 Task: Find connections with filter location Shiyan with filter topic #Recruitingwith filter profile language Potuguese with filter current company The Indian Express with filter school North Maharashtra University with filter industry Sugar and Confectionery Product Manufacturing with filter service category Digital Marketing with filter keywords title IT Professional
Action: Mouse moved to (174, 230)
Screenshot: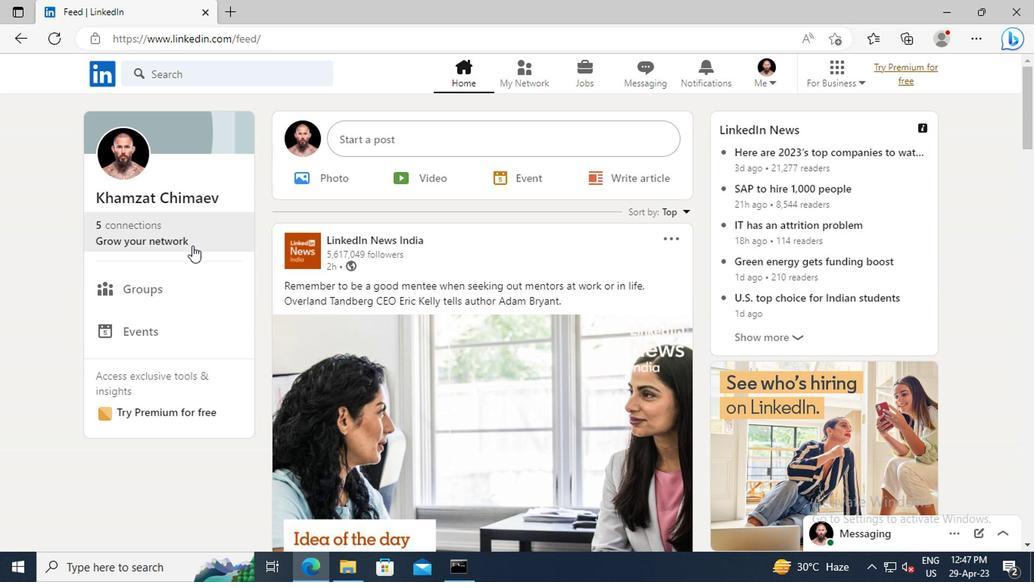 
Action: Mouse pressed left at (174, 230)
Screenshot: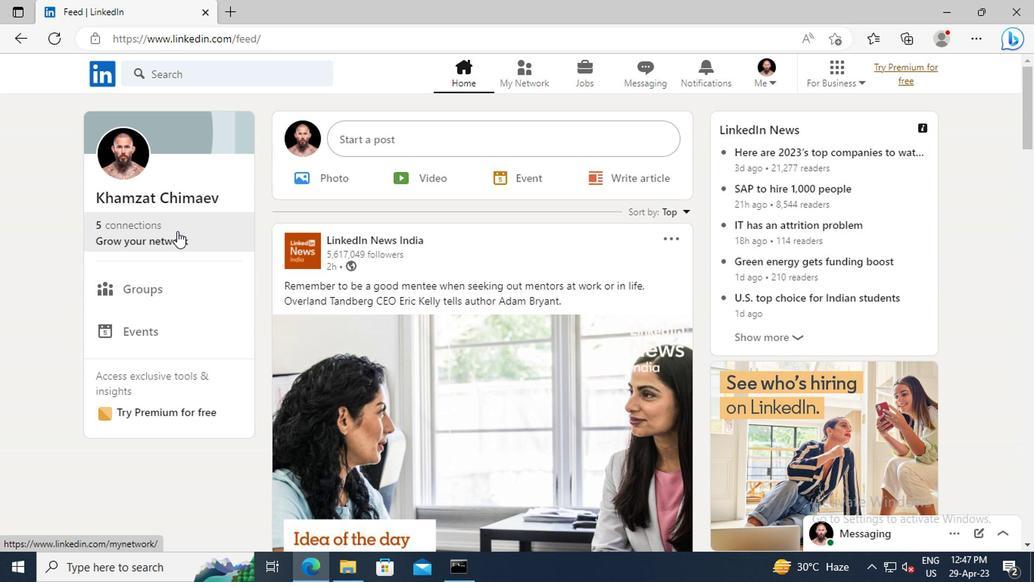 
Action: Mouse moved to (172, 161)
Screenshot: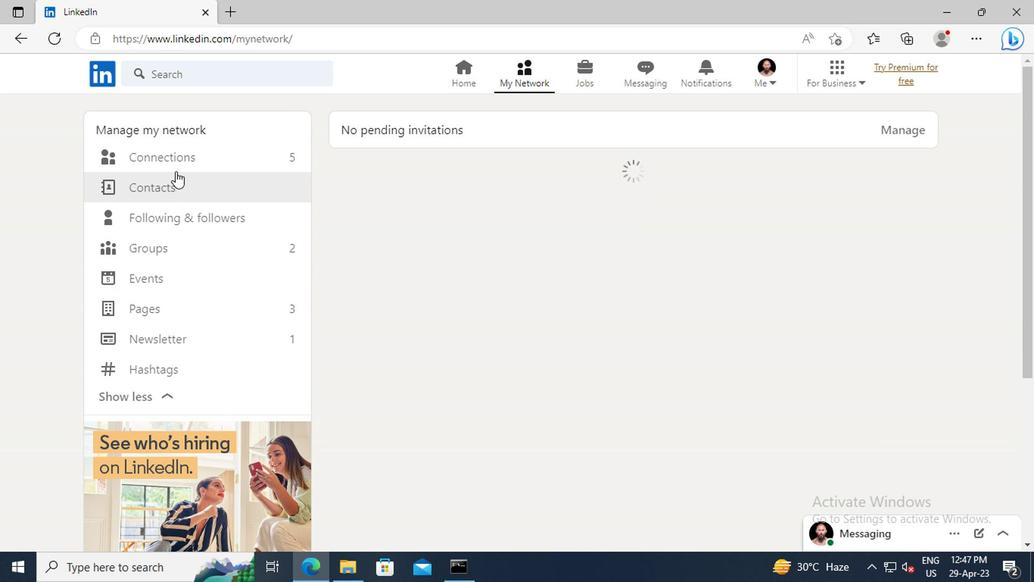 
Action: Mouse pressed left at (172, 161)
Screenshot: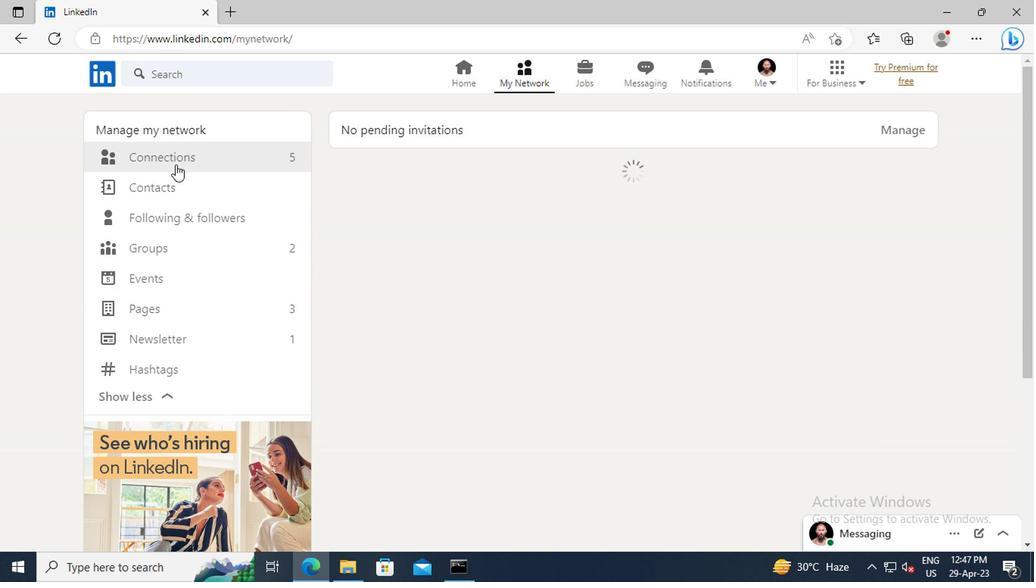 
Action: Mouse moved to (616, 161)
Screenshot: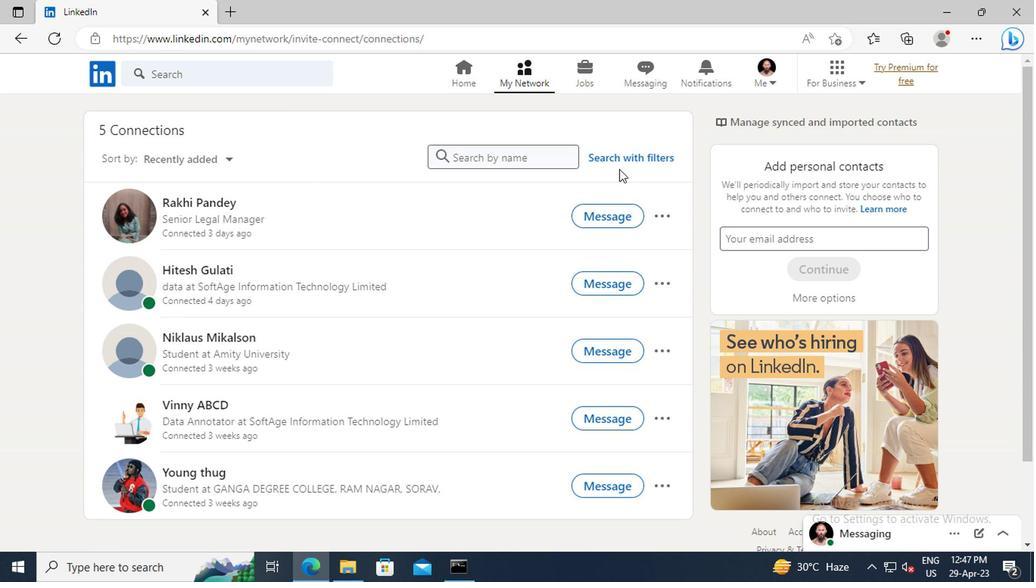 
Action: Mouse pressed left at (616, 161)
Screenshot: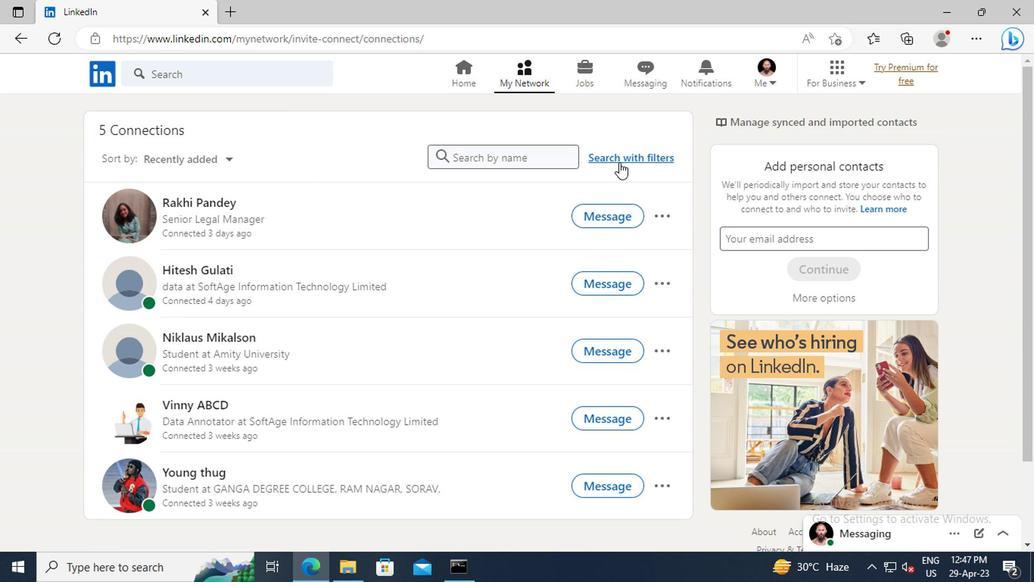 
Action: Mouse moved to (573, 117)
Screenshot: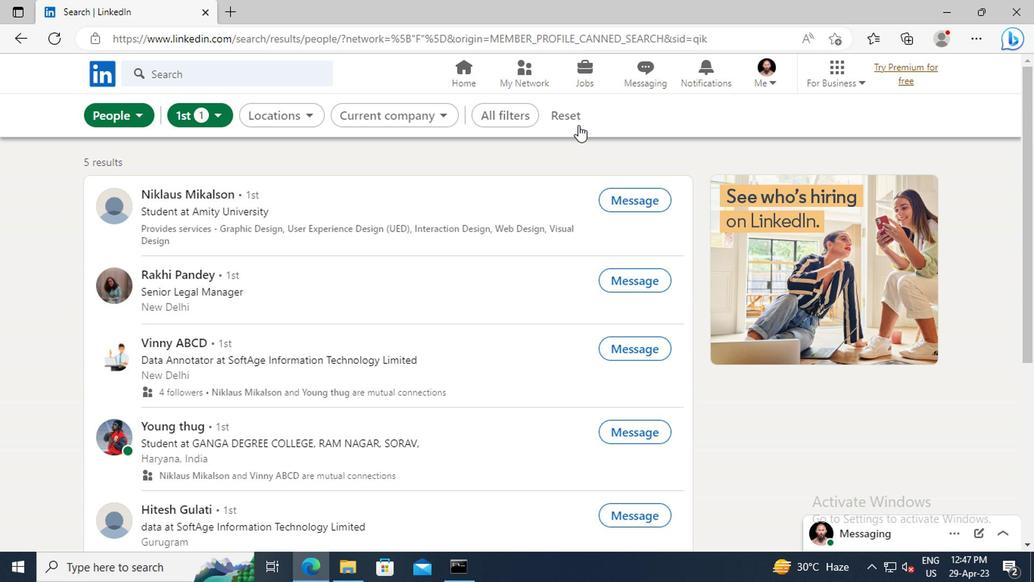 
Action: Mouse pressed left at (573, 117)
Screenshot: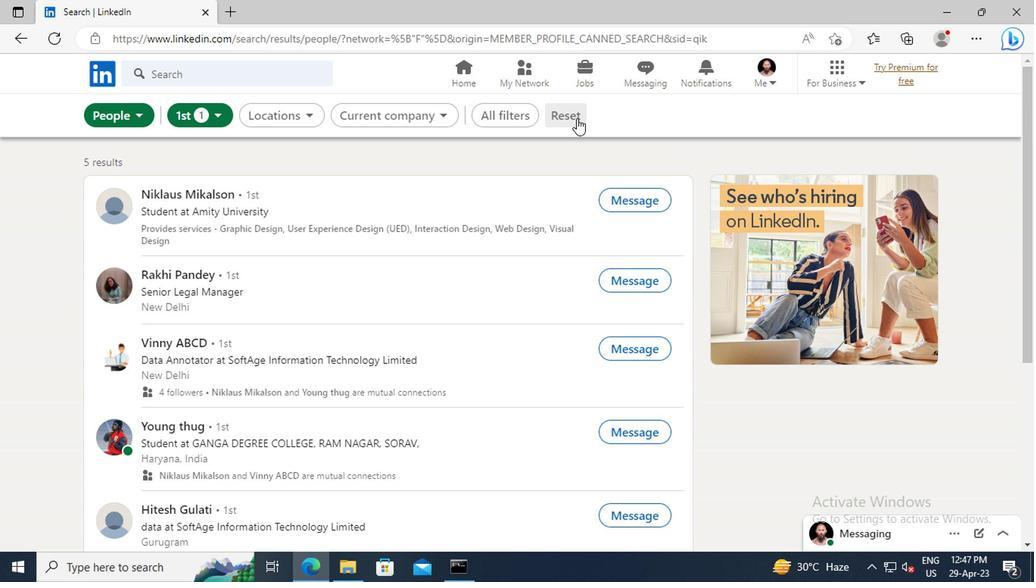 
Action: Mouse moved to (550, 116)
Screenshot: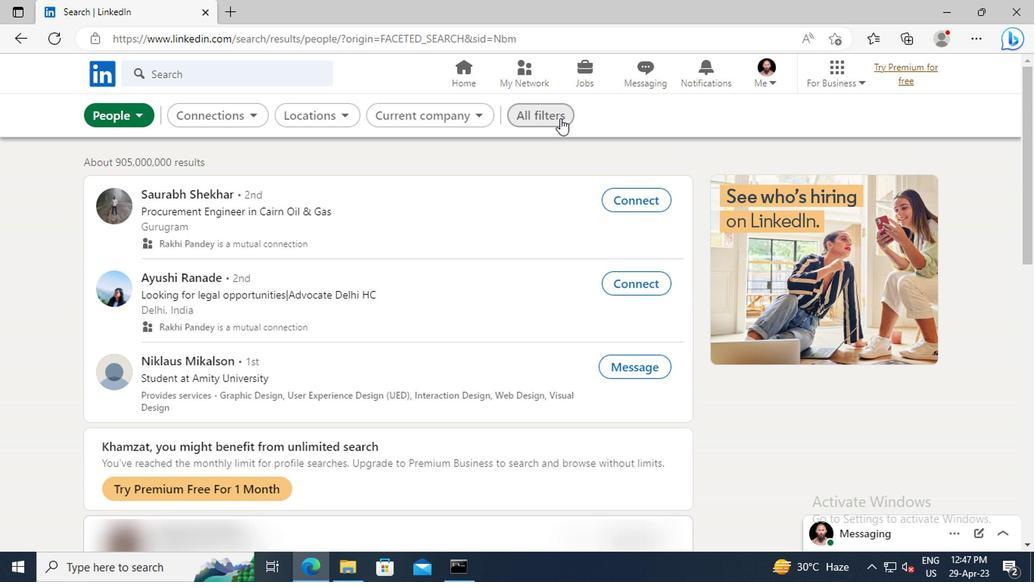 
Action: Mouse pressed left at (550, 116)
Screenshot: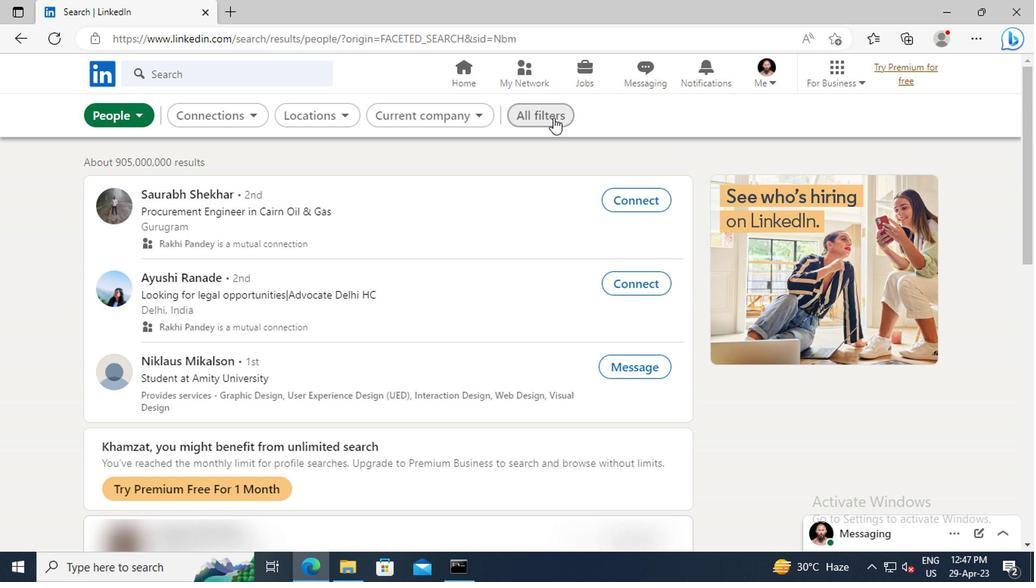 
Action: Mouse moved to (887, 255)
Screenshot: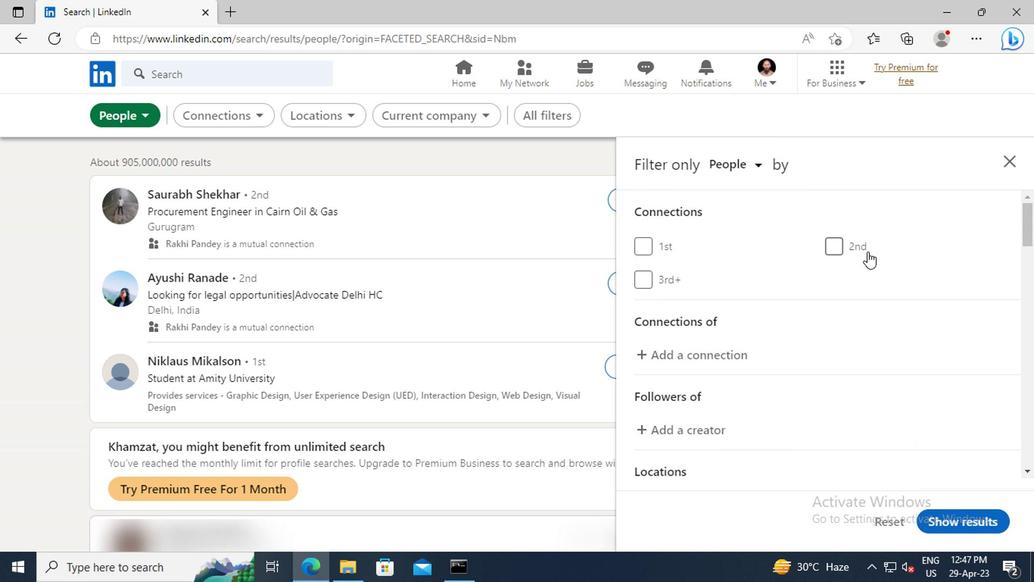 
Action: Mouse scrolled (887, 254) with delta (0, -1)
Screenshot: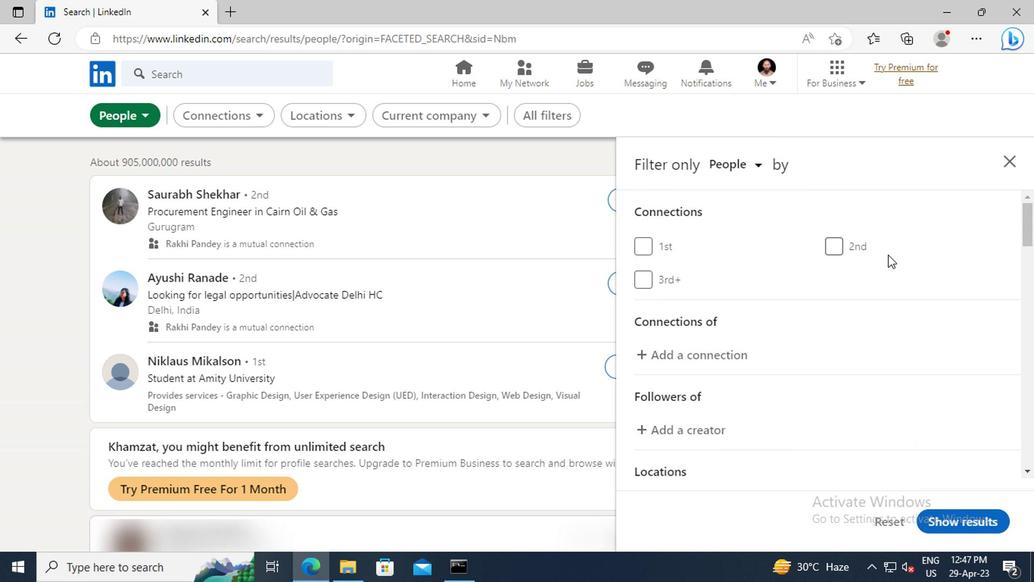 
Action: Mouse scrolled (887, 254) with delta (0, -1)
Screenshot: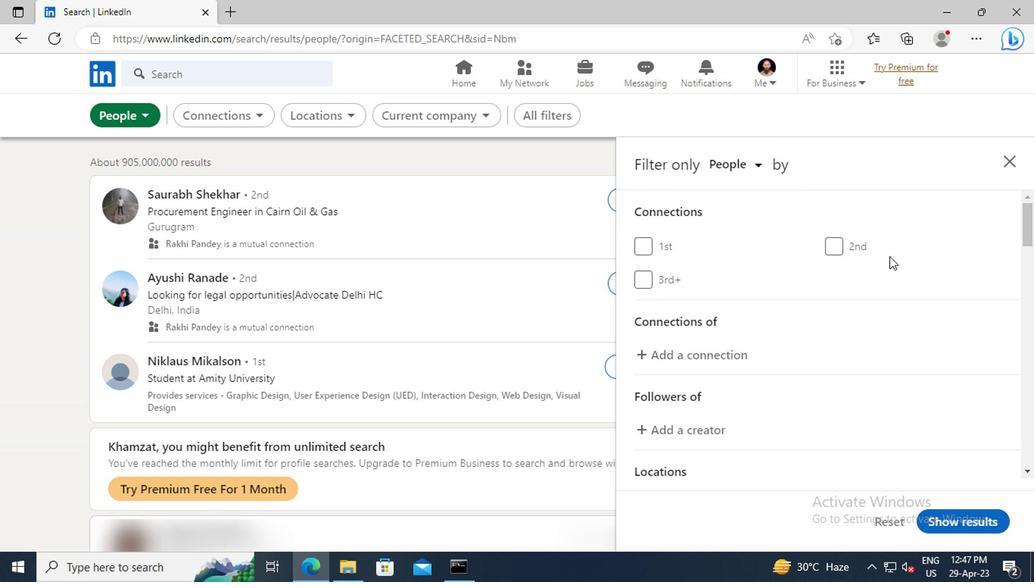 
Action: Mouse scrolled (887, 254) with delta (0, -1)
Screenshot: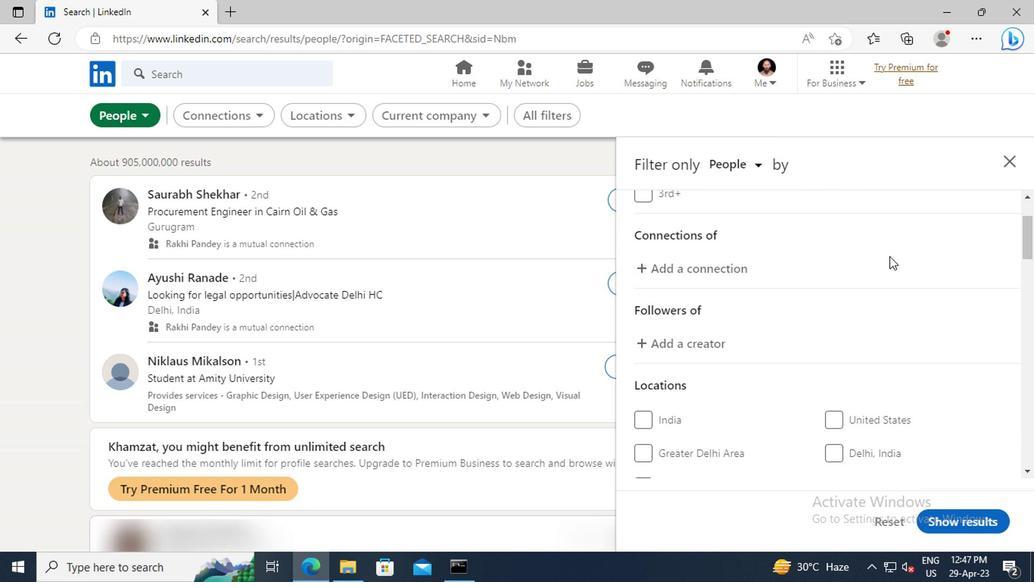 
Action: Mouse scrolled (887, 254) with delta (0, -1)
Screenshot: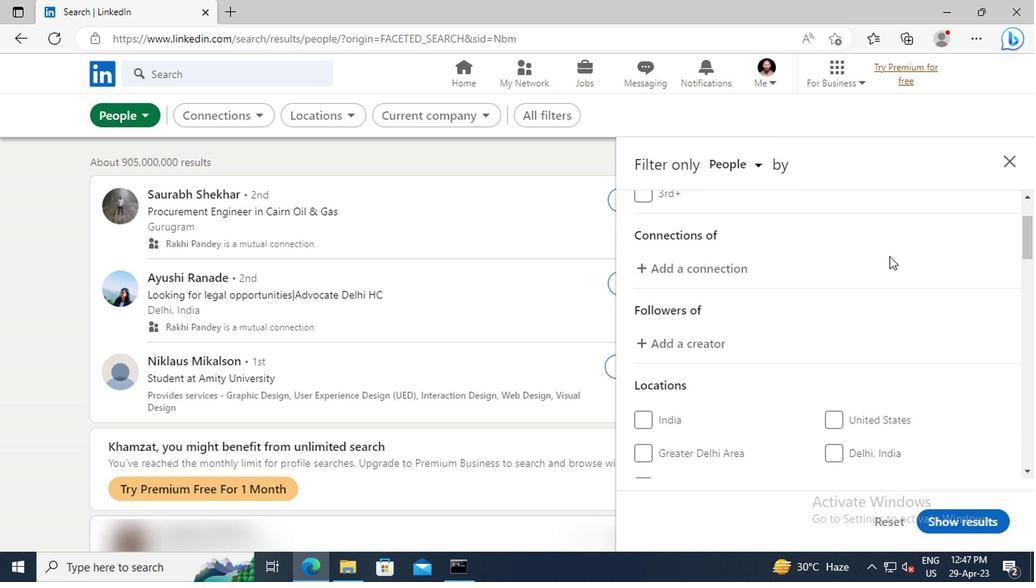
Action: Mouse scrolled (887, 254) with delta (0, -1)
Screenshot: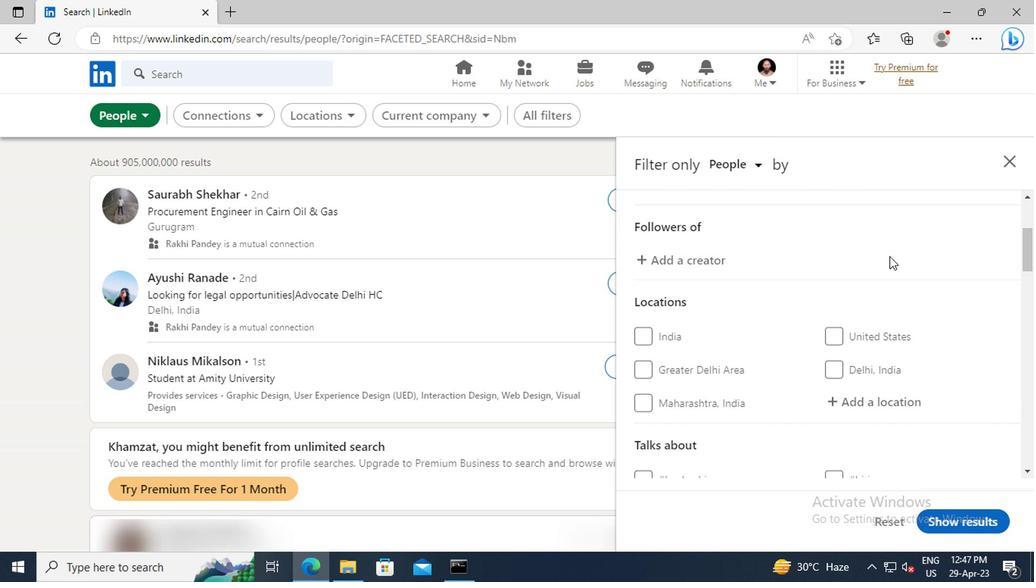 
Action: Mouse scrolled (887, 254) with delta (0, -1)
Screenshot: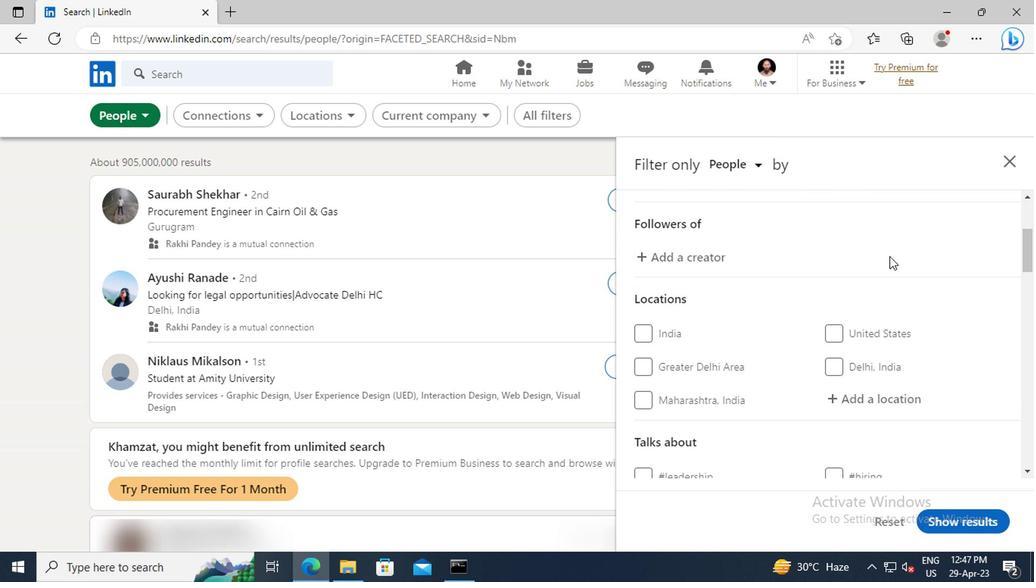 
Action: Mouse moved to (854, 308)
Screenshot: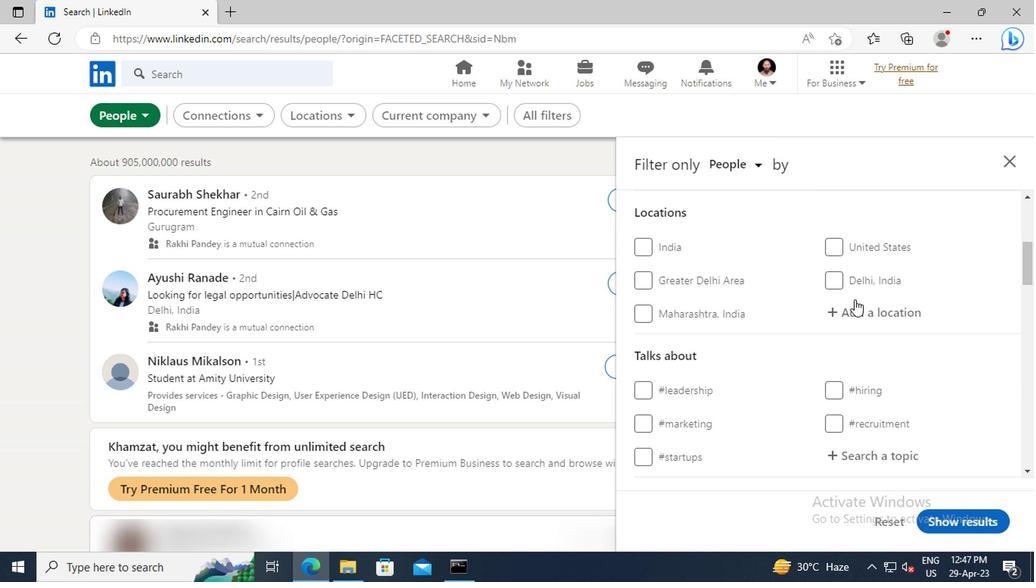 
Action: Mouse pressed left at (854, 308)
Screenshot: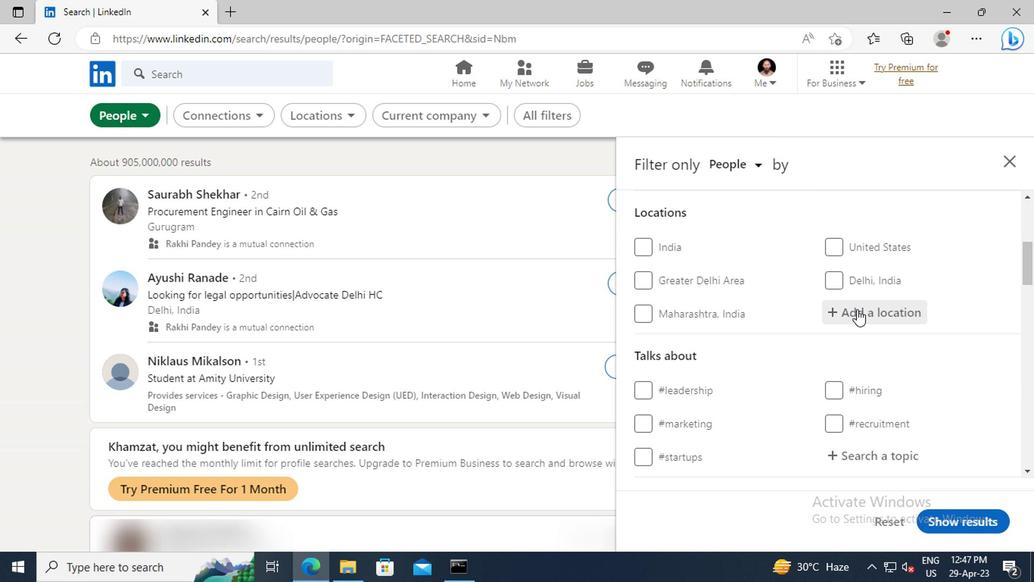 
Action: Key pressed <Key.shift>SHIYAN<Key.enter>
Screenshot: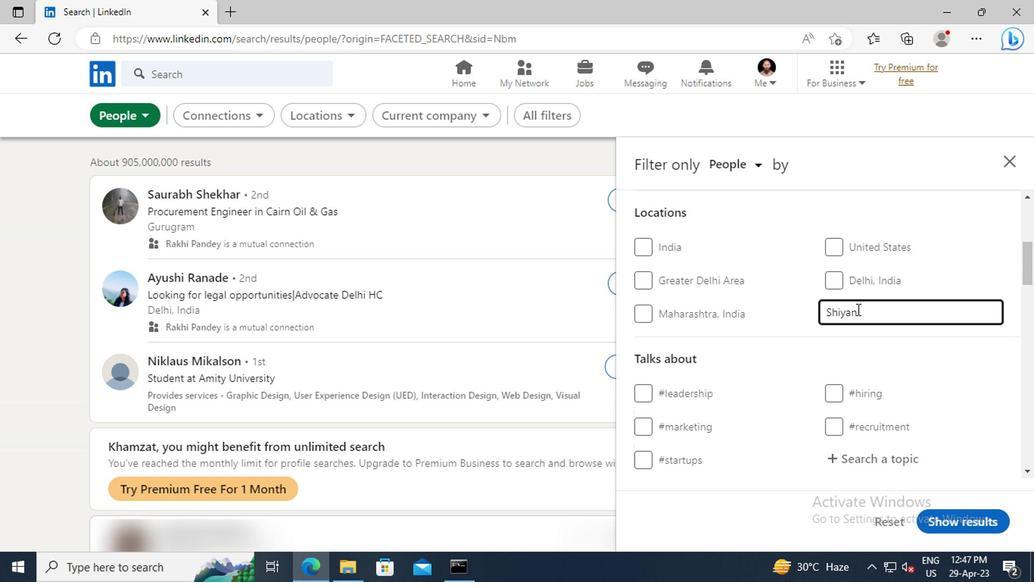 
Action: Mouse scrolled (854, 308) with delta (0, 0)
Screenshot: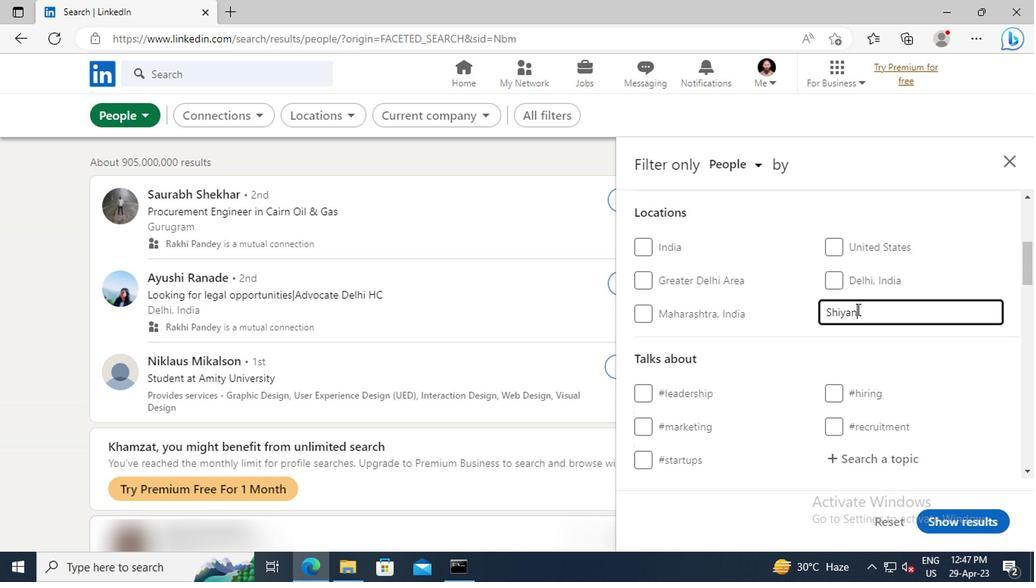 
Action: Mouse scrolled (854, 308) with delta (0, 0)
Screenshot: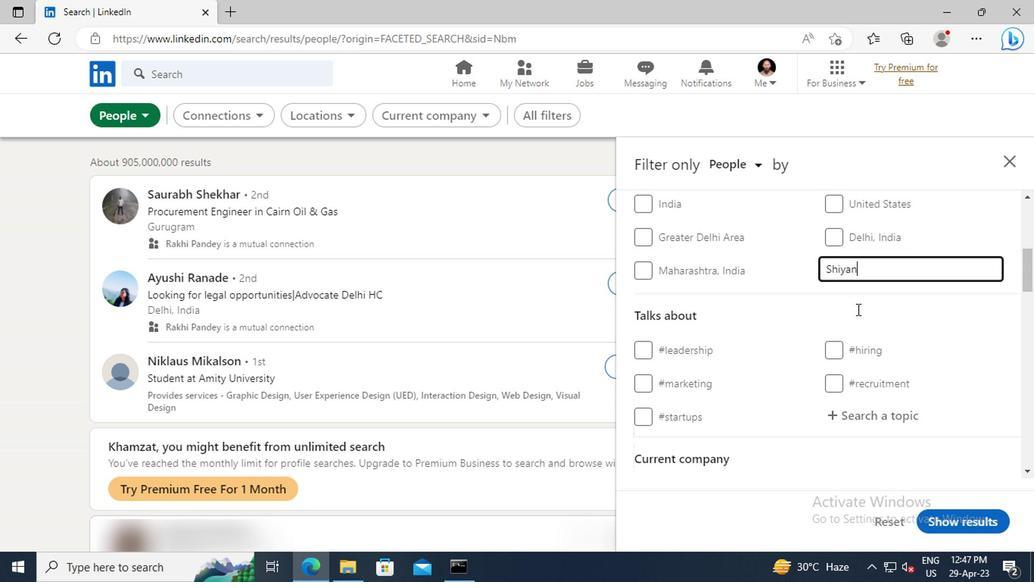 
Action: Mouse scrolled (854, 308) with delta (0, 0)
Screenshot: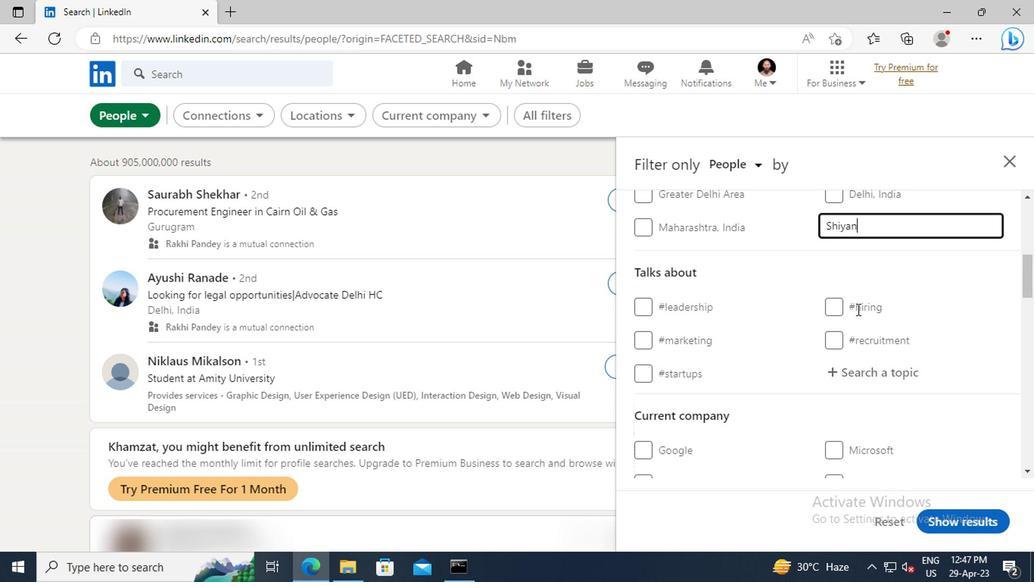 
Action: Mouse moved to (853, 324)
Screenshot: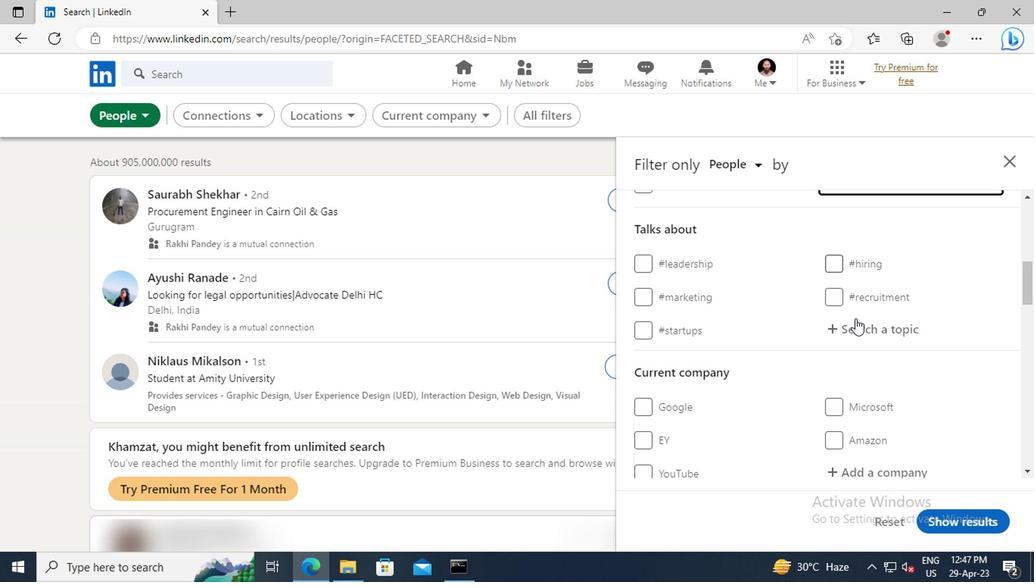 
Action: Mouse pressed left at (853, 324)
Screenshot: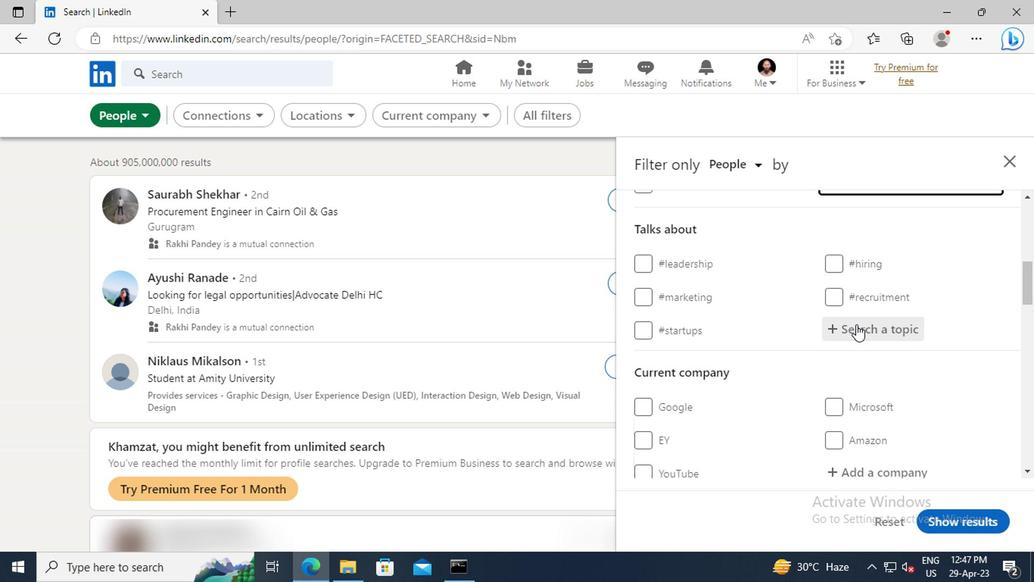 
Action: Key pressed <Key.shift>RECRUITING
Screenshot: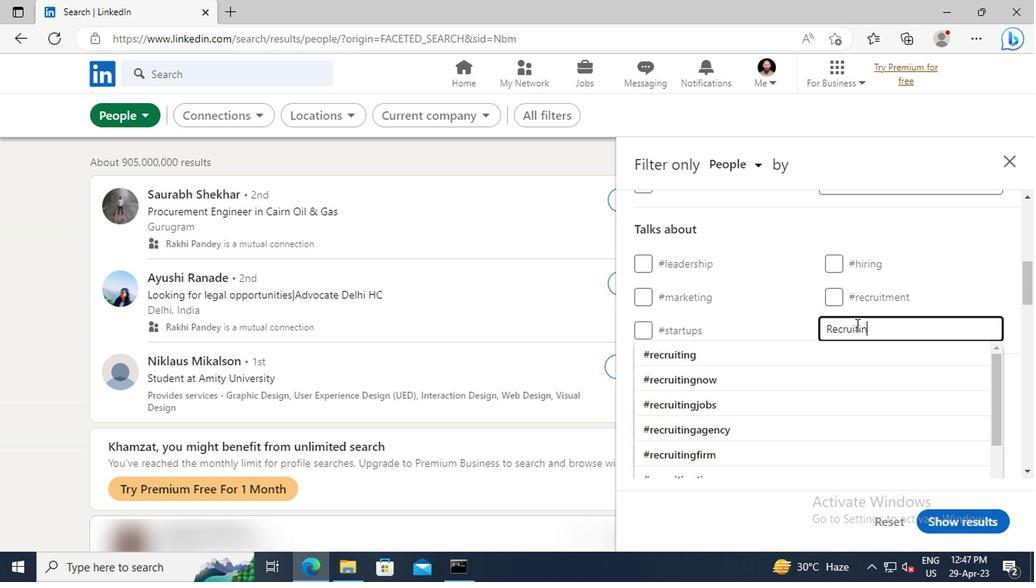
Action: Mouse moved to (855, 346)
Screenshot: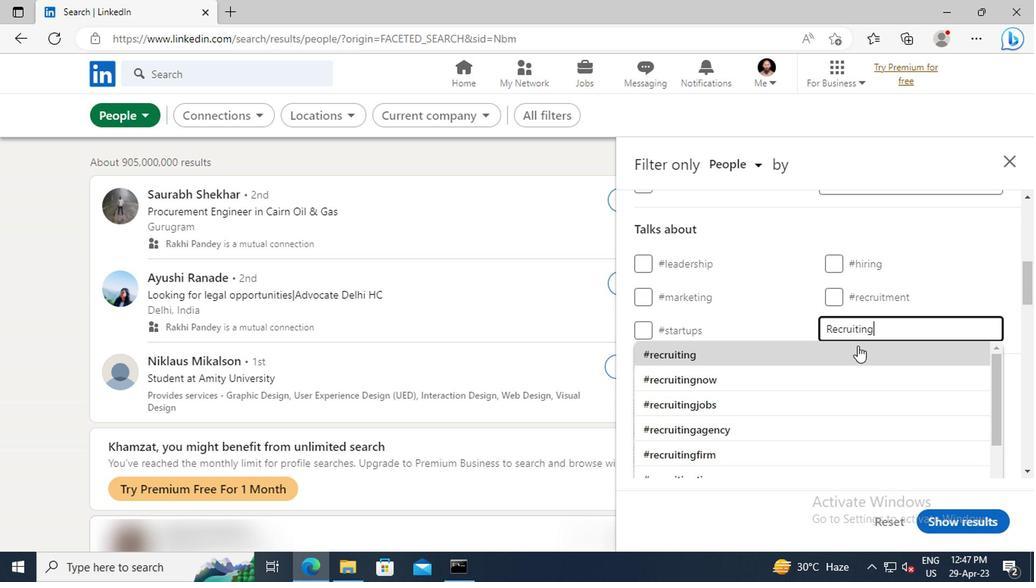 
Action: Mouse pressed left at (855, 346)
Screenshot: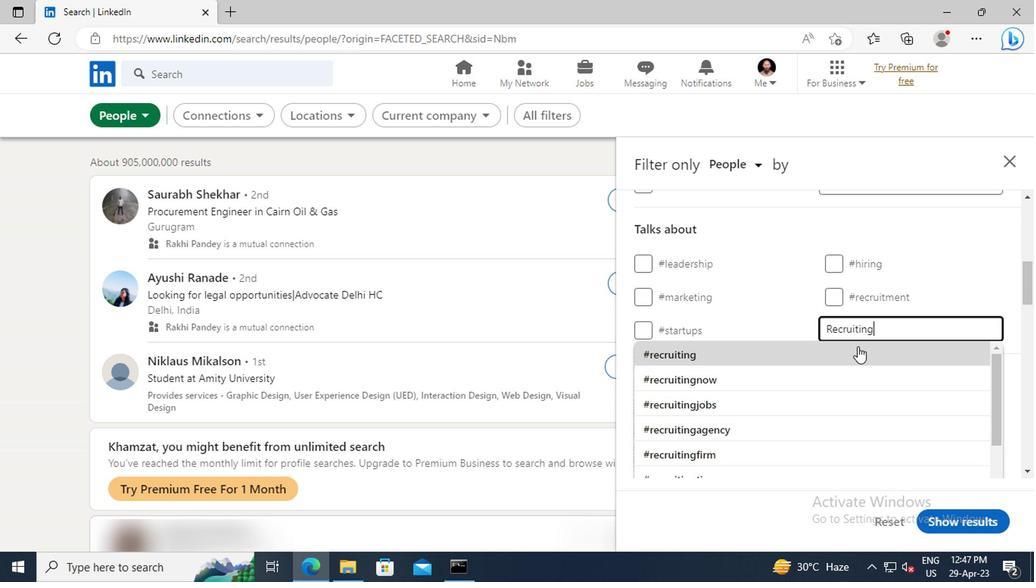 
Action: Mouse scrolled (855, 345) with delta (0, -1)
Screenshot: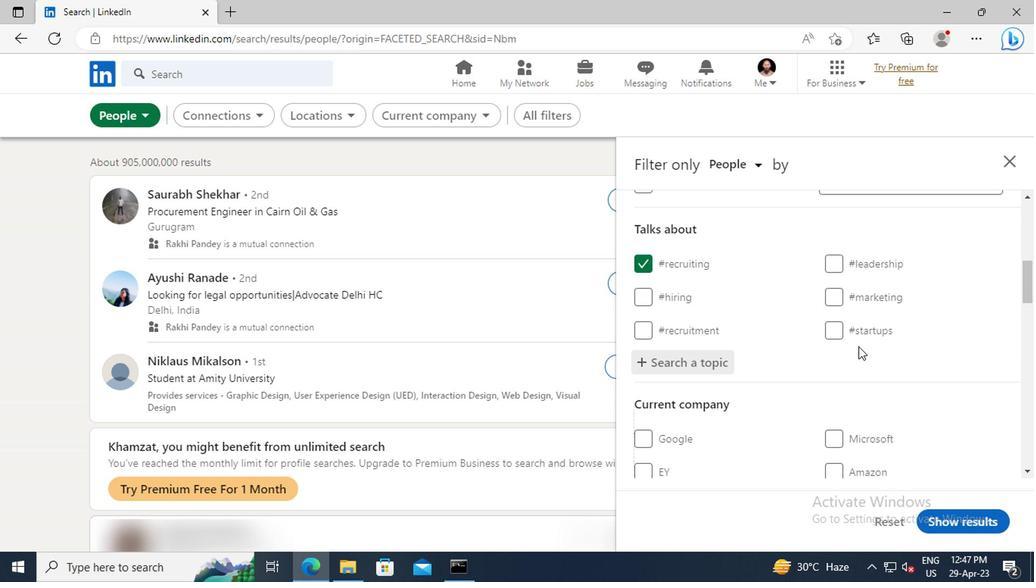 
Action: Mouse scrolled (855, 345) with delta (0, -1)
Screenshot: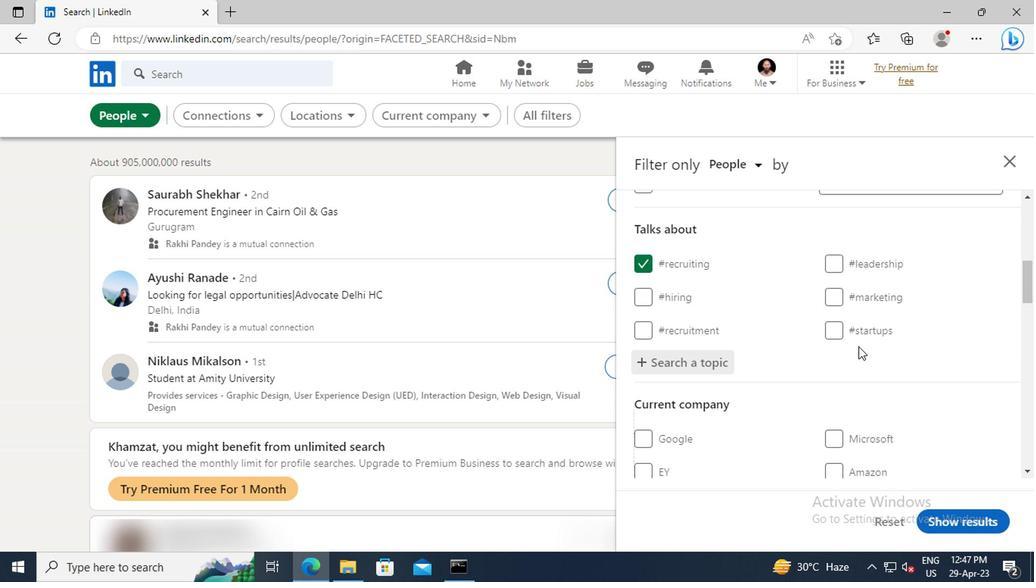 
Action: Mouse moved to (855, 334)
Screenshot: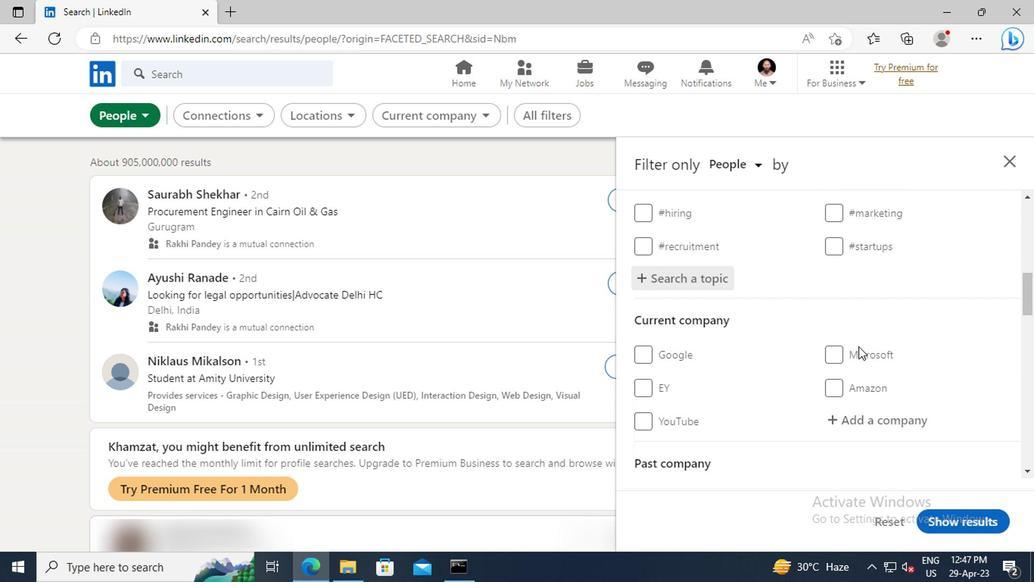 
Action: Mouse scrolled (855, 333) with delta (0, 0)
Screenshot: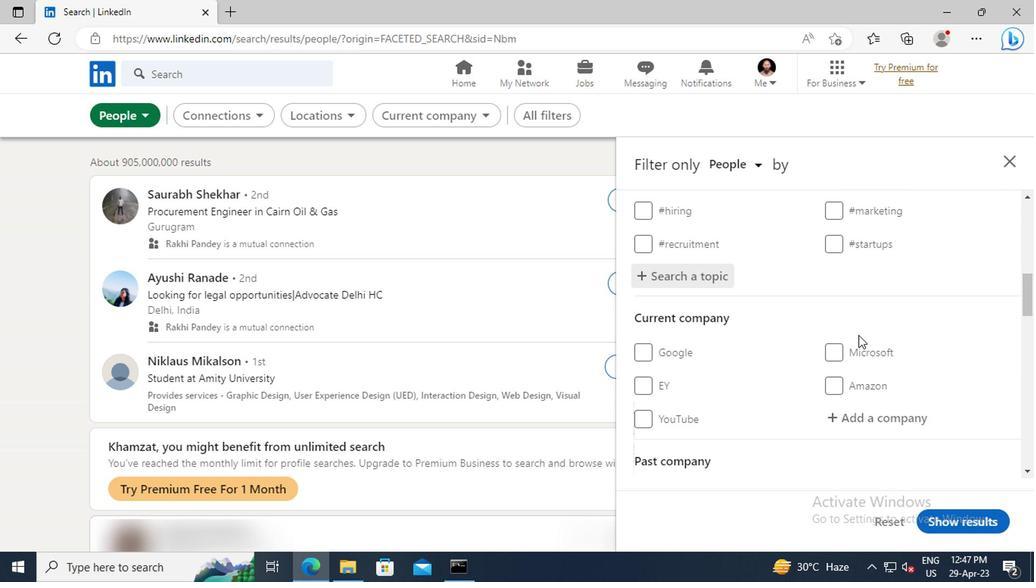 
Action: Mouse moved to (855, 321)
Screenshot: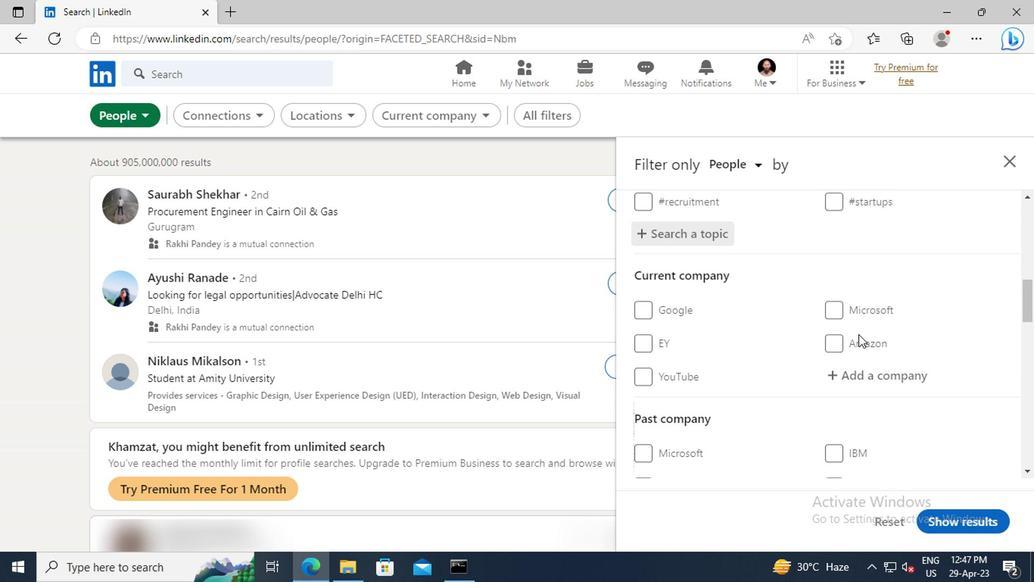 
Action: Mouse scrolled (855, 321) with delta (0, 0)
Screenshot: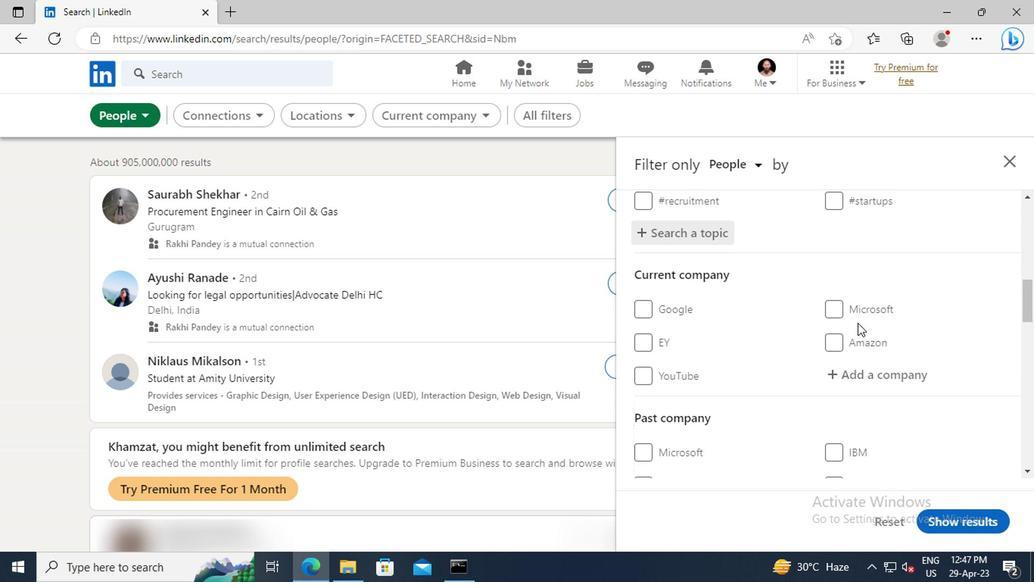 
Action: Mouse moved to (855, 306)
Screenshot: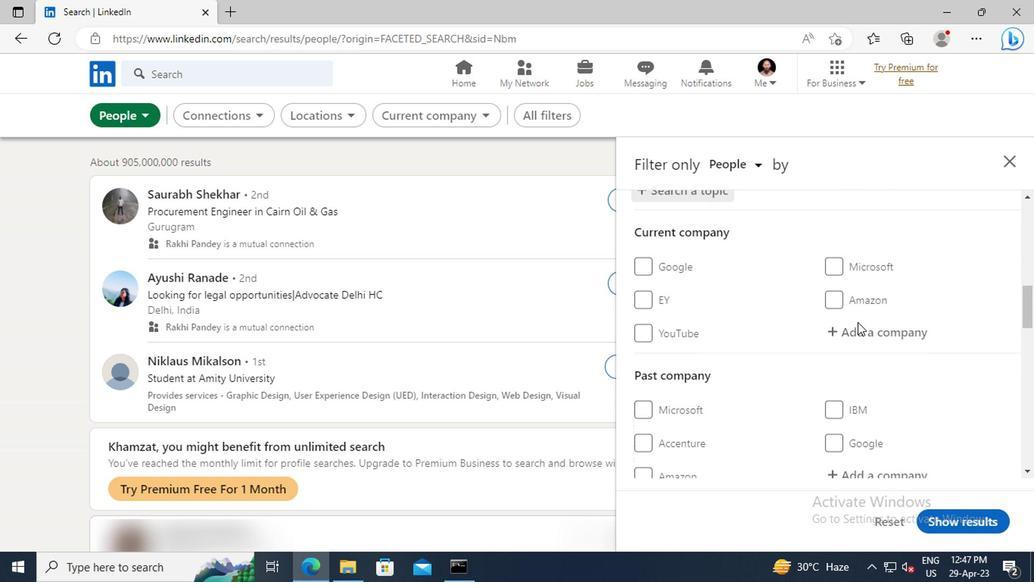 
Action: Mouse scrolled (855, 306) with delta (0, 0)
Screenshot: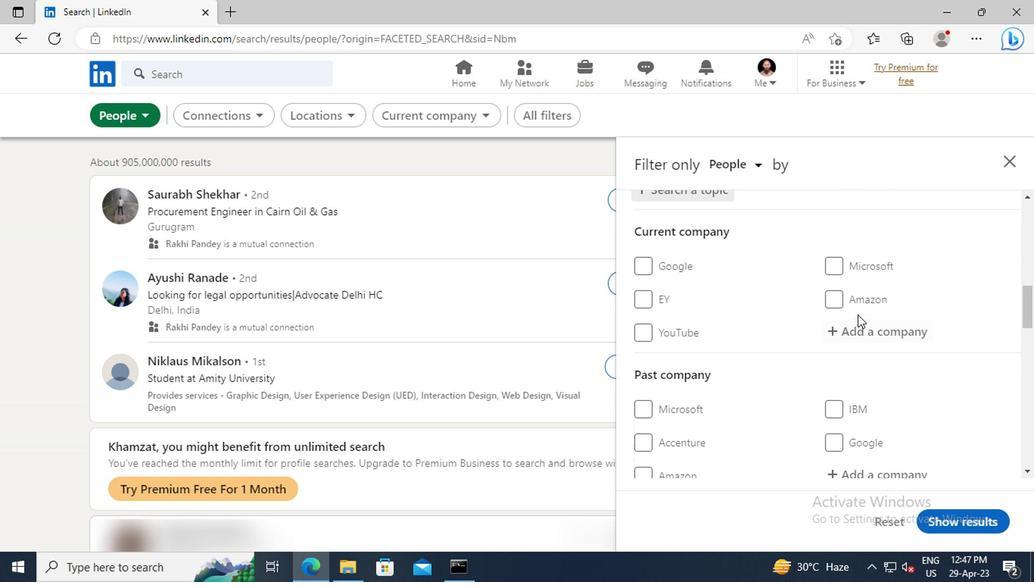 
Action: Mouse scrolled (855, 306) with delta (0, 0)
Screenshot: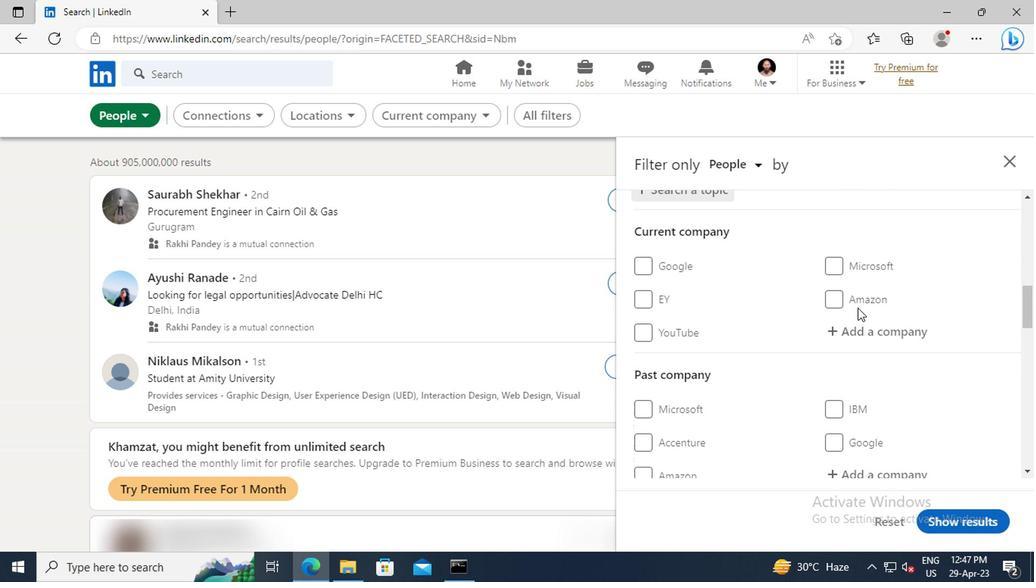 
Action: Mouse scrolled (855, 306) with delta (0, 0)
Screenshot: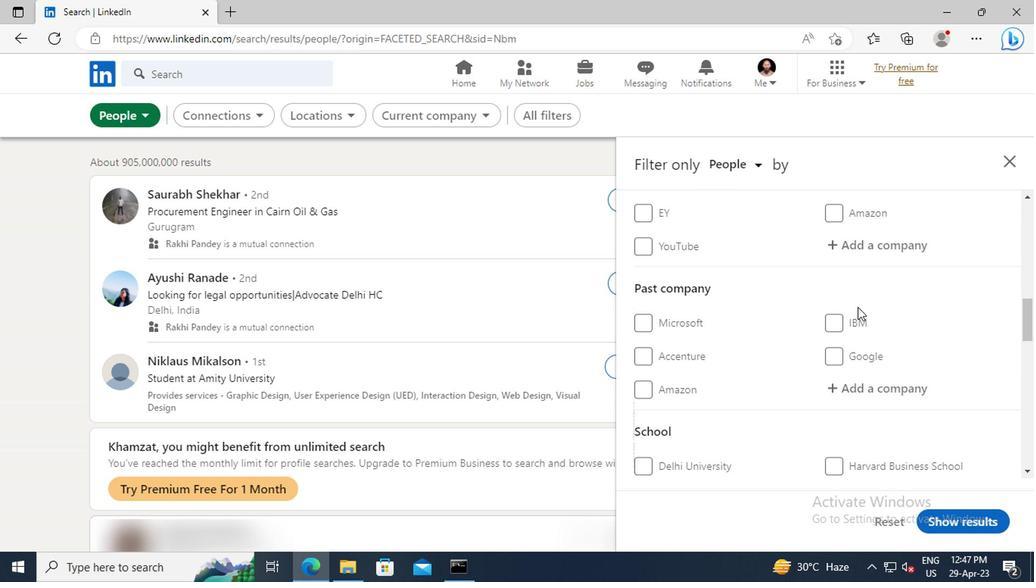 
Action: Mouse scrolled (855, 306) with delta (0, 0)
Screenshot: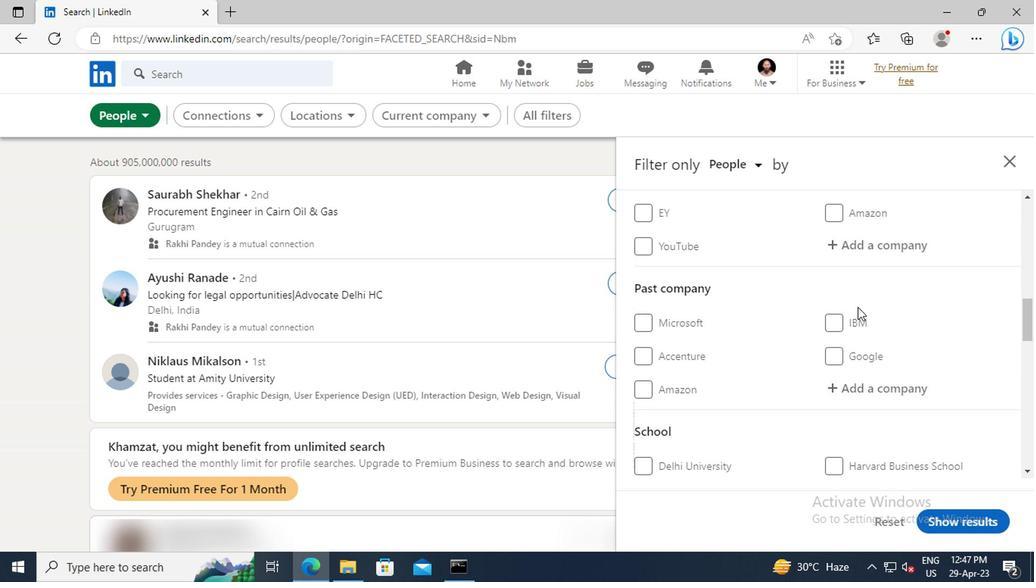 
Action: Mouse scrolled (855, 306) with delta (0, 0)
Screenshot: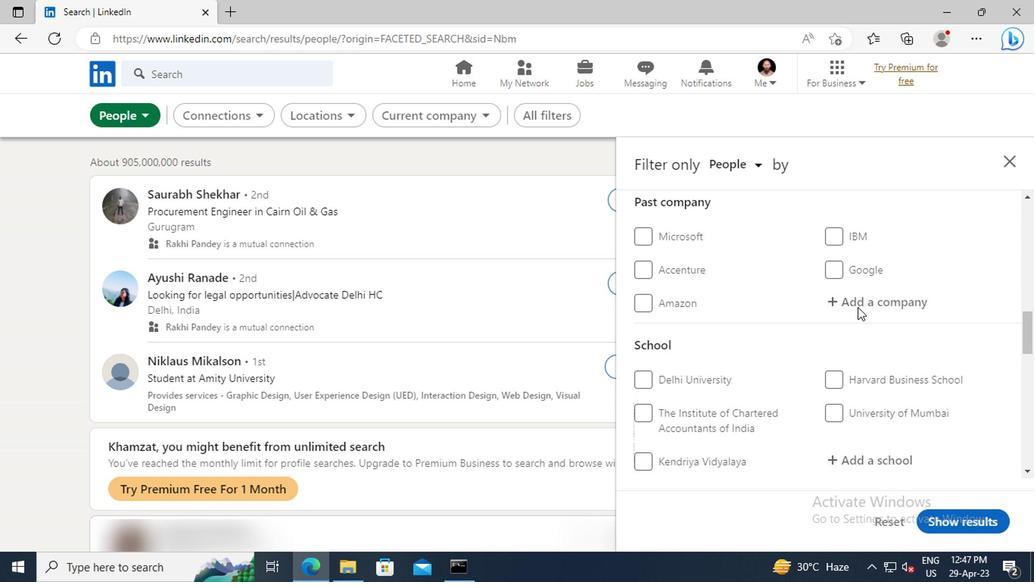 
Action: Mouse scrolled (855, 306) with delta (0, 0)
Screenshot: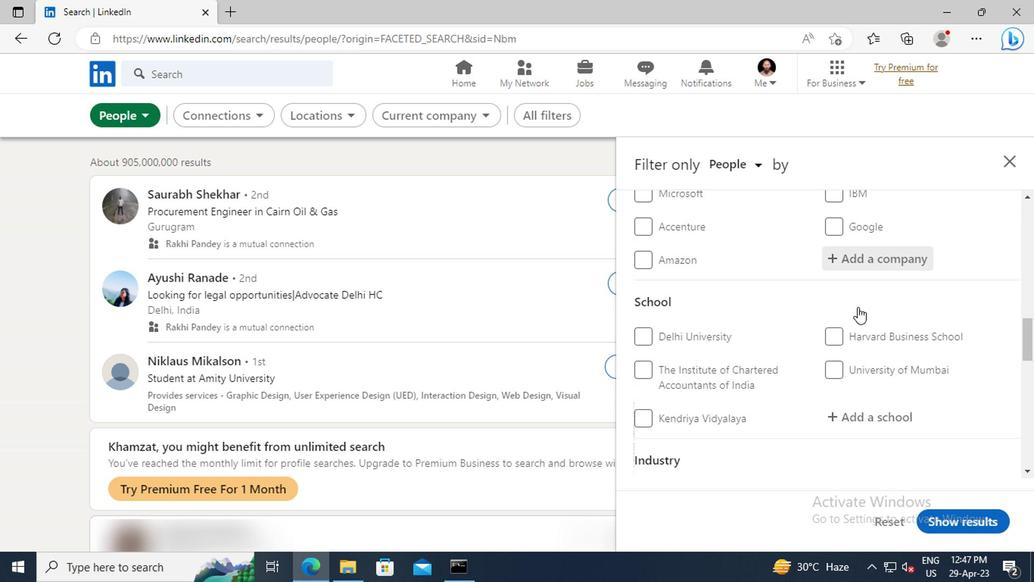 
Action: Mouse scrolled (855, 306) with delta (0, 0)
Screenshot: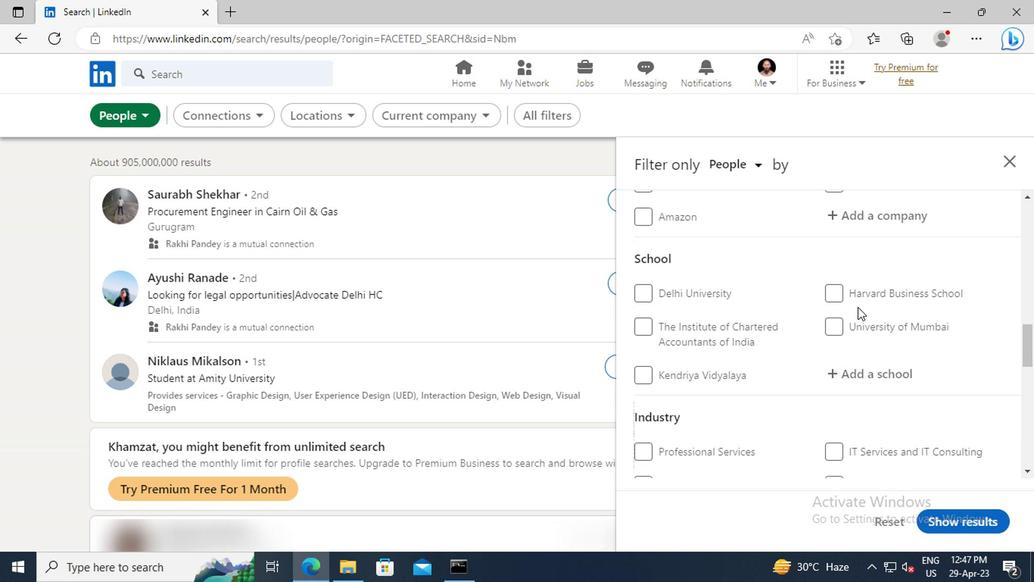 
Action: Mouse scrolled (855, 306) with delta (0, 0)
Screenshot: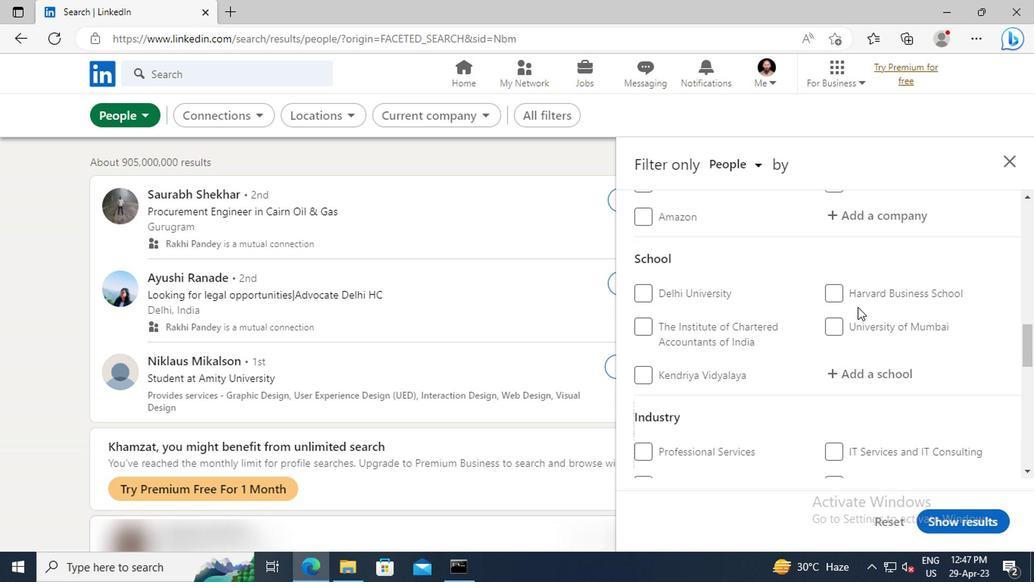 
Action: Mouse scrolled (855, 306) with delta (0, 0)
Screenshot: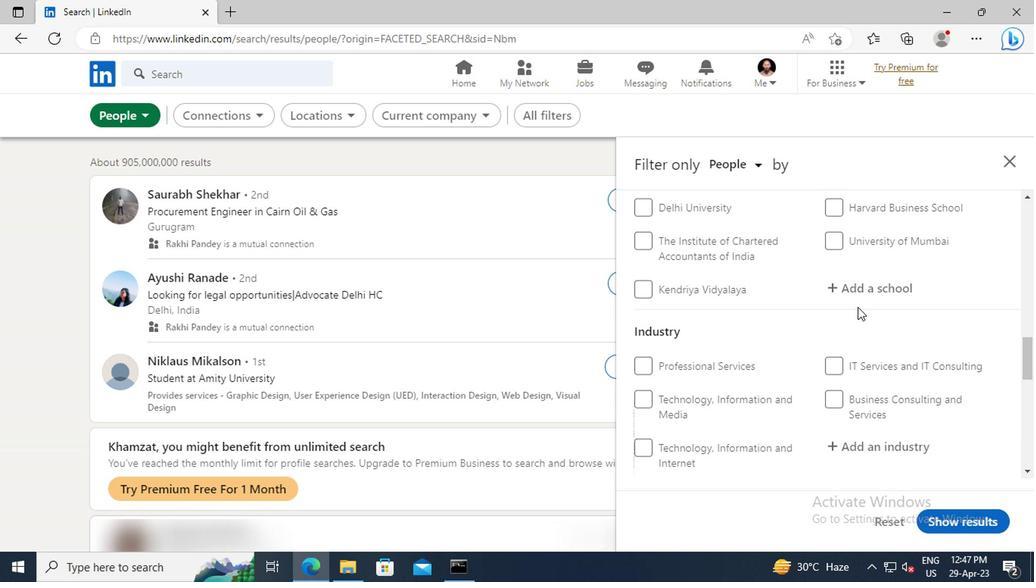 
Action: Mouse scrolled (855, 306) with delta (0, 0)
Screenshot: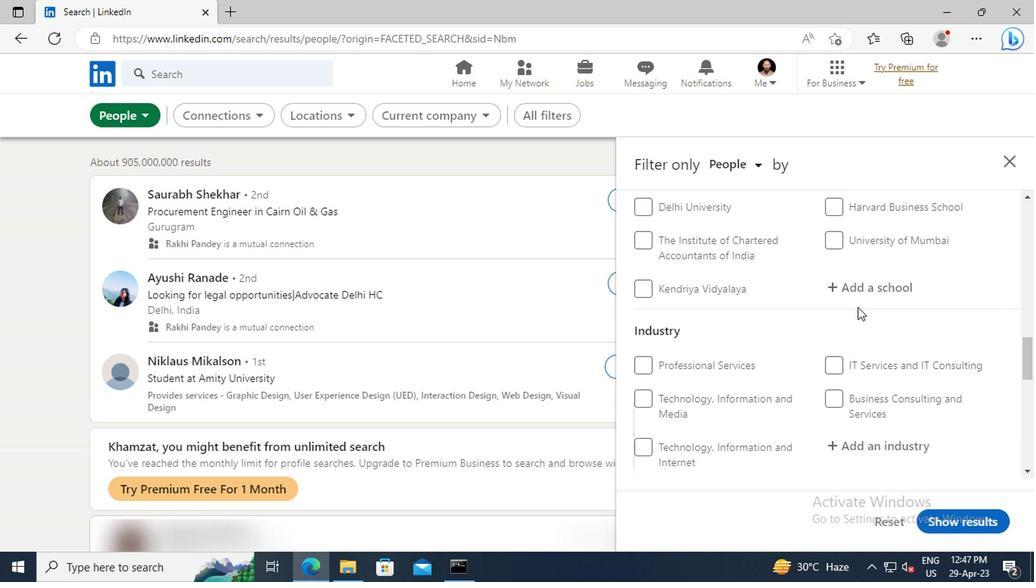 
Action: Mouse scrolled (855, 306) with delta (0, 0)
Screenshot: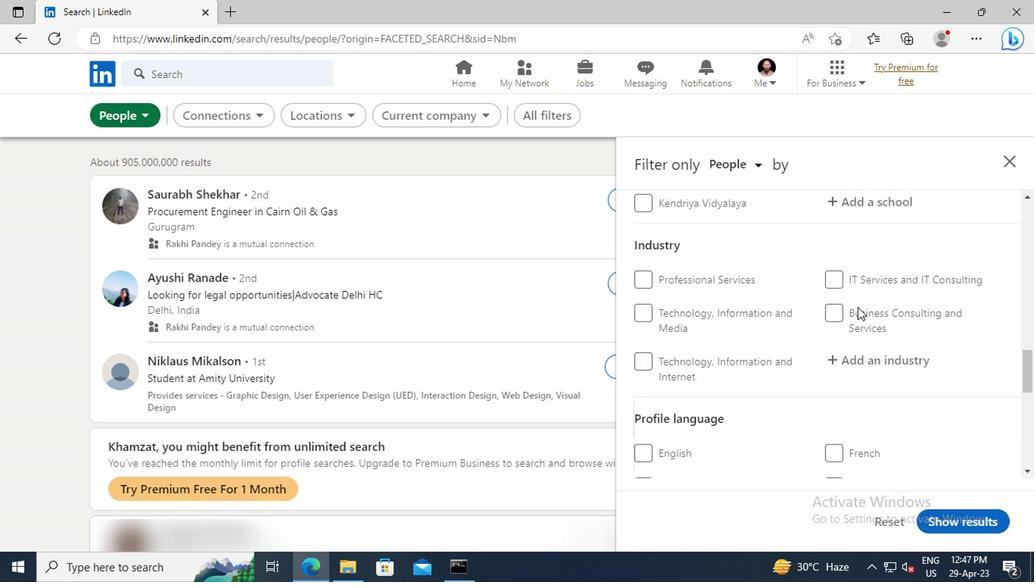 
Action: Mouse scrolled (855, 306) with delta (0, 0)
Screenshot: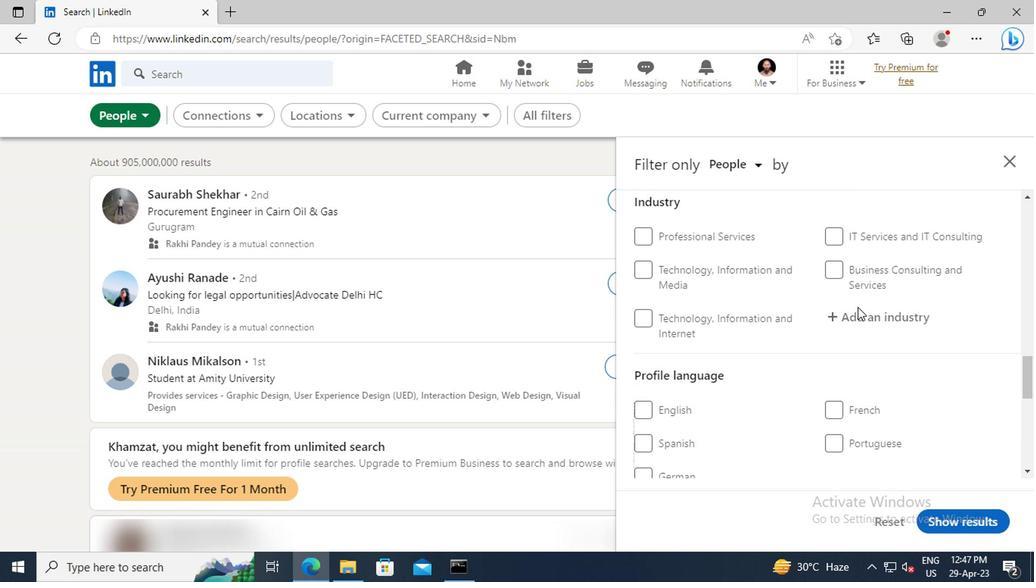 
Action: Mouse scrolled (855, 306) with delta (0, 0)
Screenshot: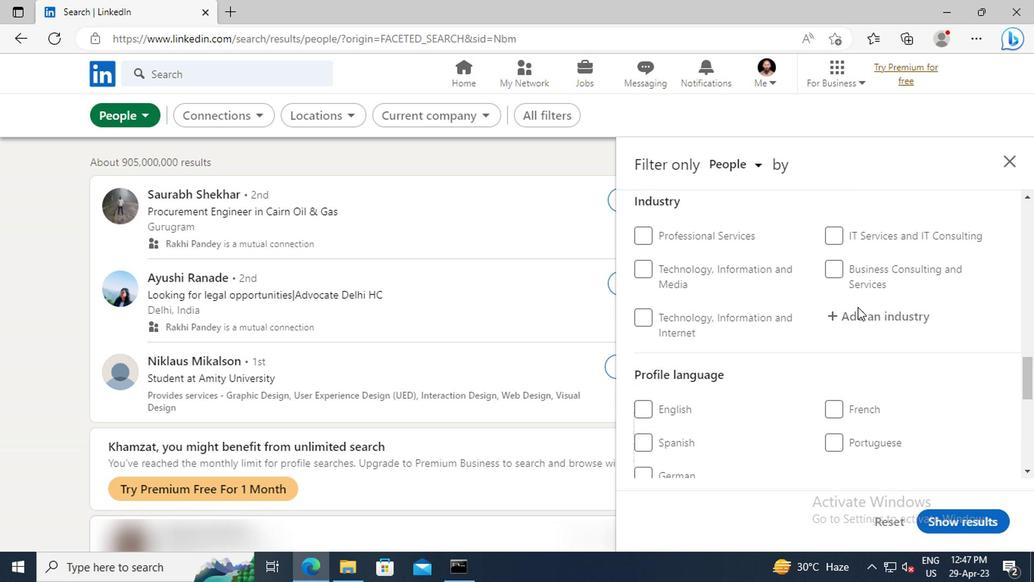 
Action: Mouse moved to (836, 356)
Screenshot: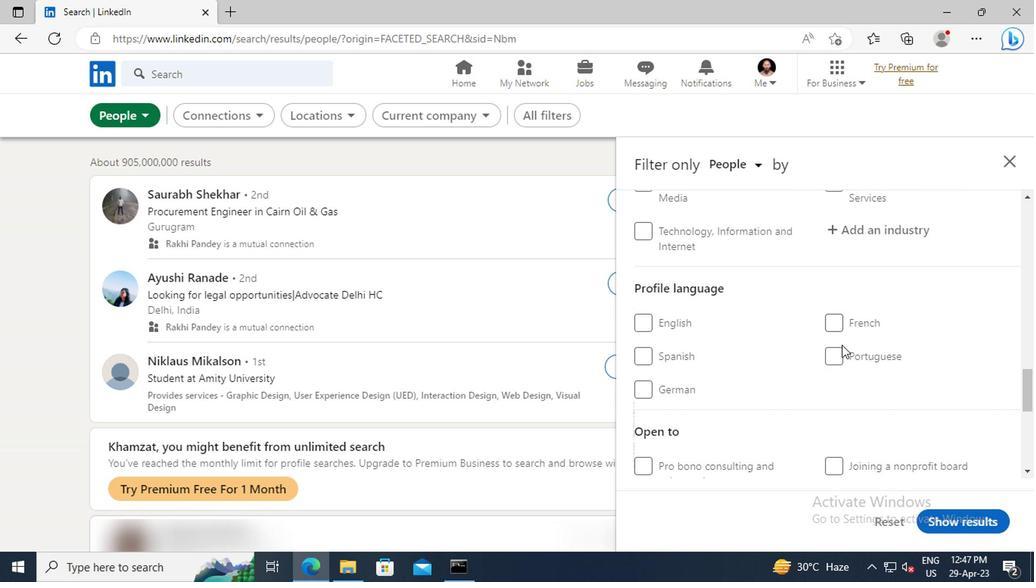 
Action: Mouse pressed left at (836, 356)
Screenshot: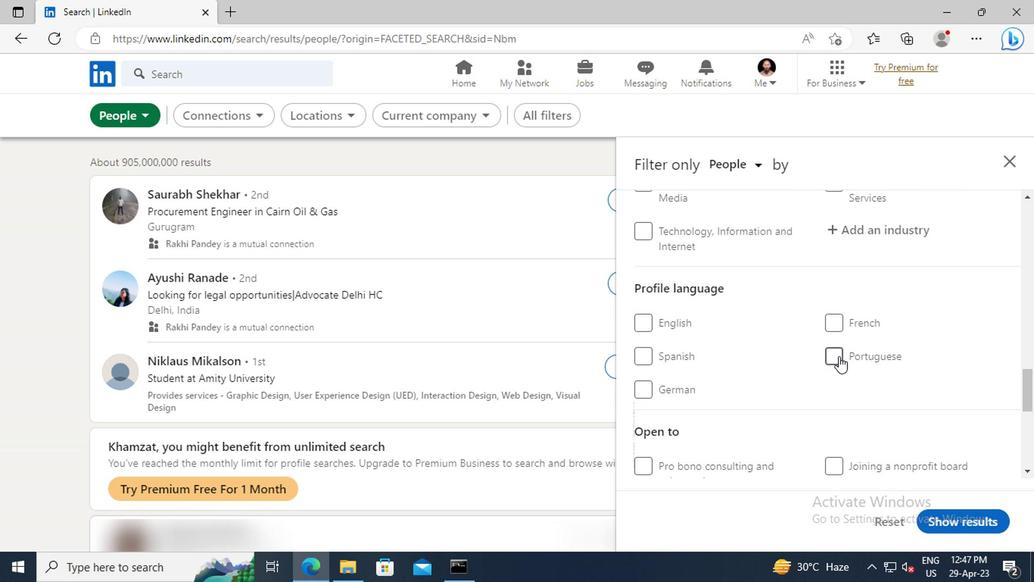 
Action: Mouse moved to (853, 334)
Screenshot: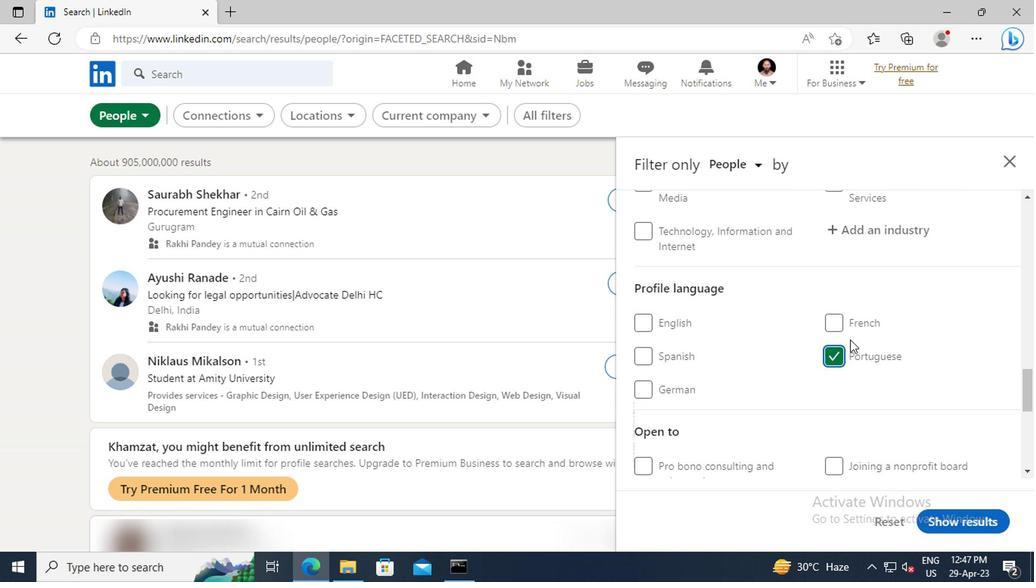 
Action: Mouse scrolled (853, 335) with delta (0, 1)
Screenshot: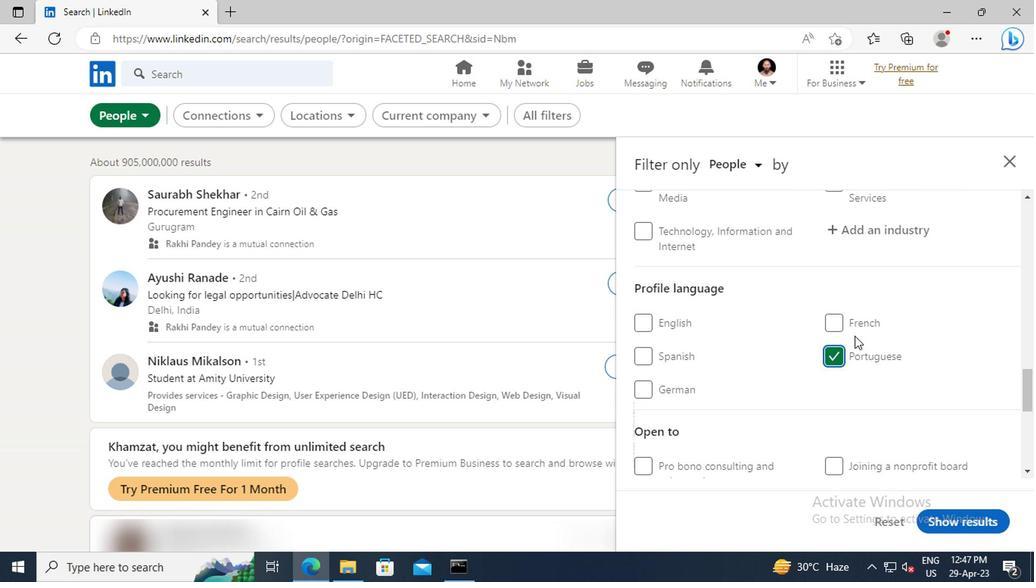 
Action: Mouse scrolled (853, 335) with delta (0, 1)
Screenshot: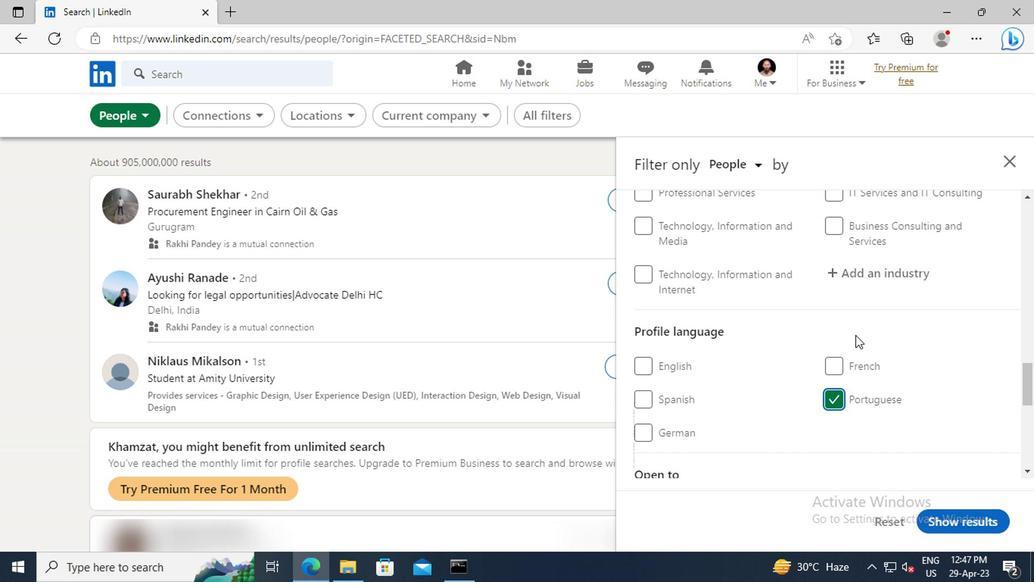 
Action: Mouse scrolled (853, 335) with delta (0, 1)
Screenshot: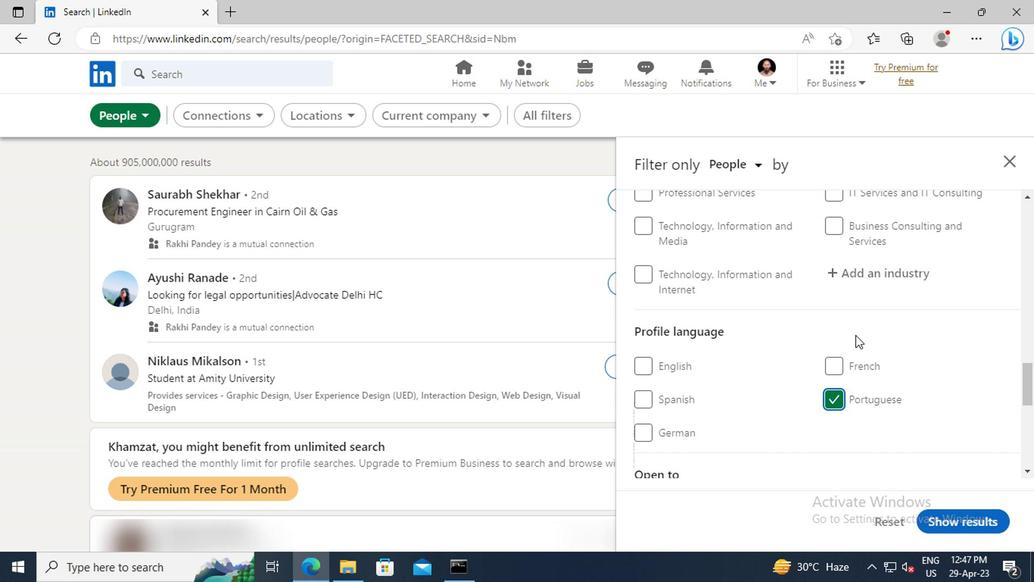 
Action: Mouse scrolled (853, 335) with delta (0, 1)
Screenshot: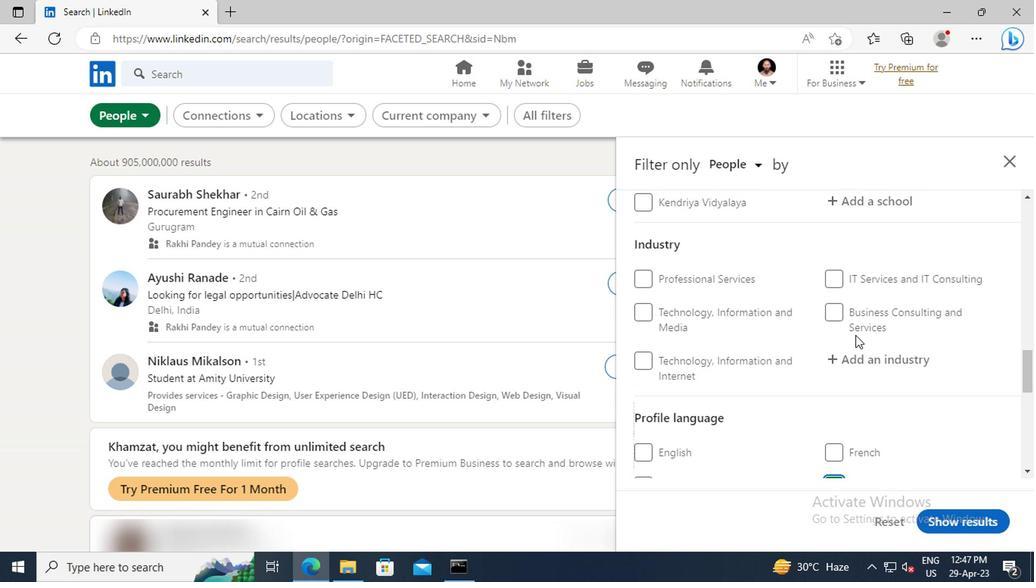 
Action: Mouse scrolled (853, 335) with delta (0, 1)
Screenshot: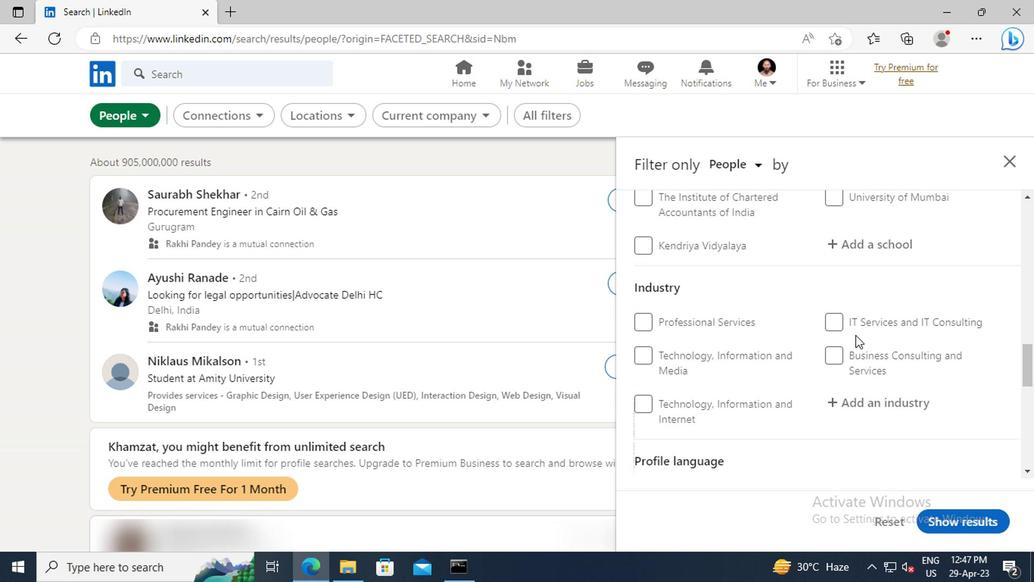 
Action: Mouse scrolled (853, 335) with delta (0, 1)
Screenshot: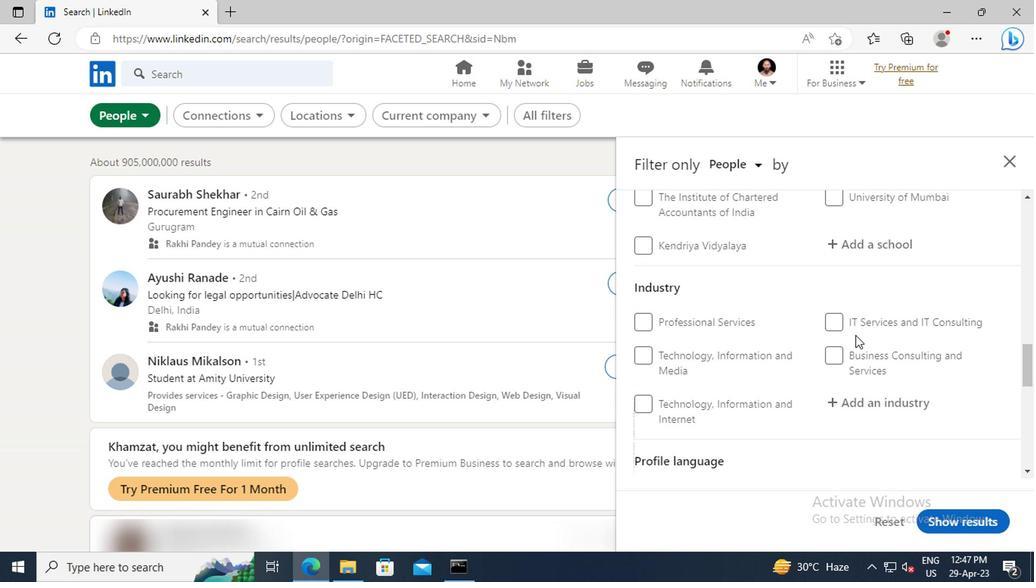 
Action: Mouse scrolled (853, 335) with delta (0, 1)
Screenshot: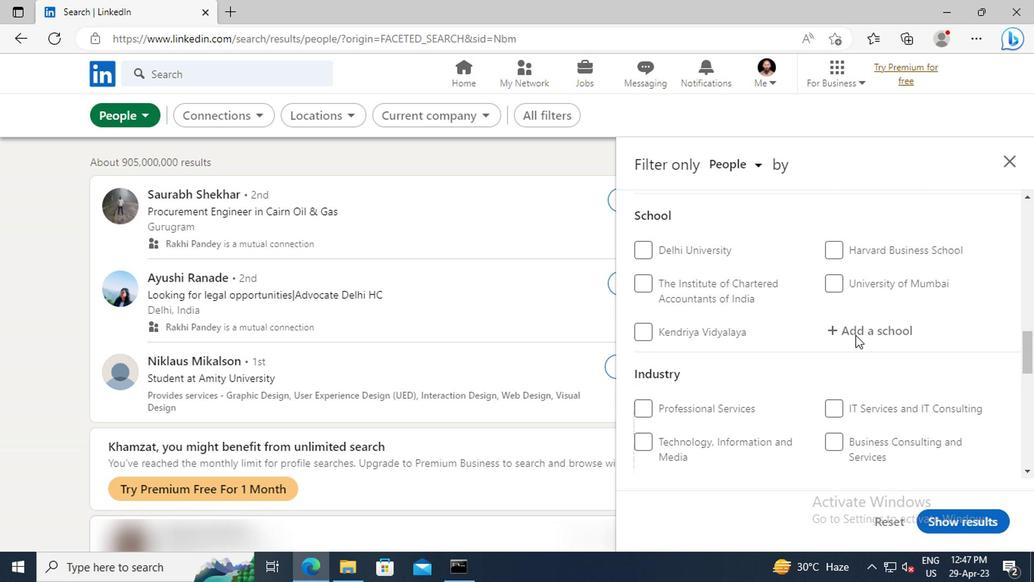
Action: Mouse scrolled (853, 335) with delta (0, 1)
Screenshot: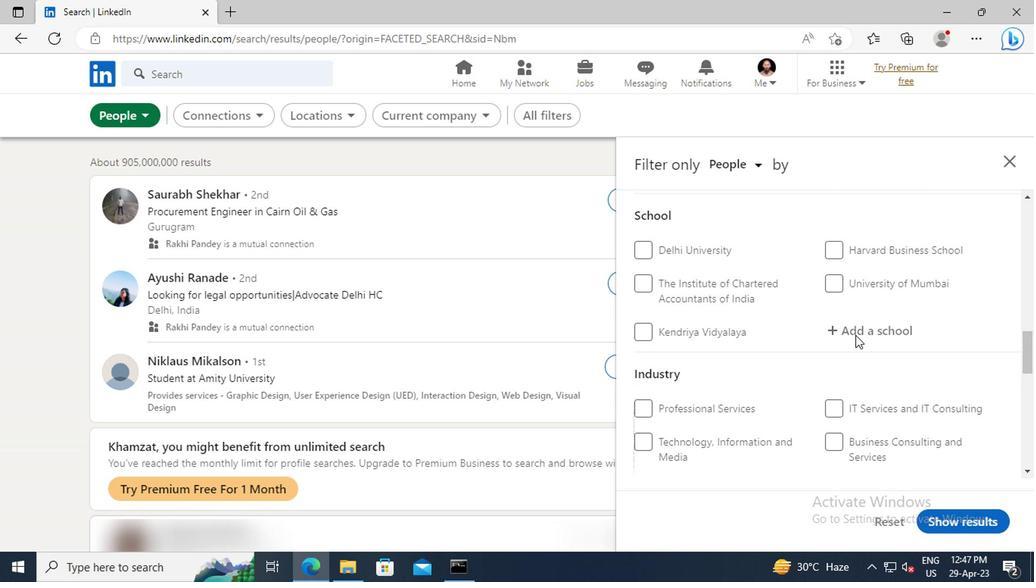 
Action: Mouse scrolled (853, 335) with delta (0, 1)
Screenshot: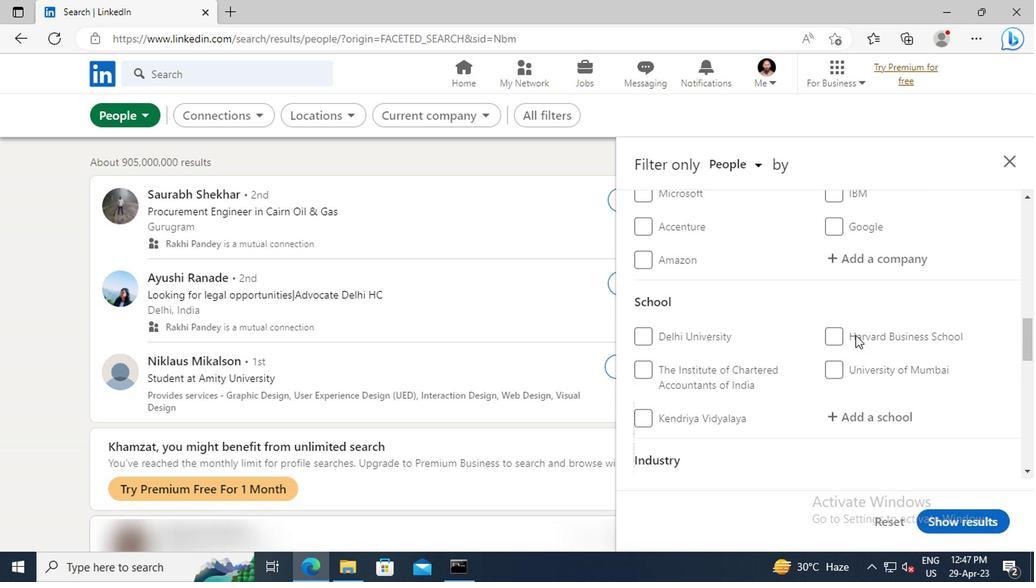 
Action: Mouse scrolled (853, 335) with delta (0, 1)
Screenshot: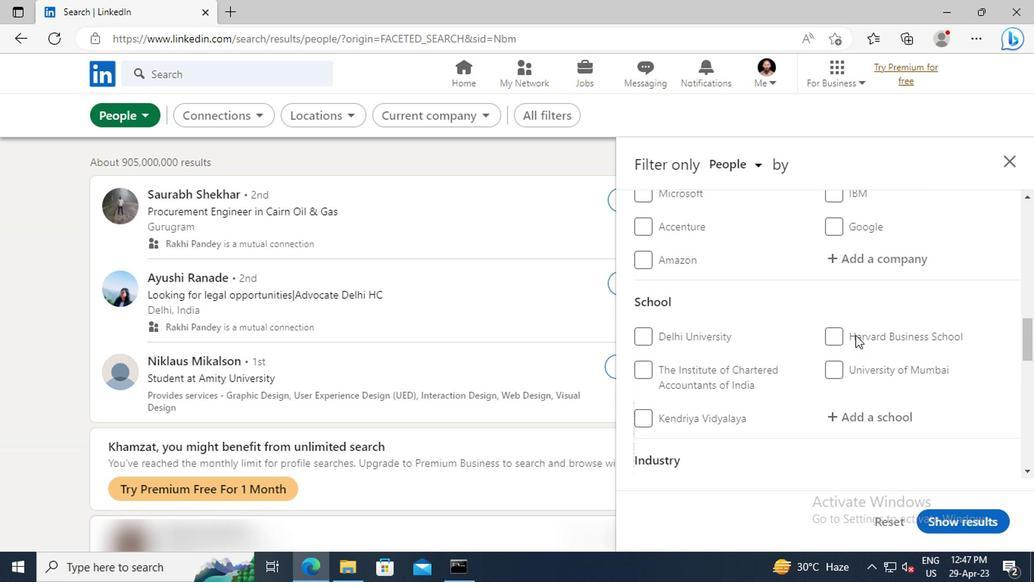 
Action: Mouse scrolled (853, 335) with delta (0, 1)
Screenshot: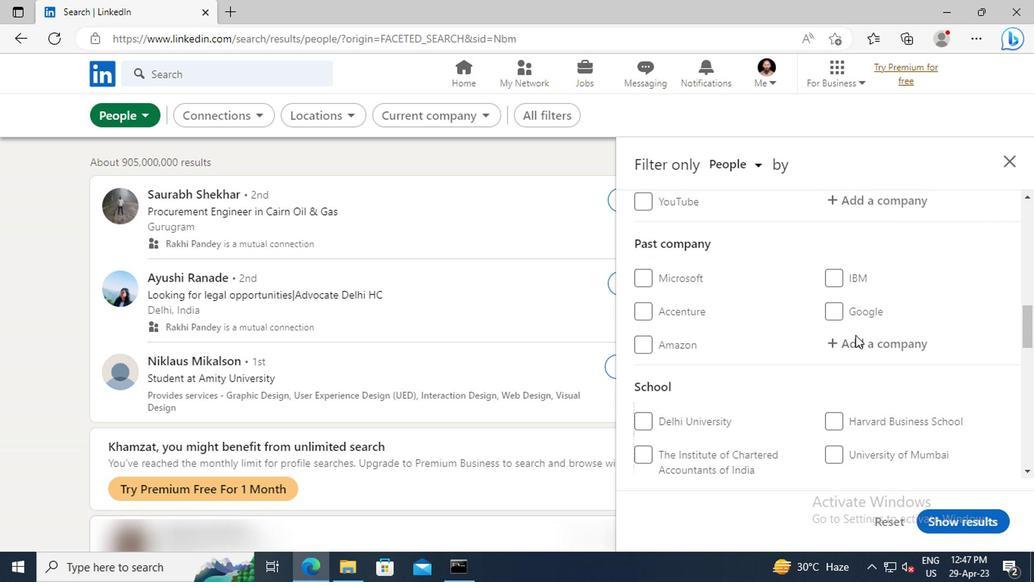 
Action: Mouse moved to (853, 334)
Screenshot: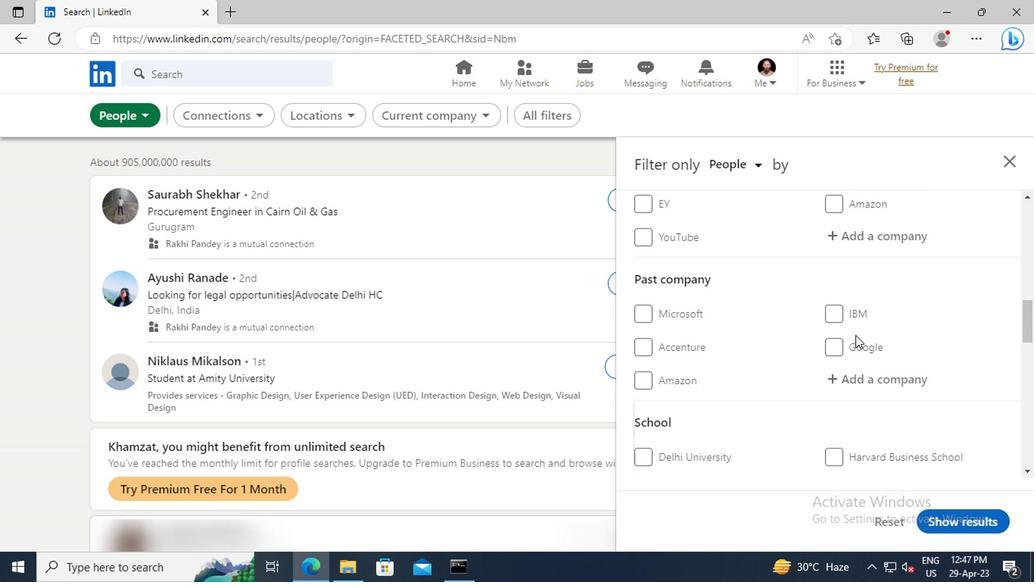 
Action: Mouse scrolled (853, 335) with delta (0, 1)
Screenshot: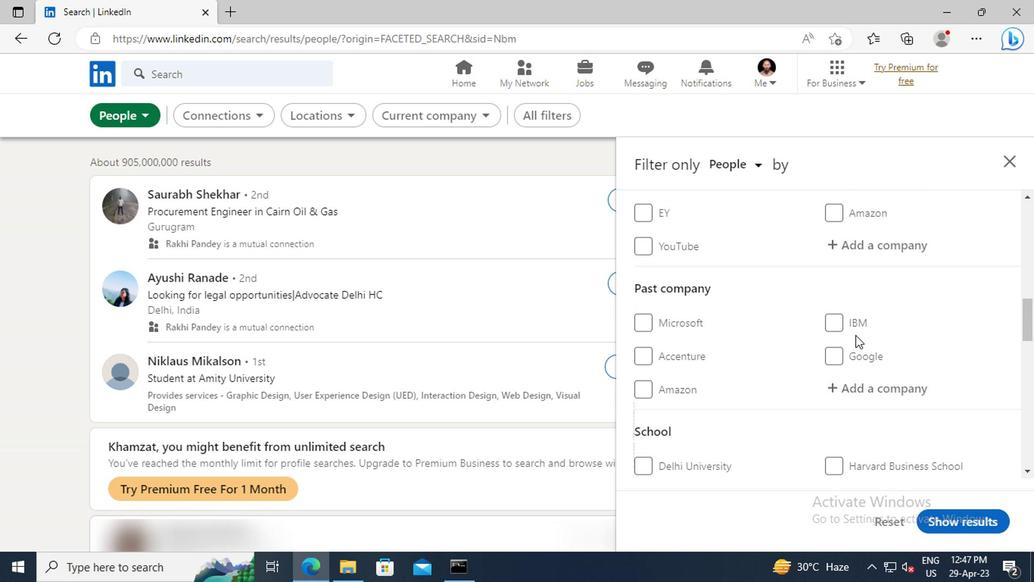 
Action: Mouse scrolled (853, 335) with delta (0, 1)
Screenshot: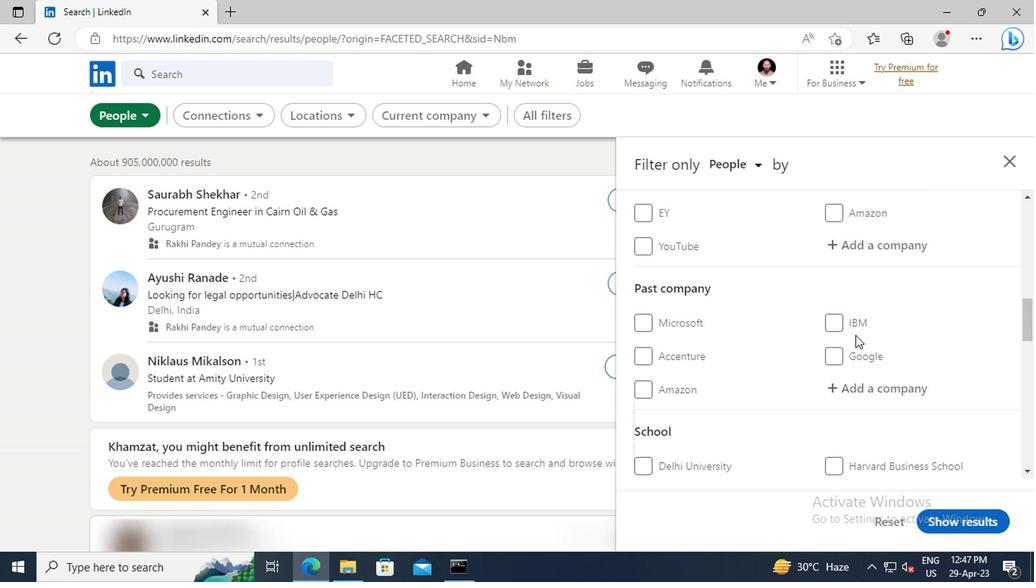 
Action: Mouse moved to (843, 333)
Screenshot: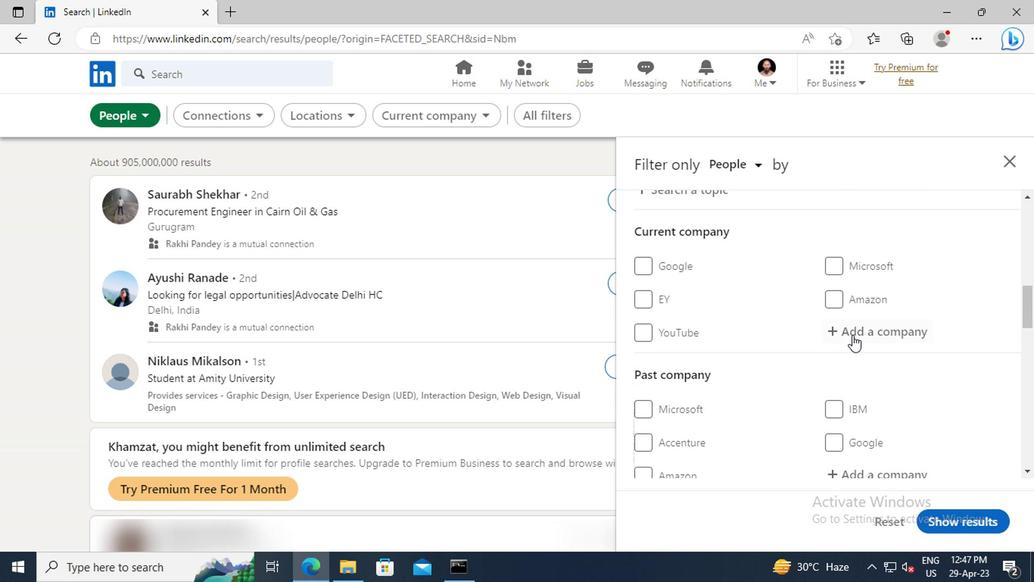 
Action: Mouse pressed left at (843, 333)
Screenshot: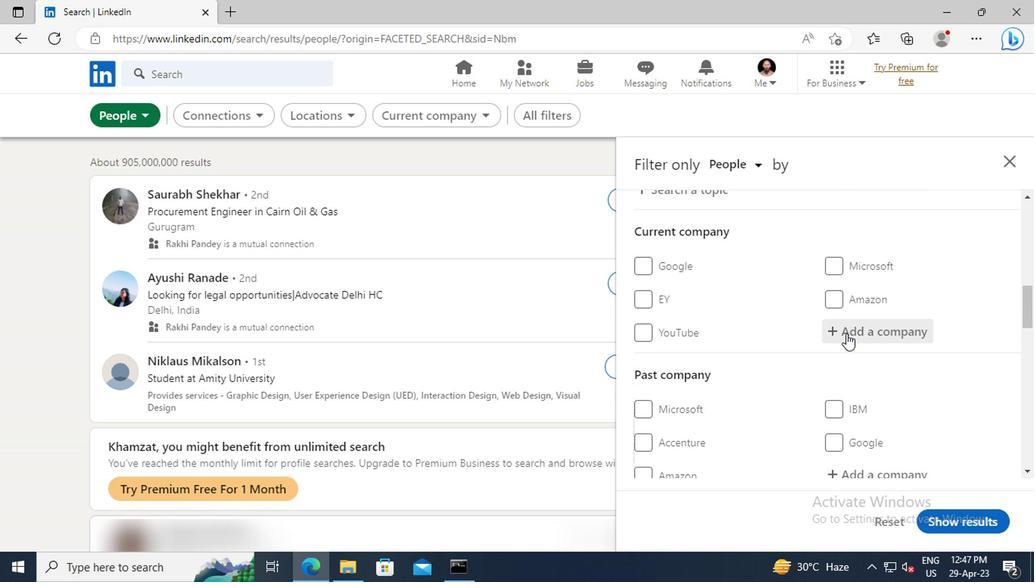 
Action: Key pressed <Key.shift>THE<Key.space><Key.shift>INDIAN<Key.space><Key.shift>EX
Screenshot: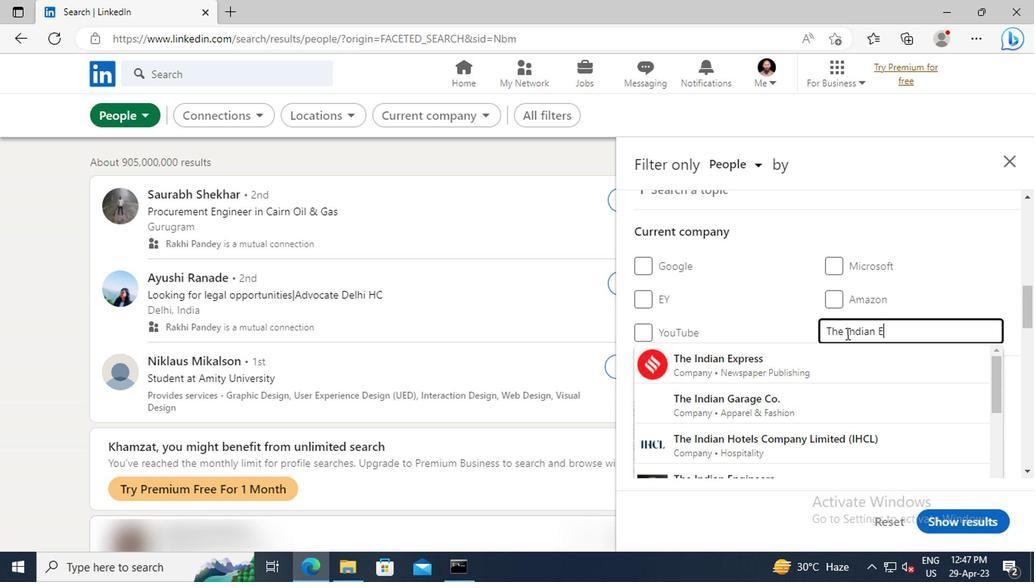 
Action: Mouse moved to (836, 354)
Screenshot: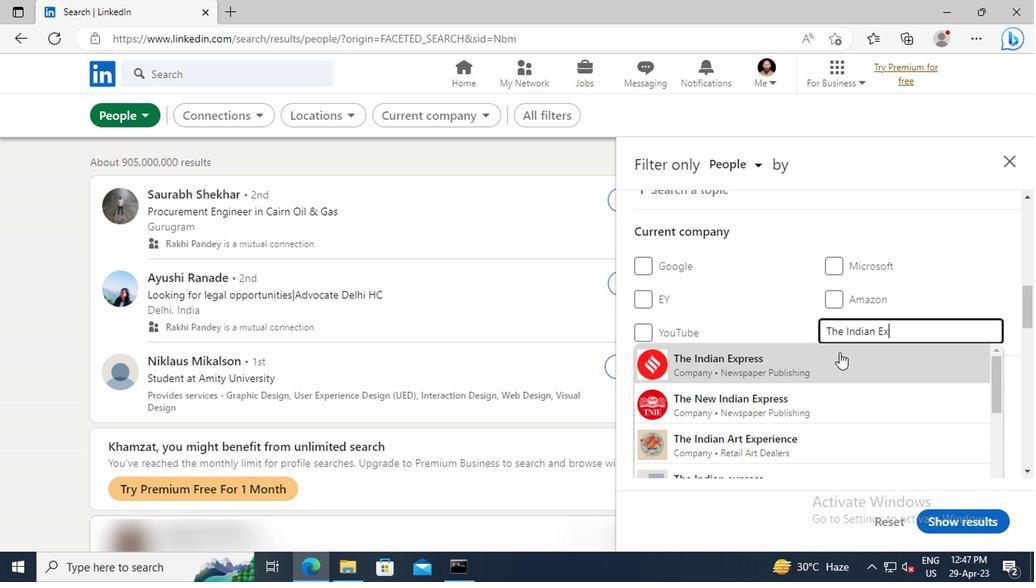 
Action: Mouse pressed left at (836, 354)
Screenshot: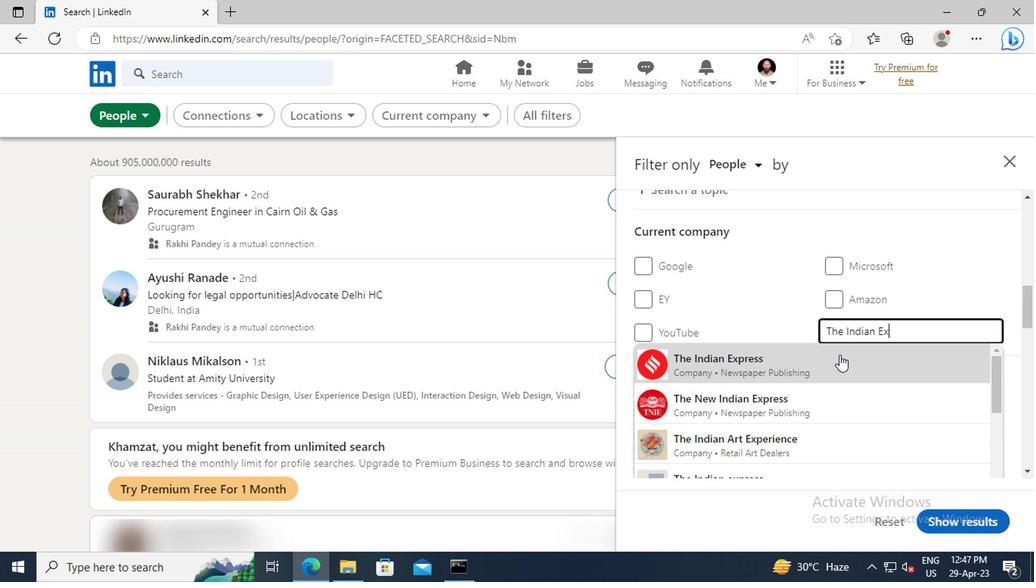 
Action: Mouse moved to (838, 332)
Screenshot: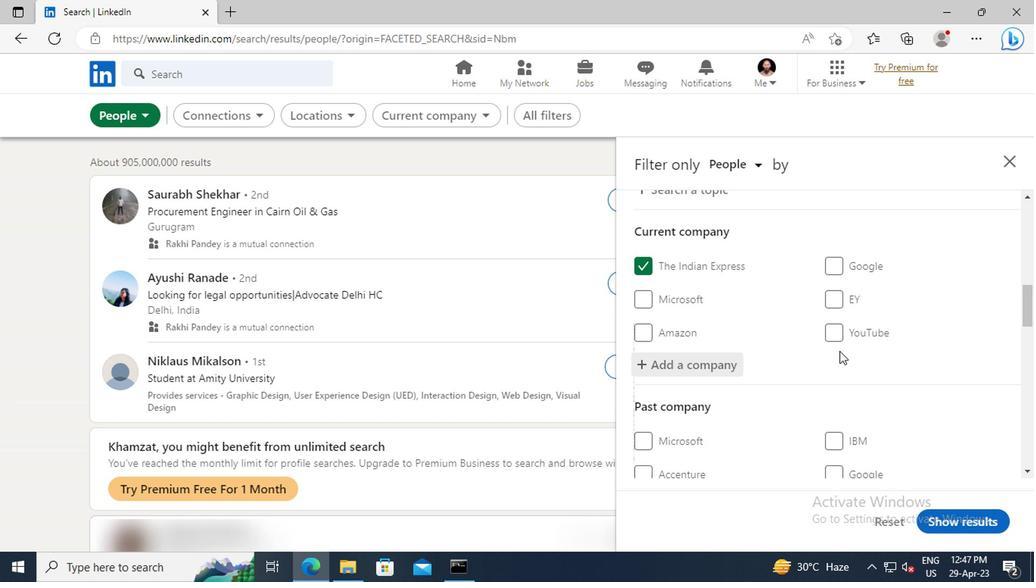 
Action: Mouse scrolled (838, 331) with delta (0, 0)
Screenshot: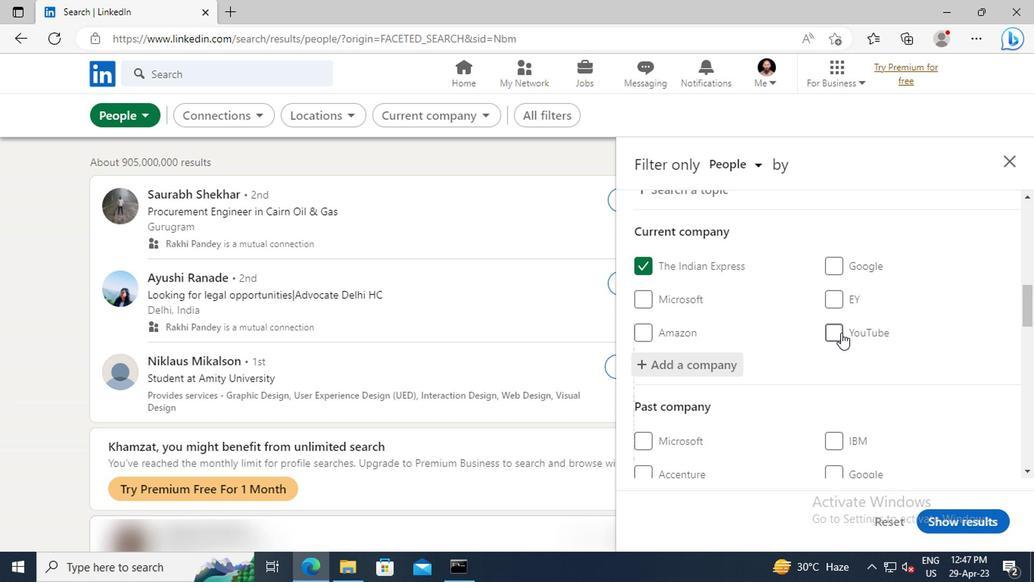 
Action: Mouse scrolled (838, 331) with delta (0, 0)
Screenshot: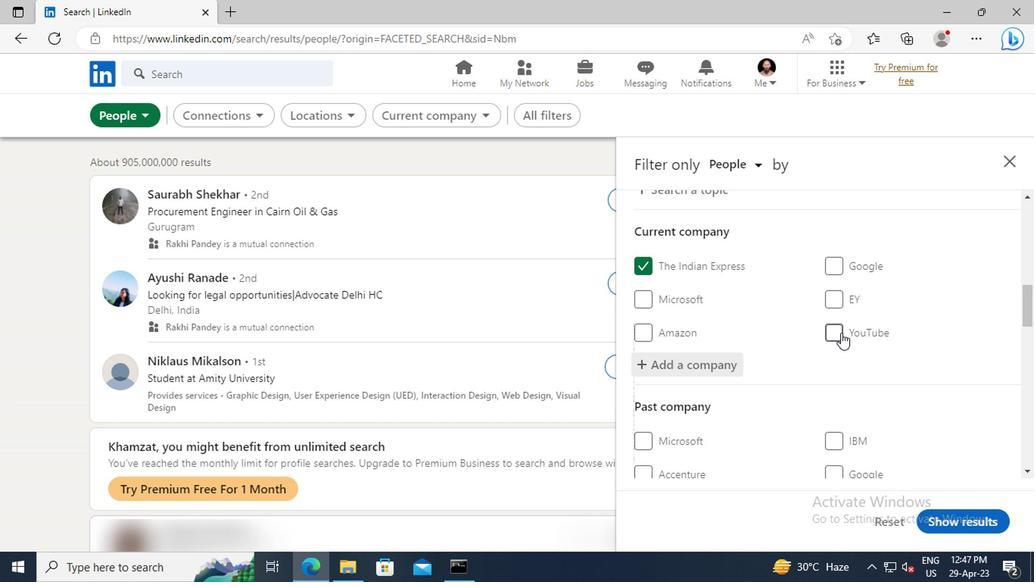 
Action: Mouse moved to (838, 308)
Screenshot: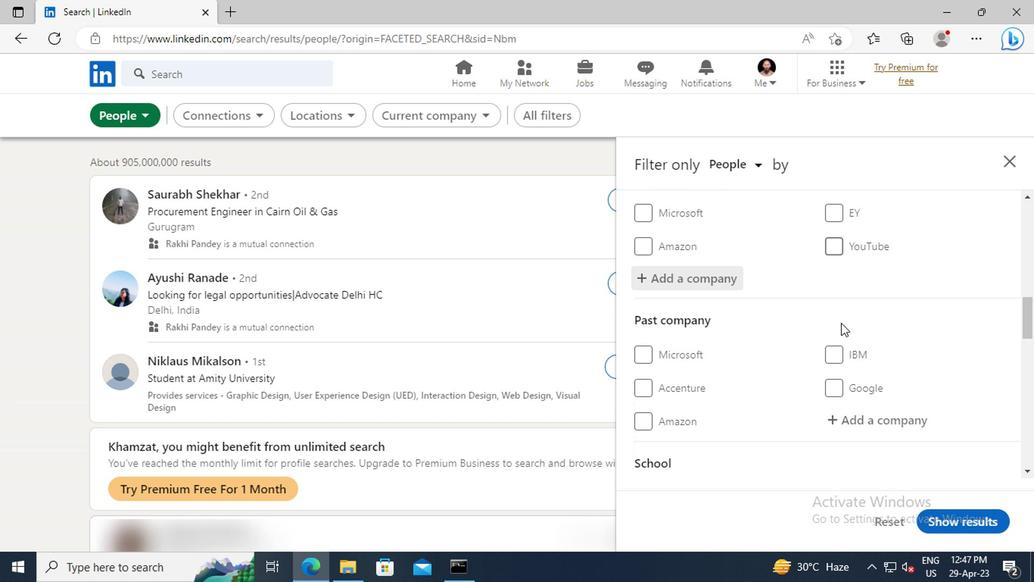 
Action: Mouse scrolled (838, 307) with delta (0, 0)
Screenshot: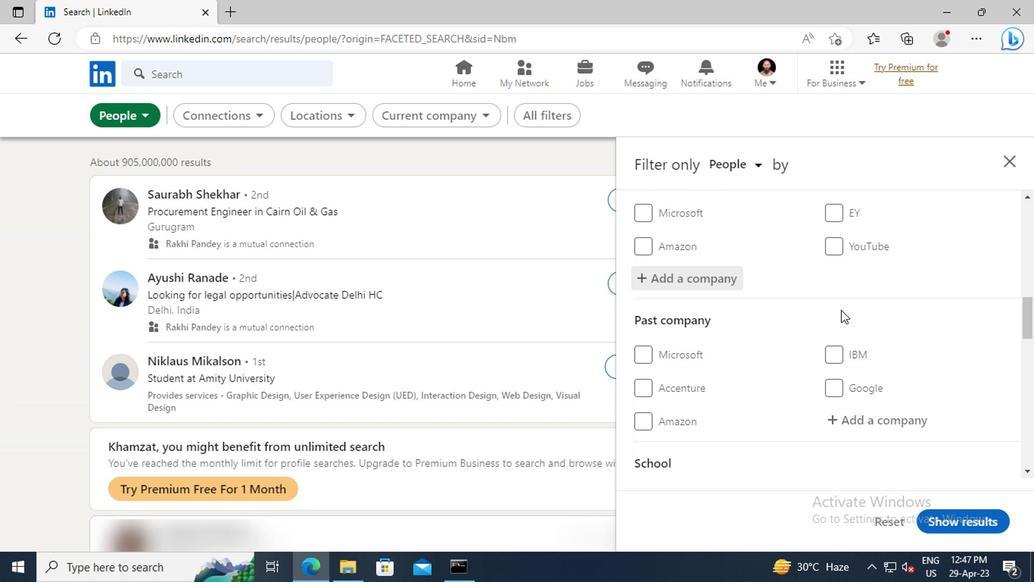 
Action: Mouse scrolled (838, 307) with delta (0, 0)
Screenshot: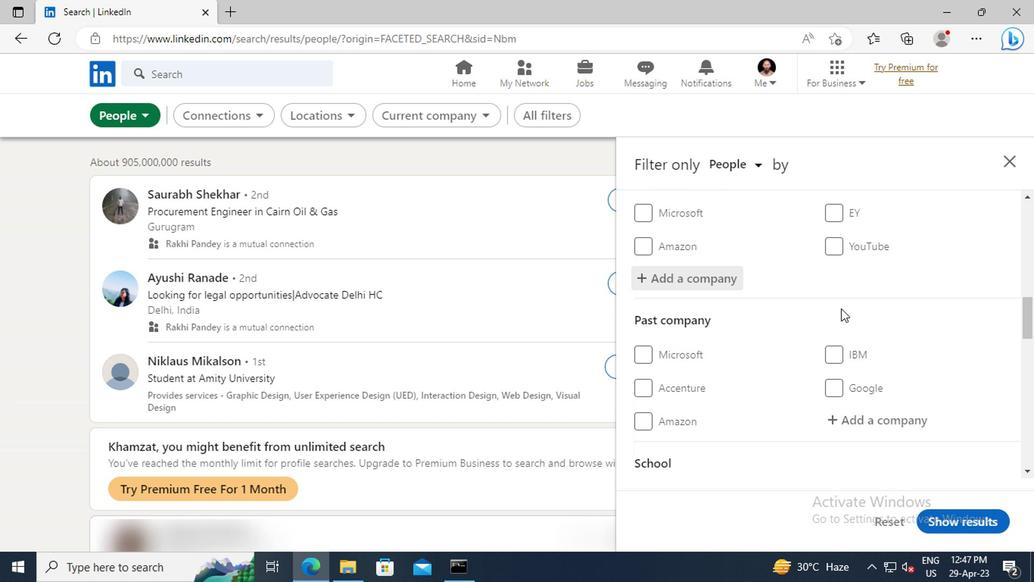 
Action: Mouse moved to (842, 288)
Screenshot: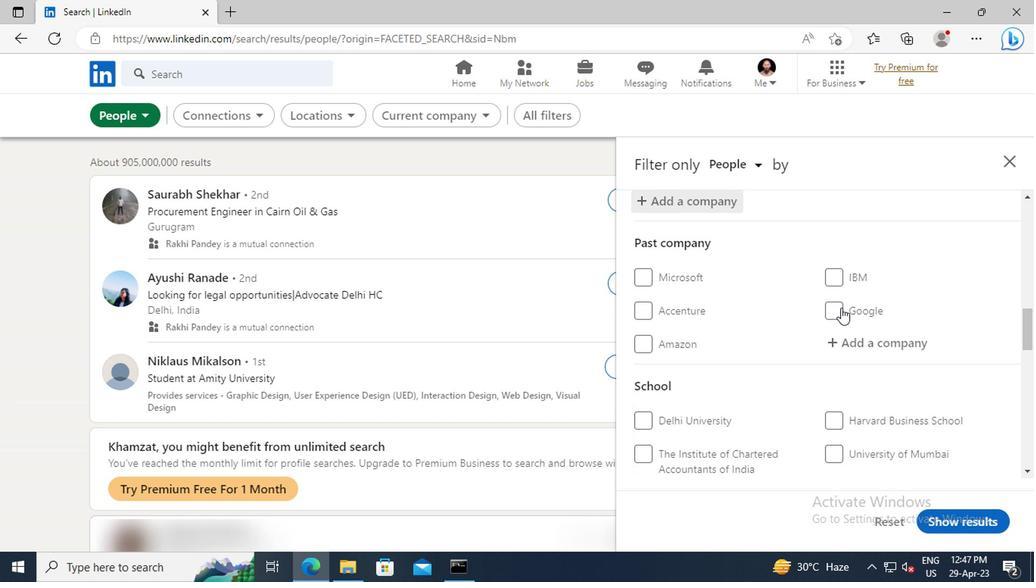 
Action: Mouse scrolled (842, 287) with delta (0, 0)
Screenshot: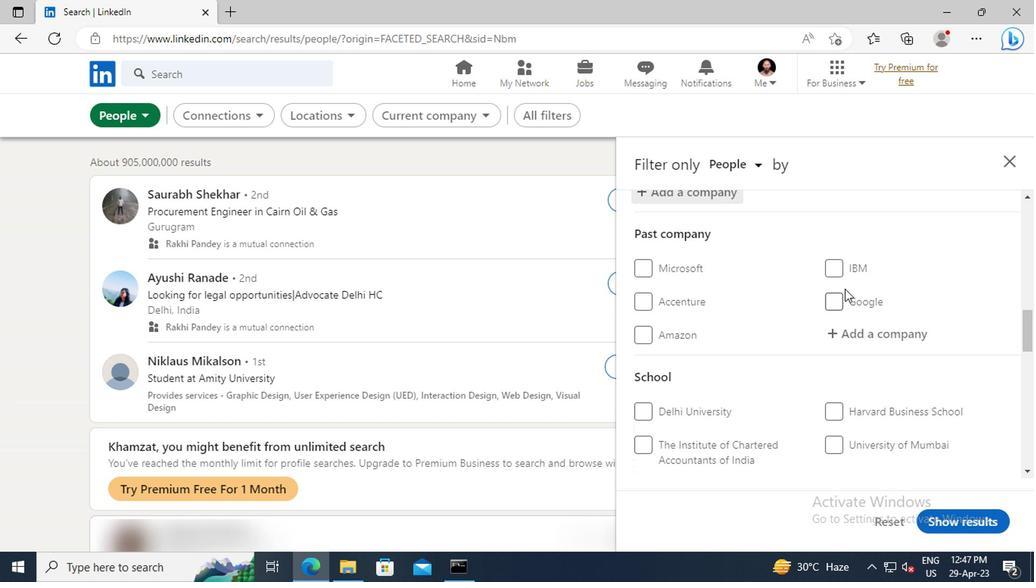 
Action: Mouse scrolled (842, 287) with delta (0, 0)
Screenshot: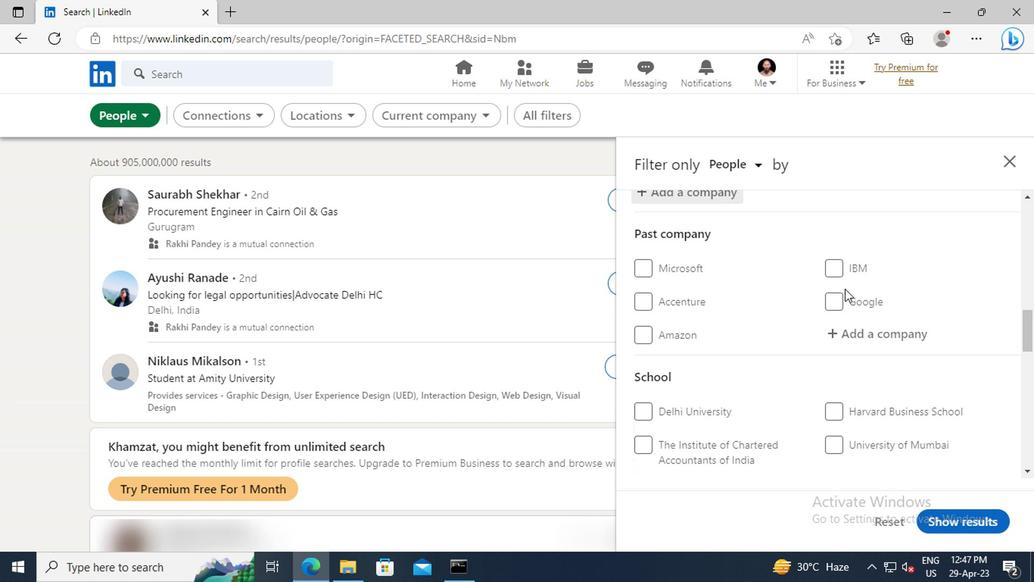 
Action: Mouse moved to (842, 287)
Screenshot: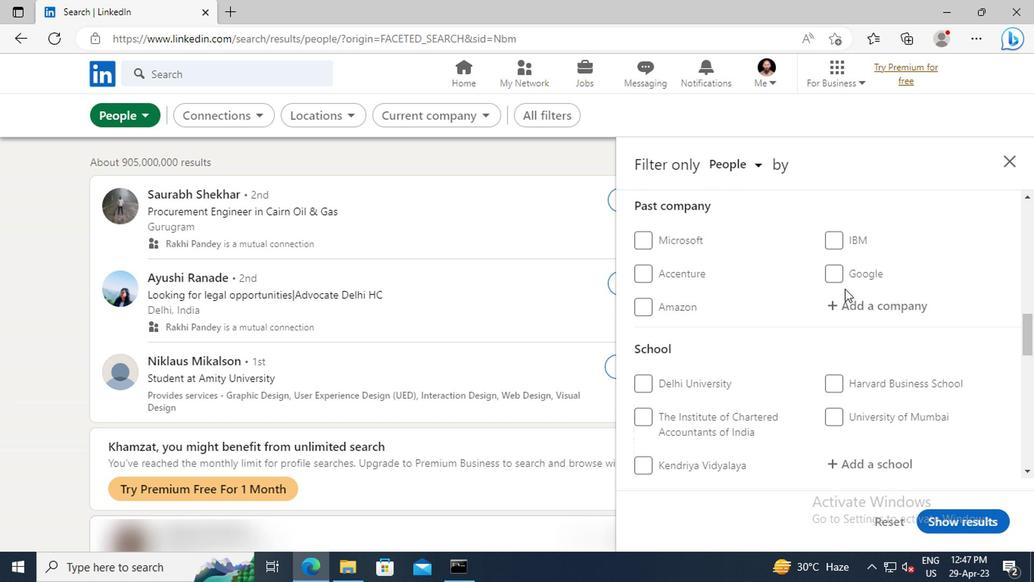 
Action: Mouse scrolled (842, 287) with delta (0, 0)
Screenshot: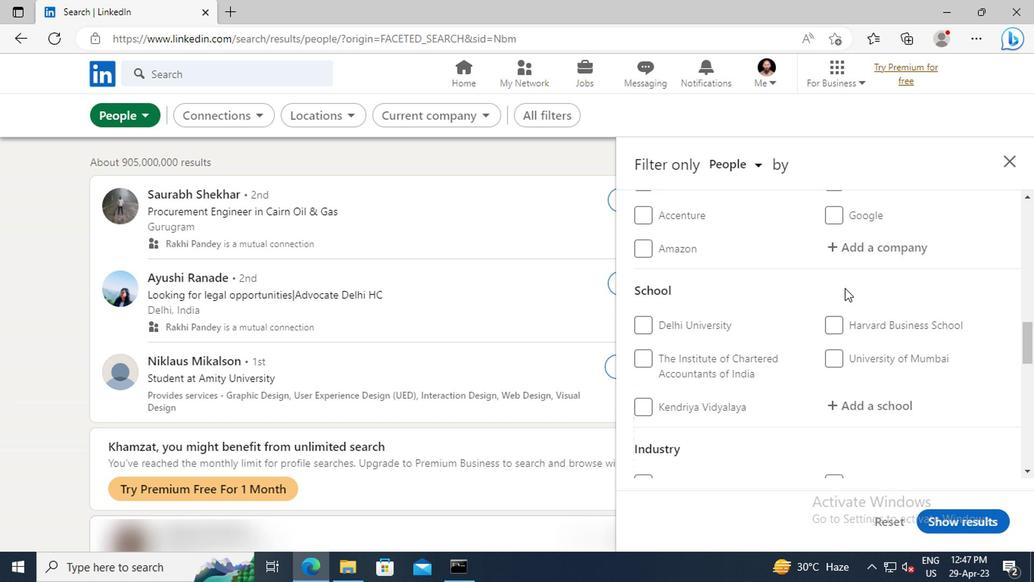 
Action: Mouse moved to (839, 361)
Screenshot: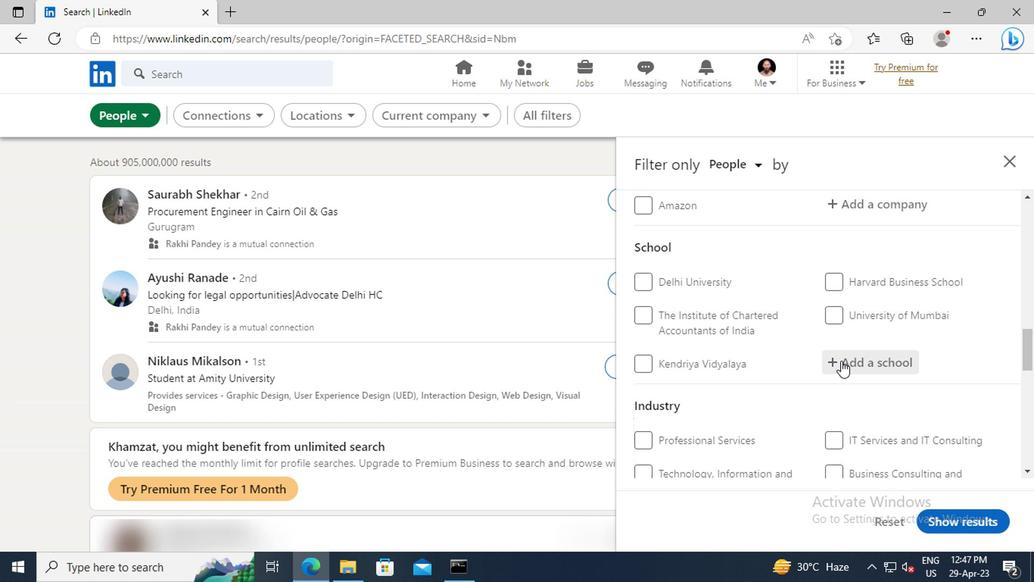 
Action: Mouse pressed left at (839, 361)
Screenshot: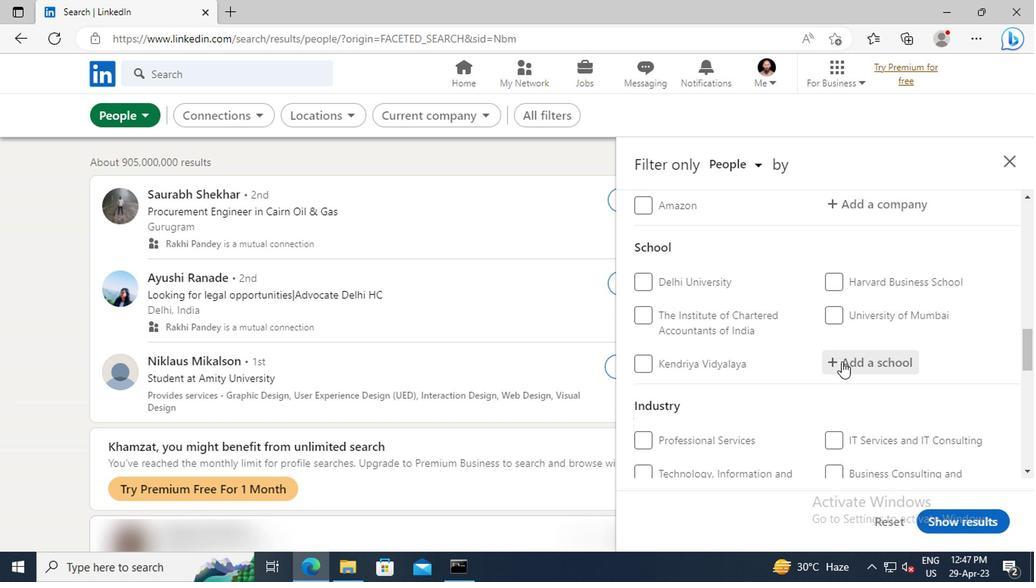 
Action: Key pressed <Key.shift>NORTH<Key.space><Key.shift>MAHARASHTRA
Screenshot: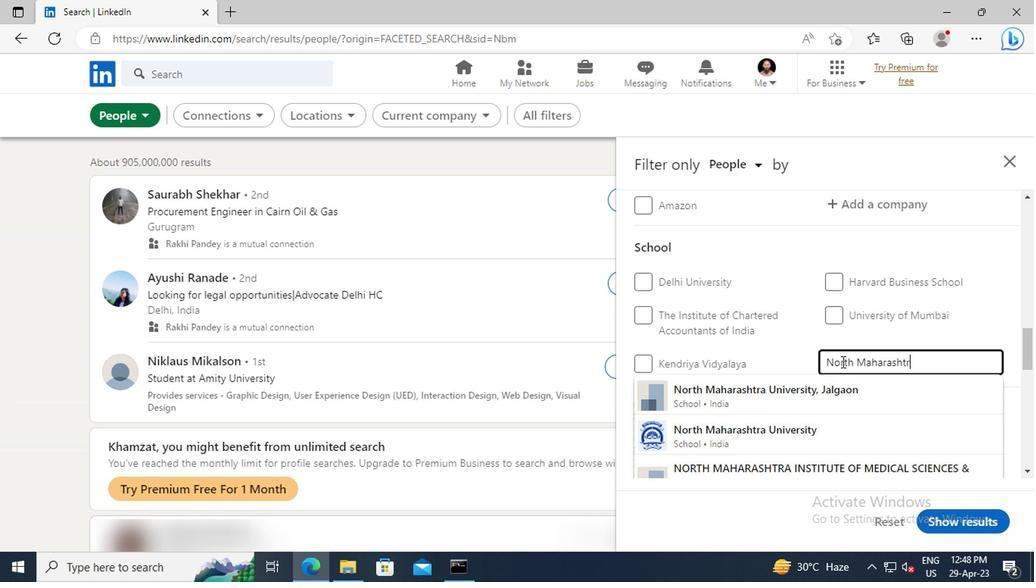 
Action: Mouse moved to (842, 421)
Screenshot: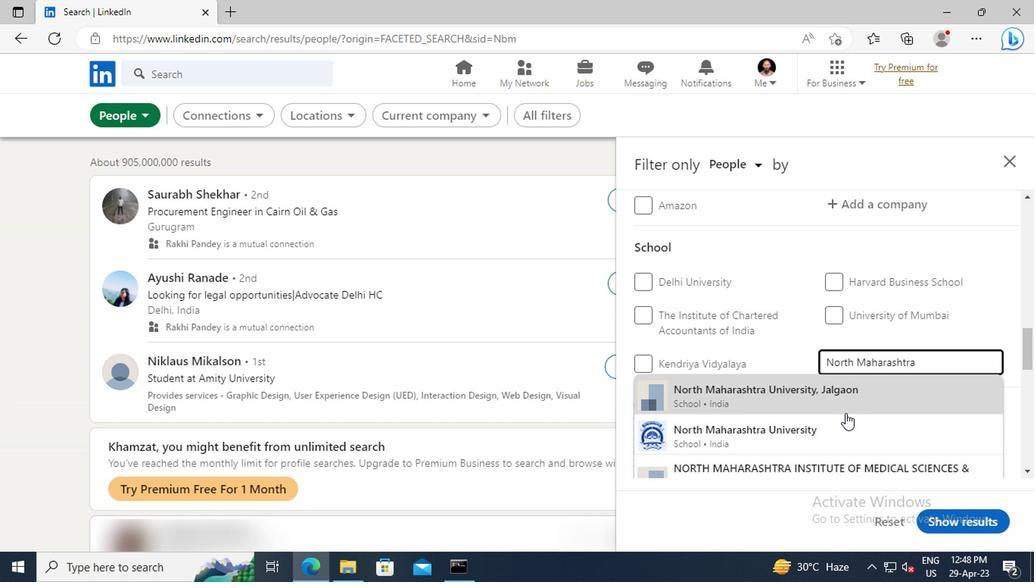 
Action: Mouse pressed left at (842, 421)
Screenshot: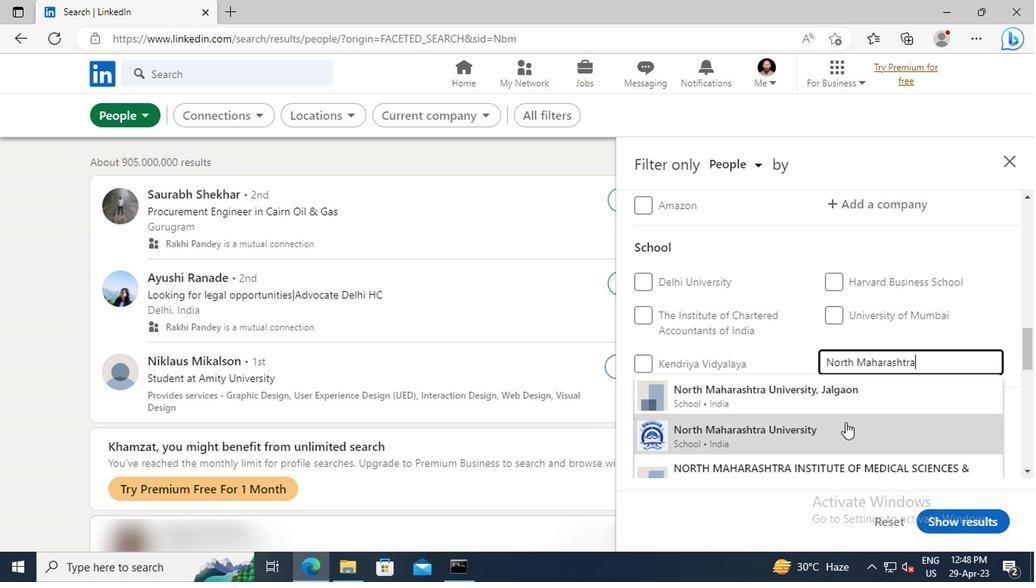 
Action: Mouse scrolled (842, 421) with delta (0, 0)
Screenshot: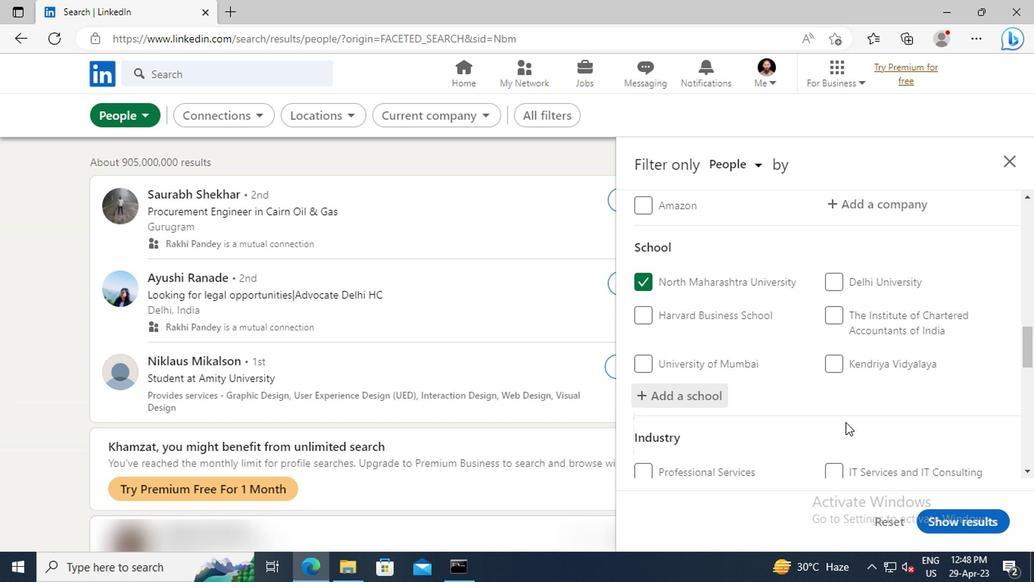 
Action: Mouse scrolled (842, 421) with delta (0, 0)
Screenshot: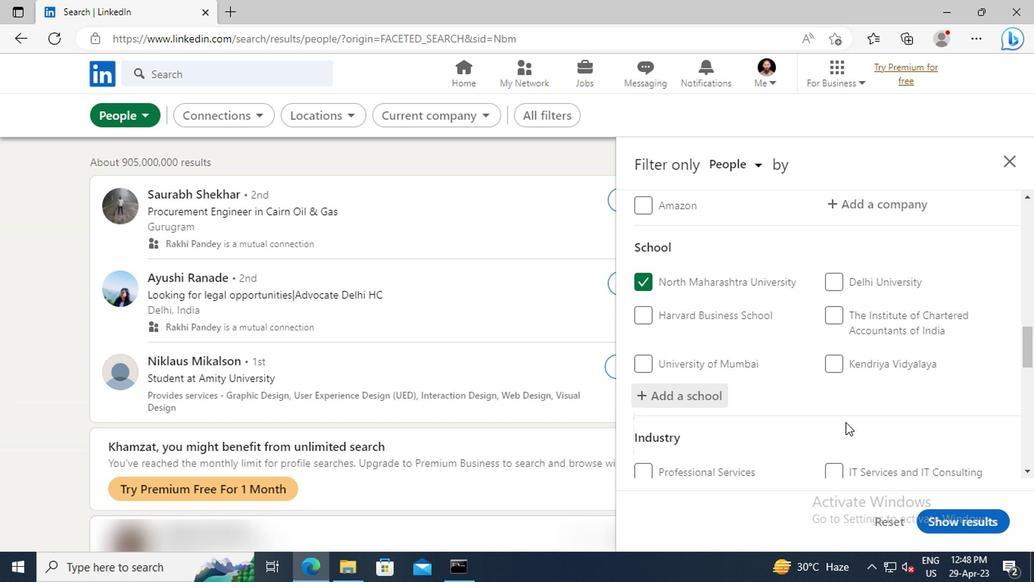 
Action: Mouse moved to (836, 364)
Screenshot: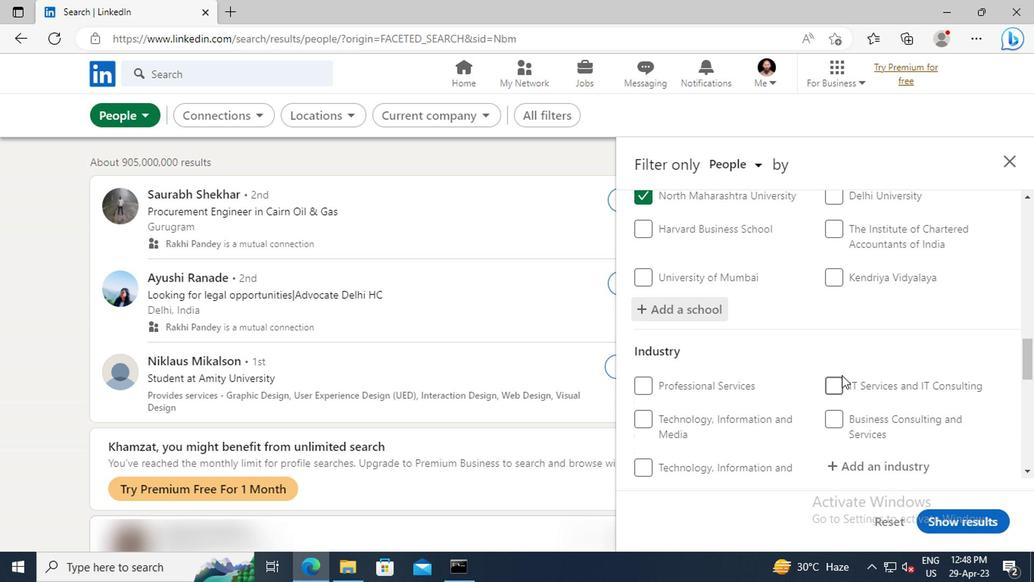 
Action: Mouse scrolled (836, 363) with delta (0, 0)
Screenshot: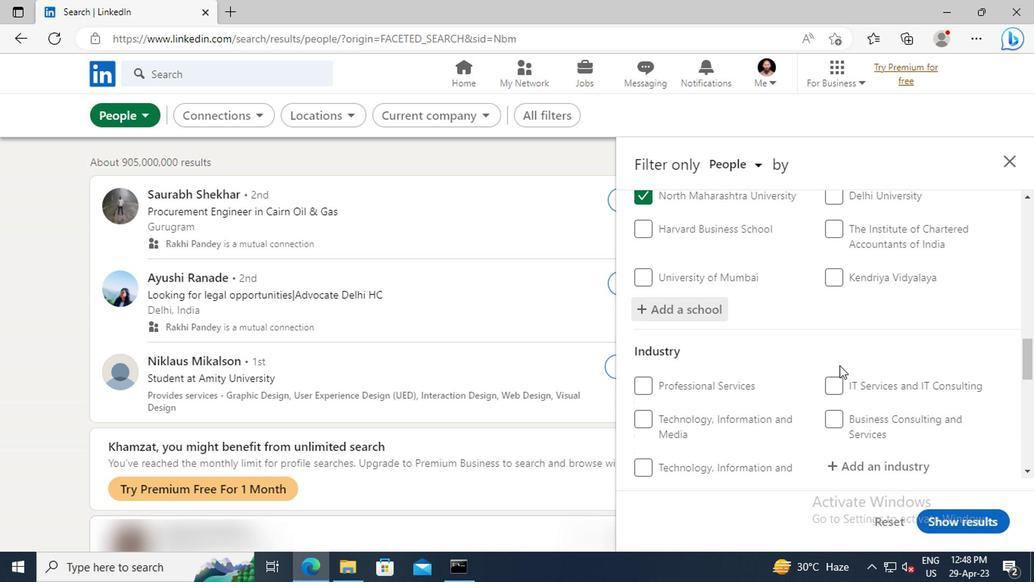 
Action: Mouse scrolled (836, 363) with delta (0, 0)
Screenshot: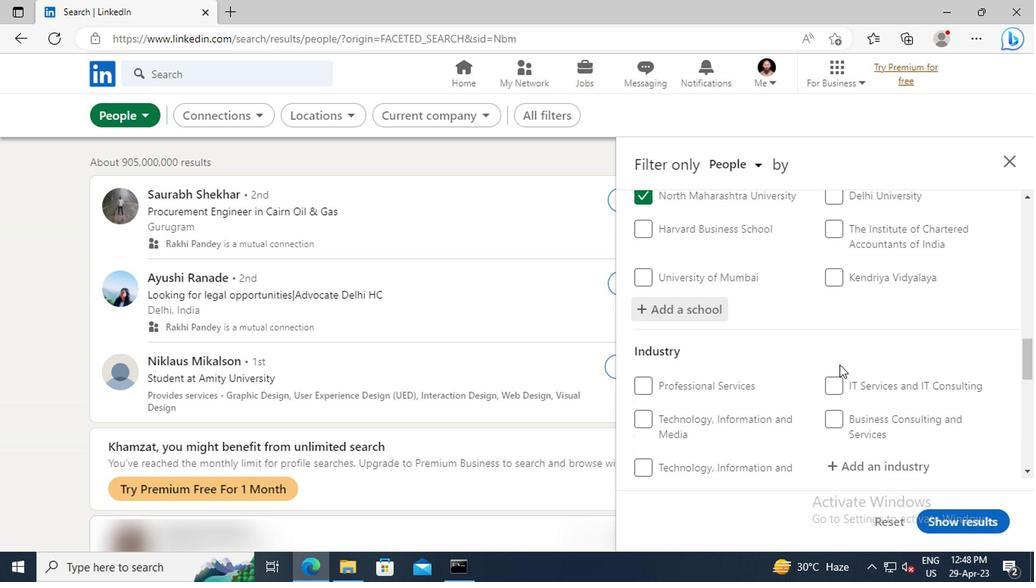 
Action: Mouse moved to (838, 375)
Screenshot: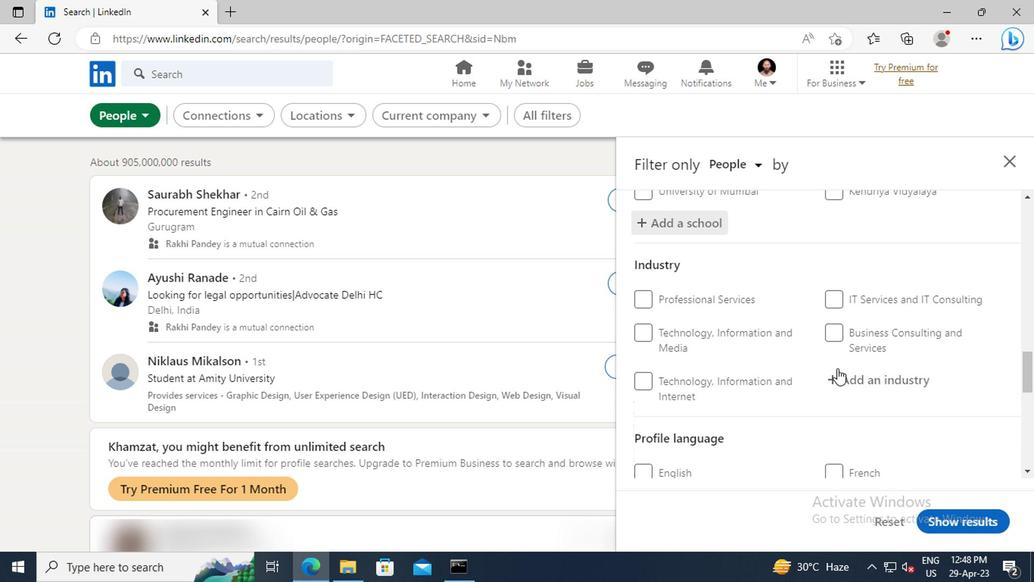 
Action: Mouse pressed left at (838, 375)
Screenshot: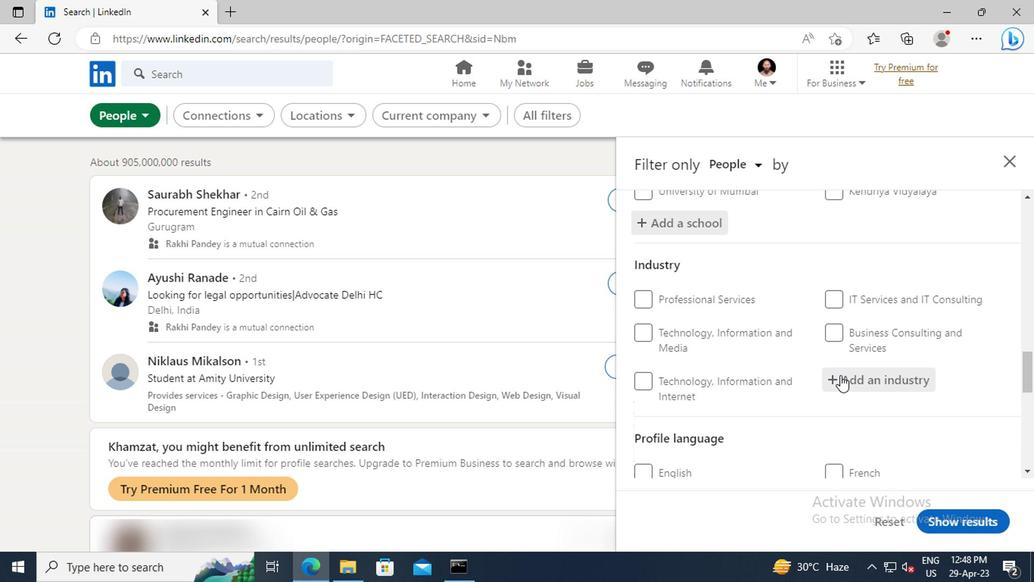 
Action: Key pressed <Key.shift>SUGAR<Key.space>
Screenshot: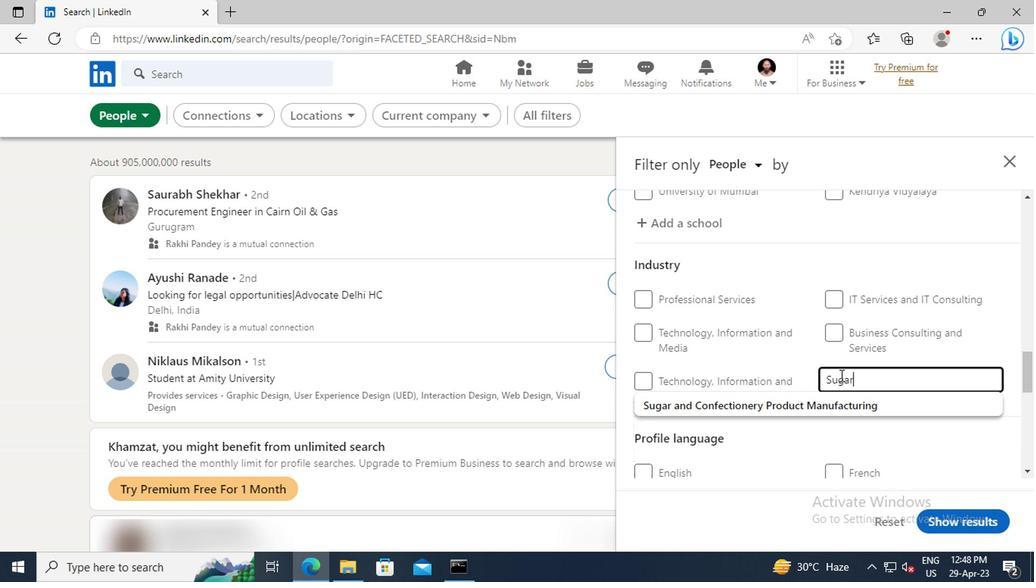 
Action: Mouse moved to (825, 404)
Screenshot: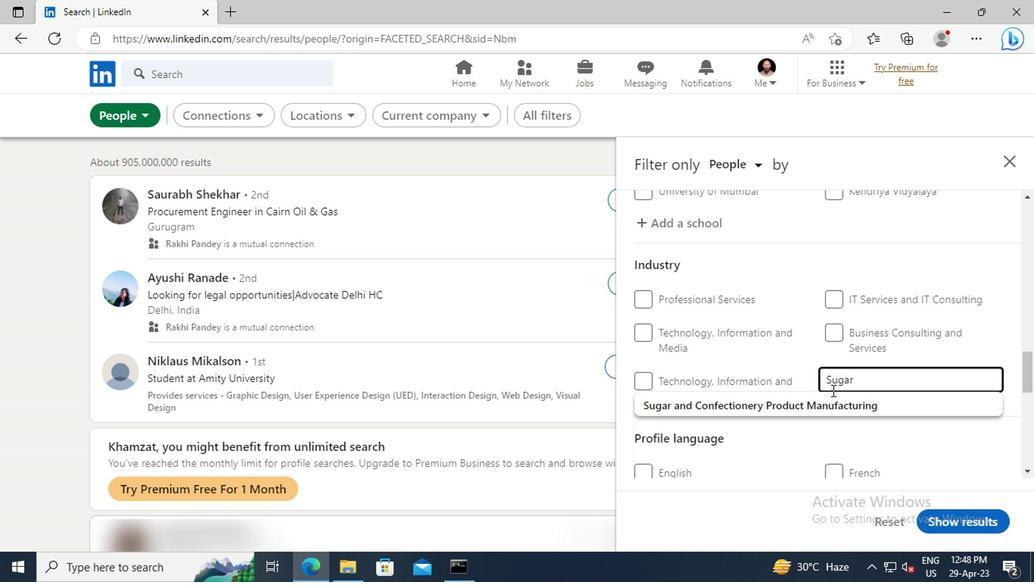 
Action: Mouse pressed left at (825, 404)
Screenshot: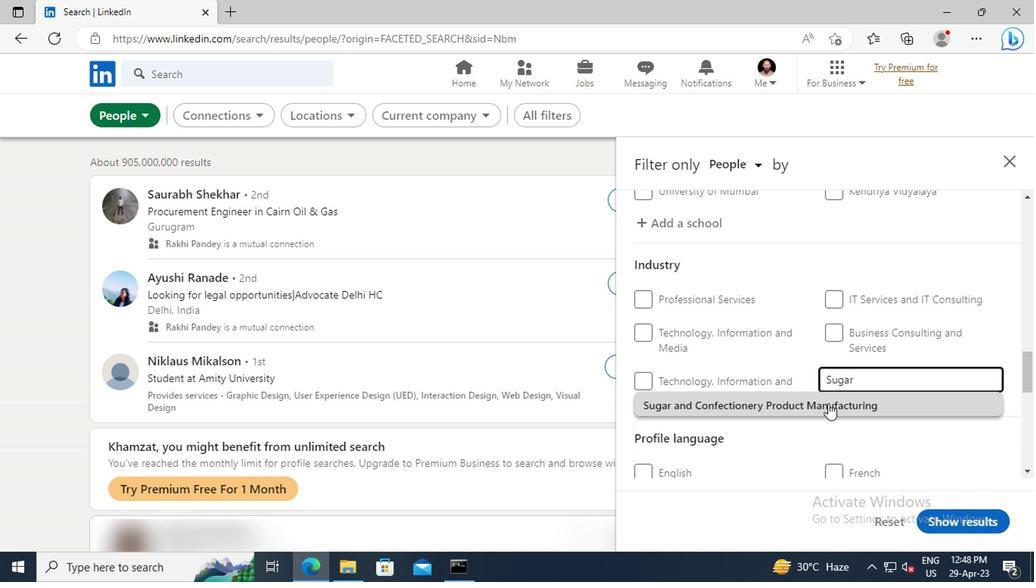 
Action: Mouse scrolled (825, 403) with delta (0, -1)
Screenshot: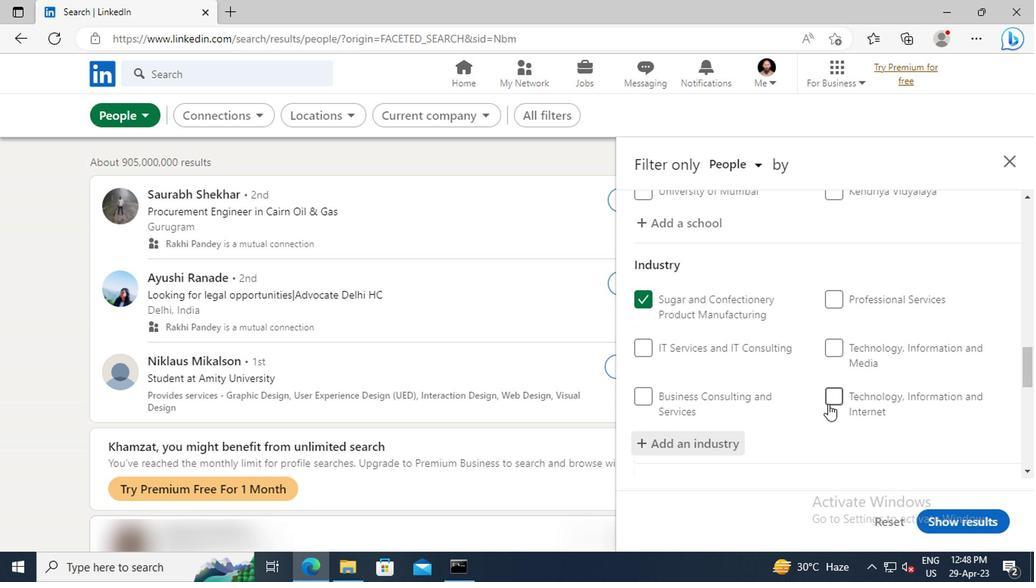 
Action: Mouse scrolled (825, 403) with delta (0, -1)
Screenshot: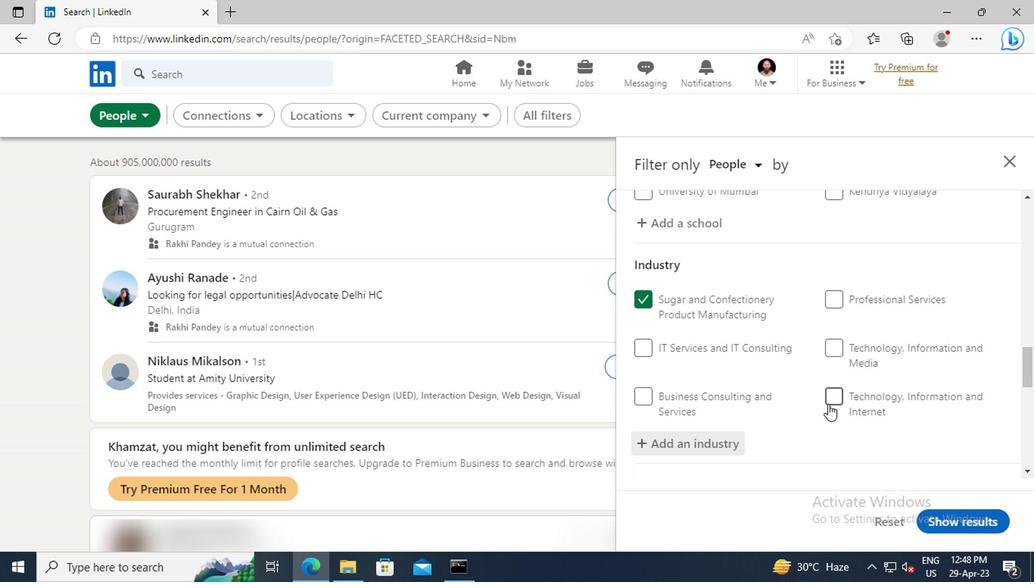 
Action: Mouse moved to (822, 384)
Screenshot: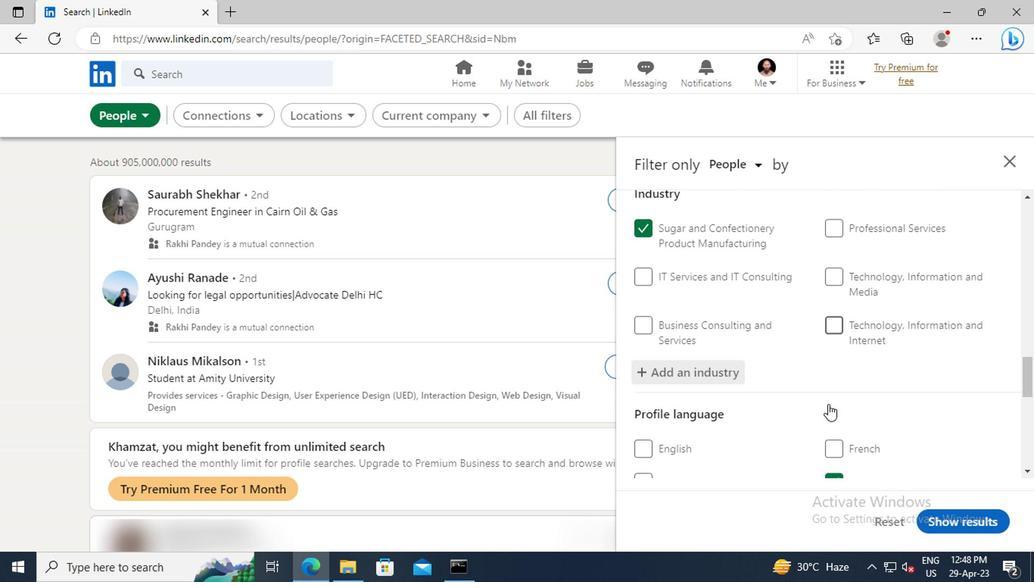
Action: Mouse scrolled (822, 384) with delta (0, 0)
Screenshot: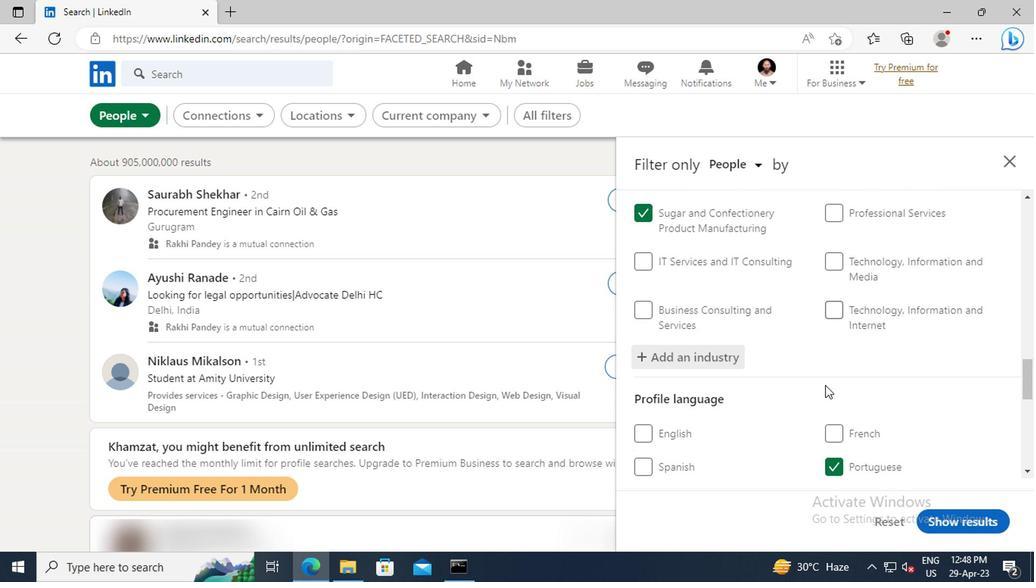 
Action: Mouse scrolled (822, 384) with delta (0, 0)
Screenshot: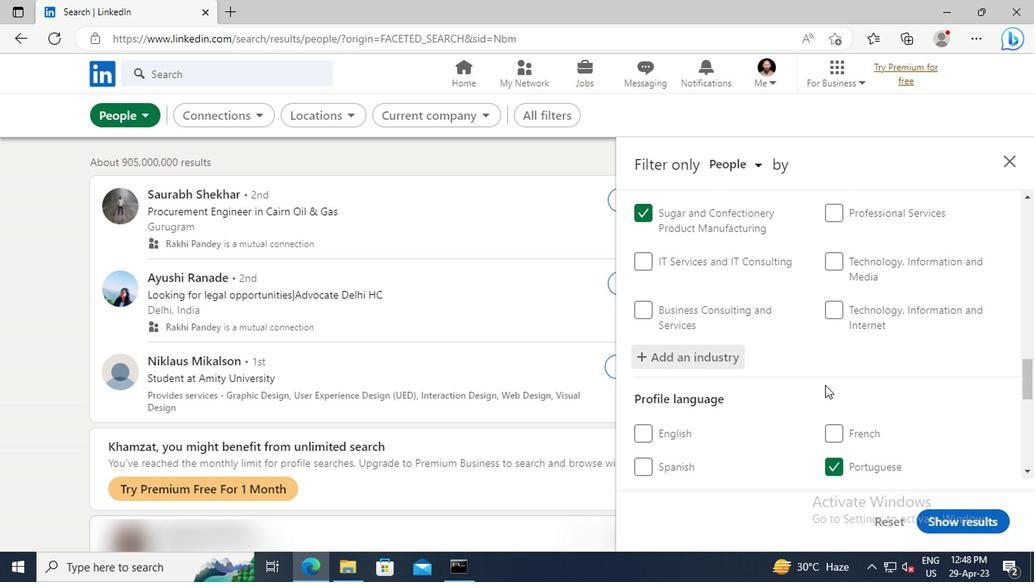 
Action: Mouse moved to (827, 363)
Screenshot: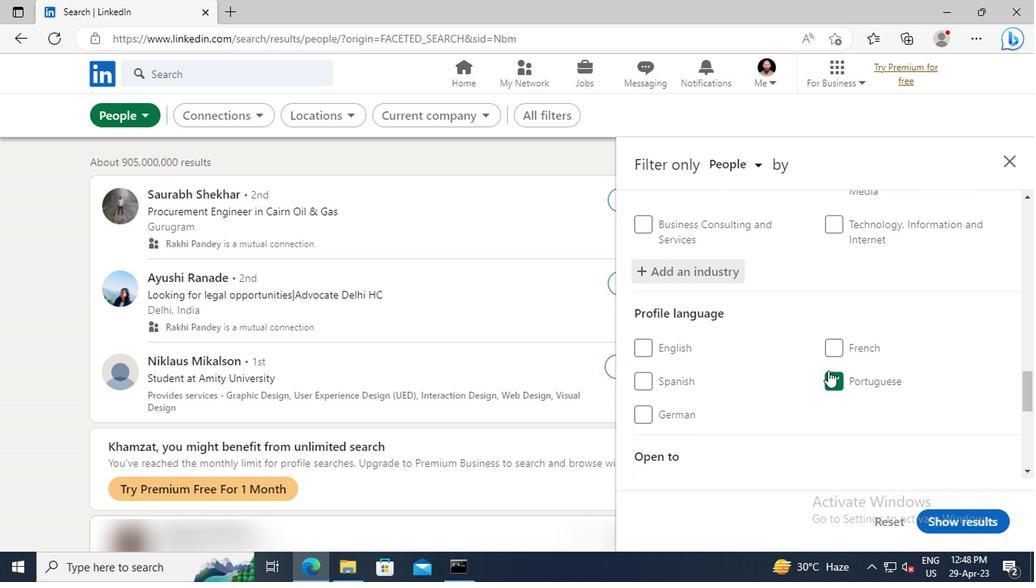 
Action: Mouse scrolled (827, 363) with delta (0, 0)
Screenshot: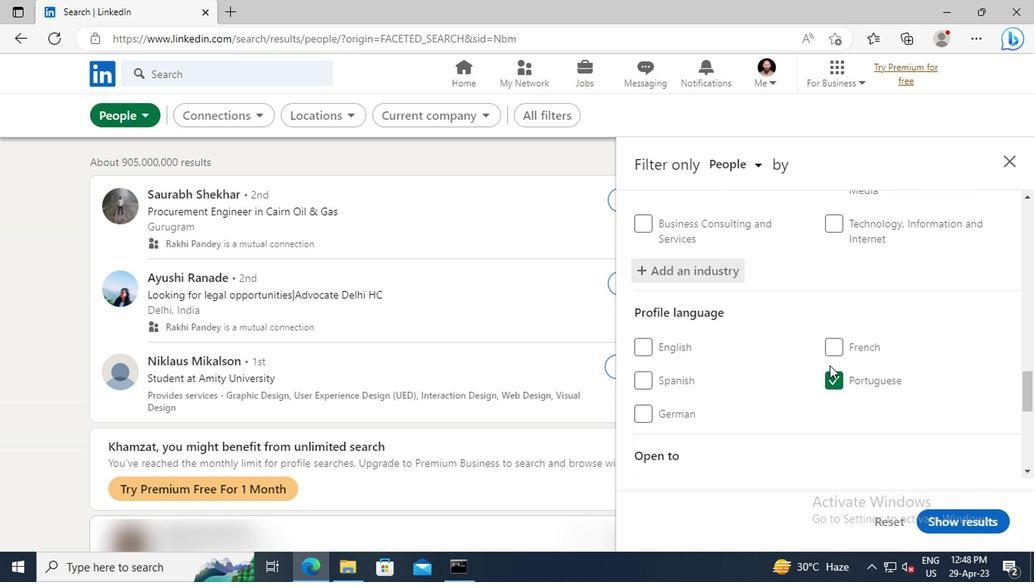 
Action: Mouse scrolled (827, 363) with delta (0, 0)
Screenshot: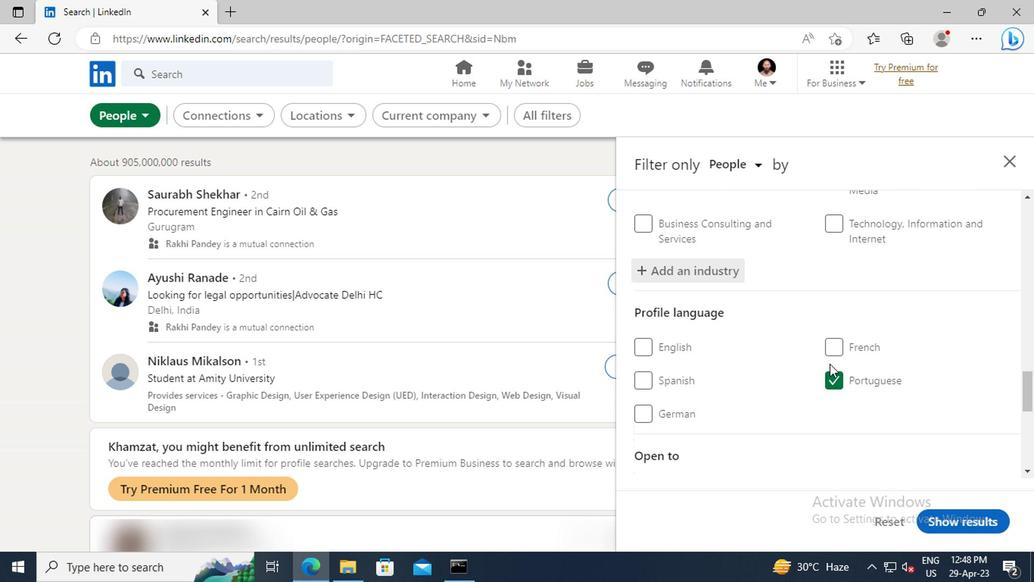 
Action: Mouse moved to (829, 347)
Screenshot: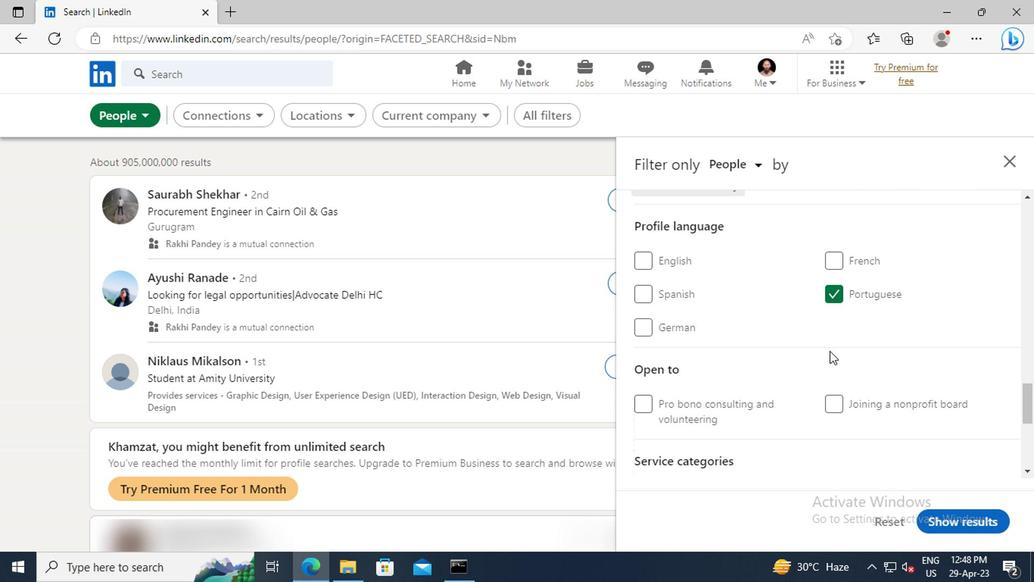 
Action: Mouse scrolled (829, 347) with delta (0, 0)
Screenshot: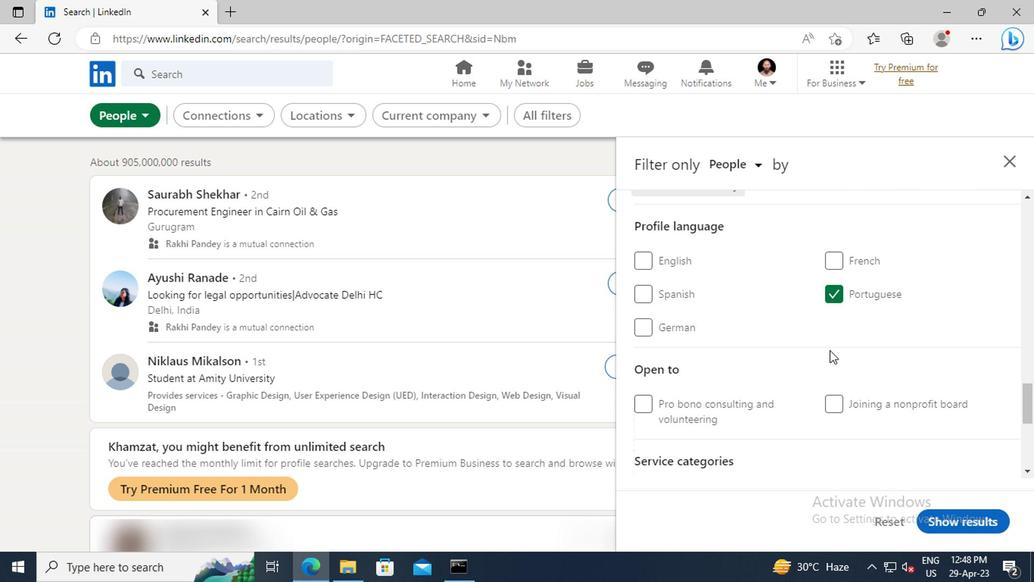 
Action: Mouse scrolled (829, 347) with delta (0, 0)
Screenshot: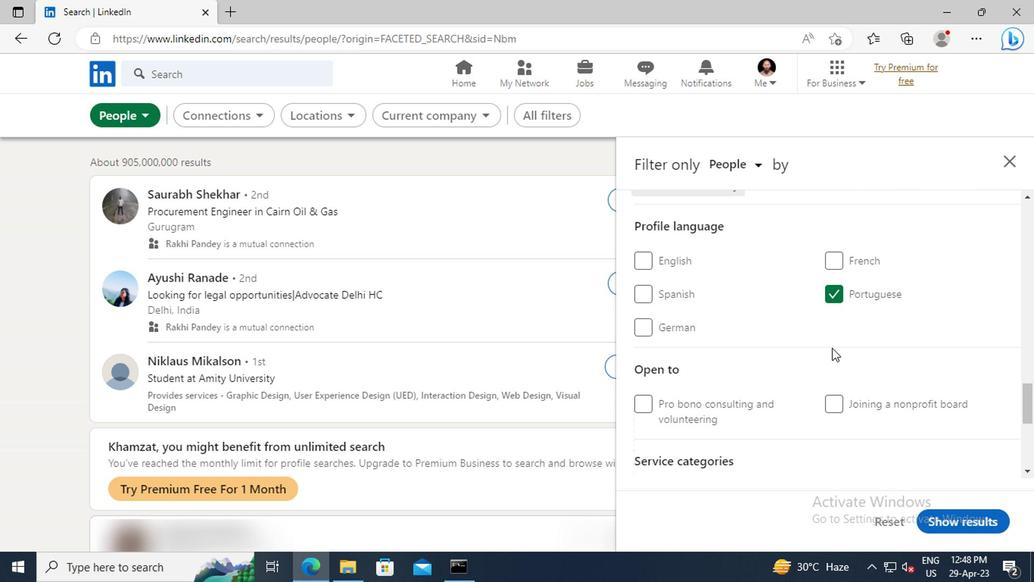 
Action: Mouse moved to (833, 341)
Screenshot: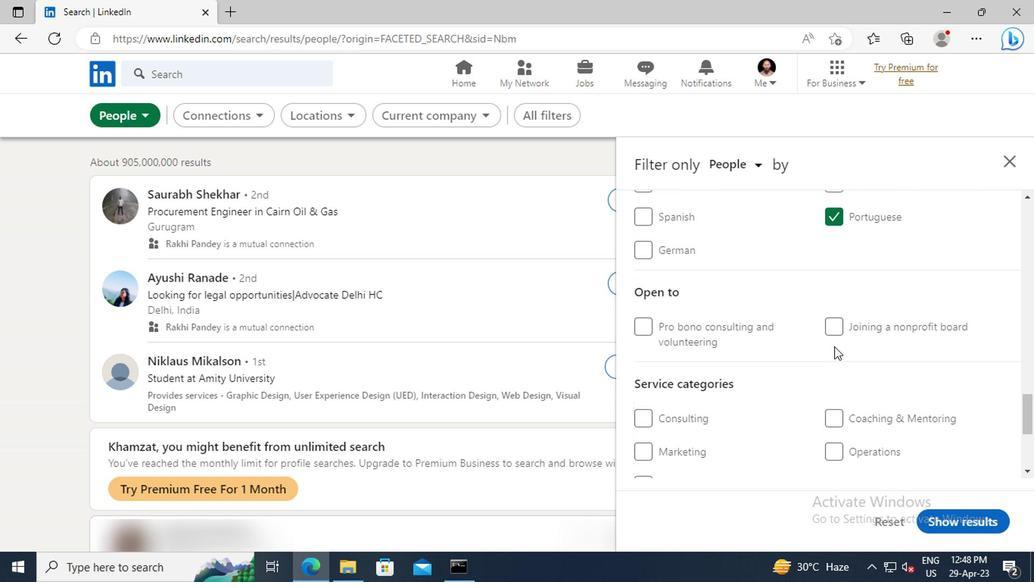 
Action: Mouse scrolled (833, 340) with delta (0, -1)
Screenshot: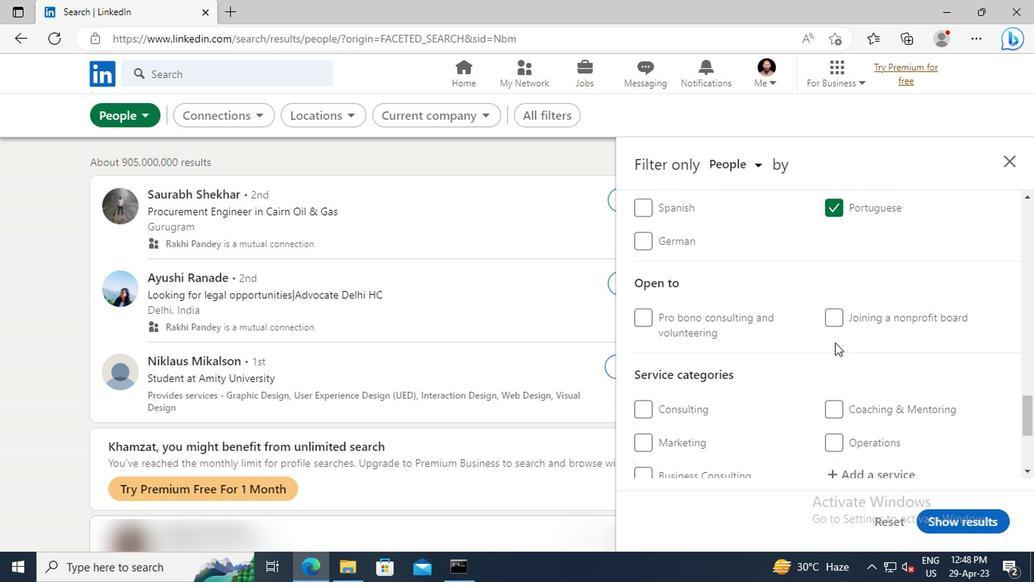 
Action: Mouse scrolled (833, 340) with delta (0, -1)
Screenshot: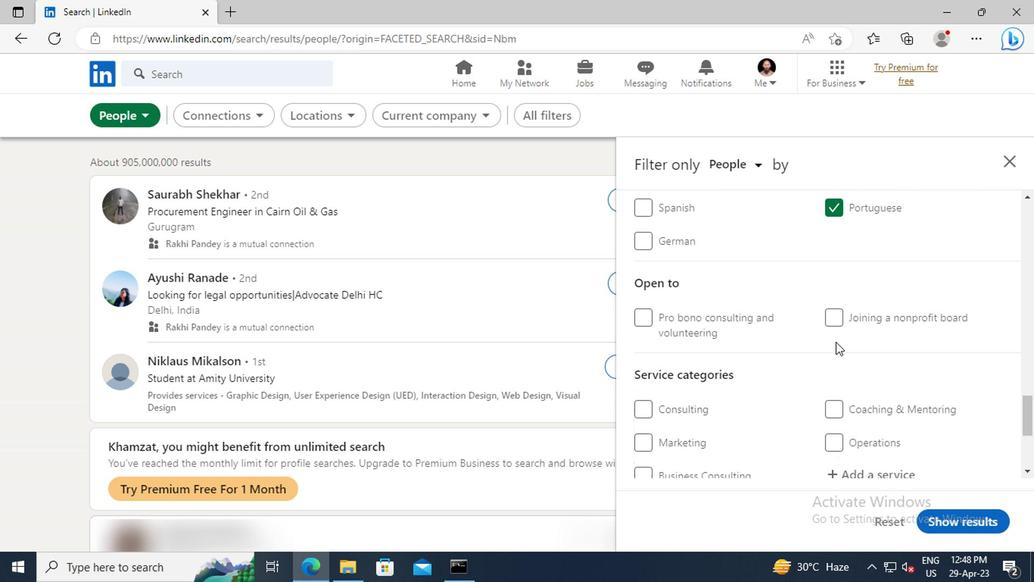 
Action: Mouse moved to (833, 341)
Screenshot: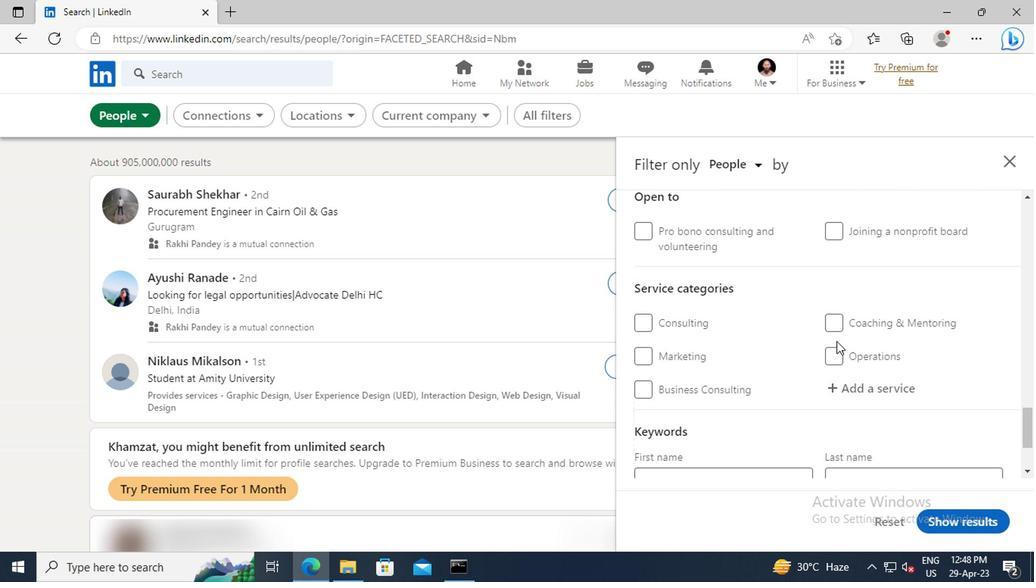 
Action: Mouse scrolled (833, 340) with delta (0, -1)
Screenshot: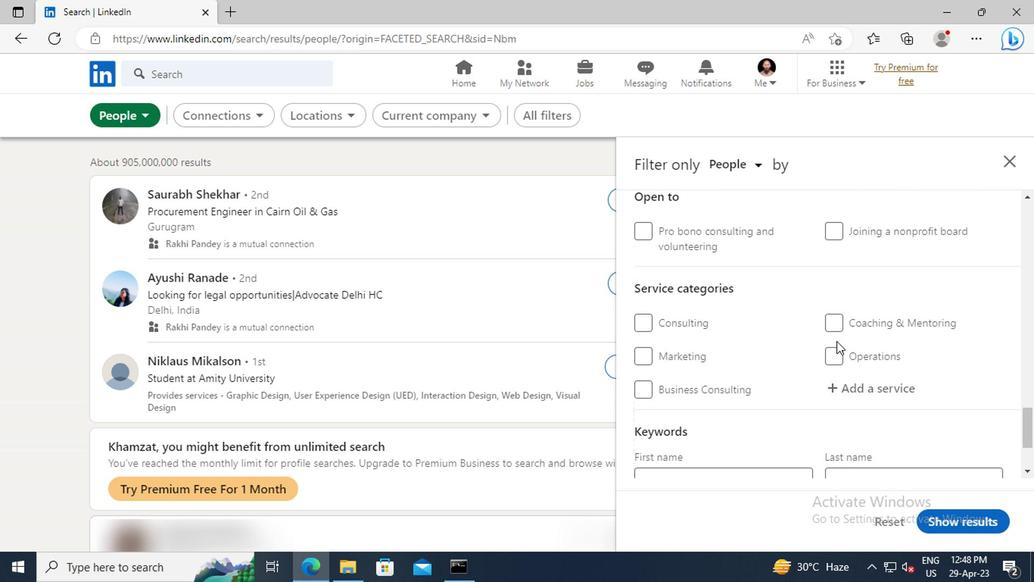
Action: Mouse moved to (836, 347)
Screenshot: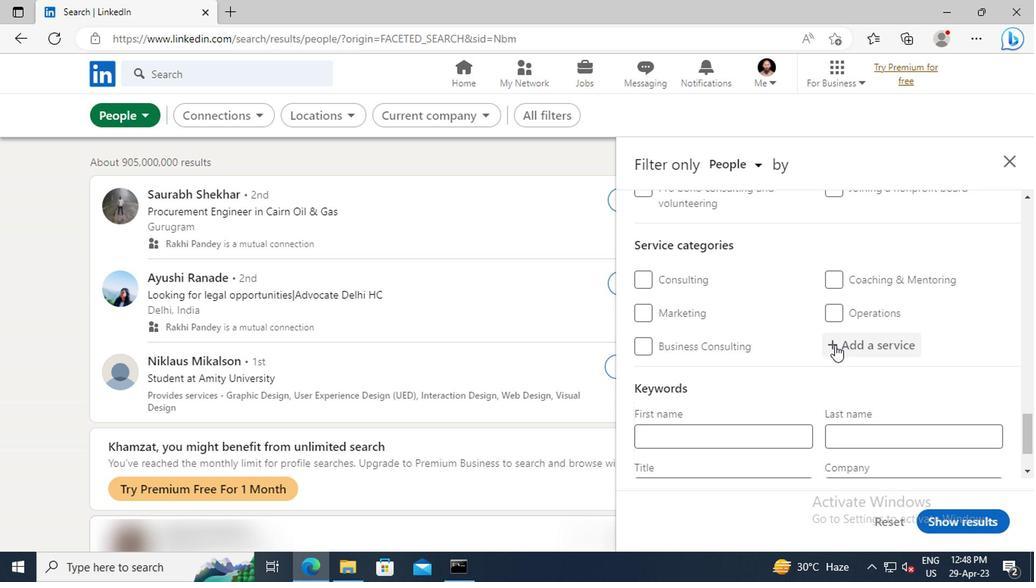 
Action: Mouse pressed left at (836, 347)
Screenshot: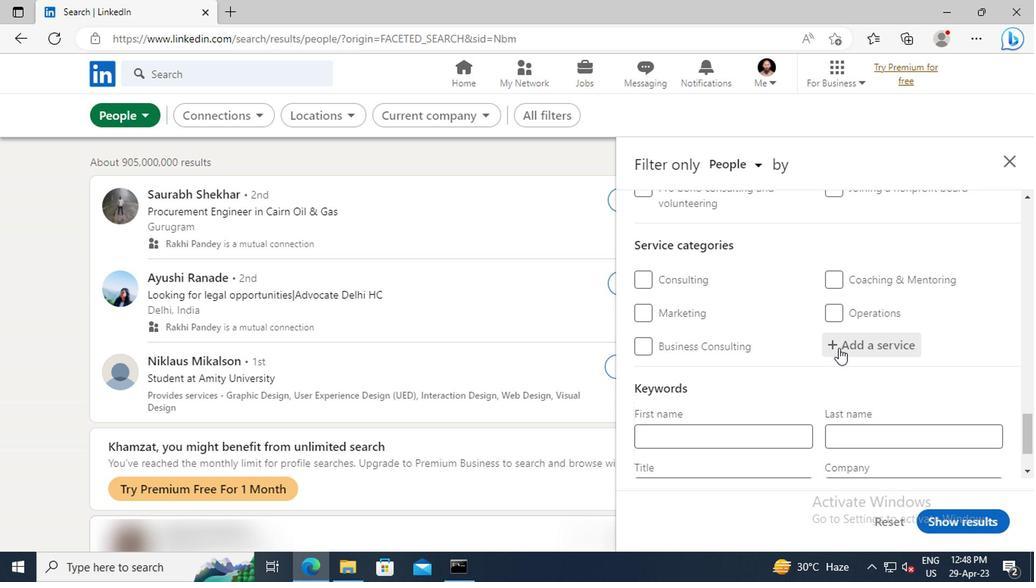 
Action: Key pressed <Key.shift>DIGITAL<Key.space><Key.shift>MAR
Screenshot: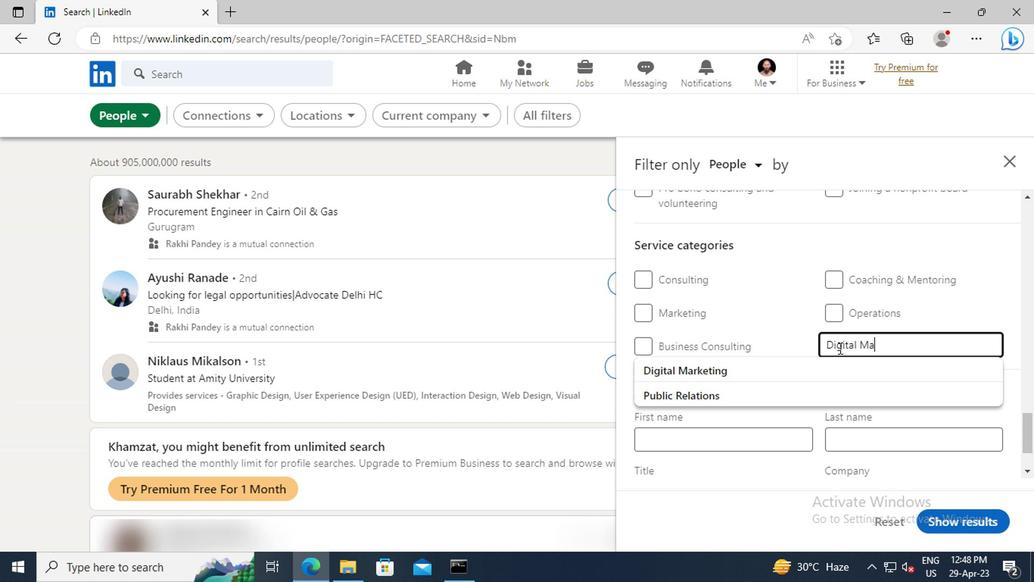 
Action: Mouse moved to (798, 365)
Screenshot: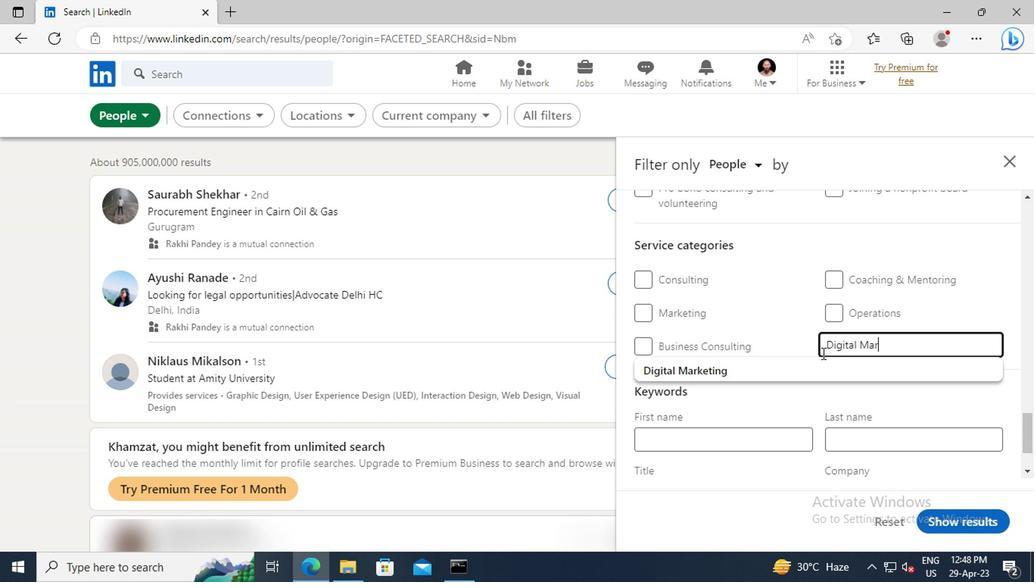 
Action: Mouse pressed left at (798, 365)
Screenshot: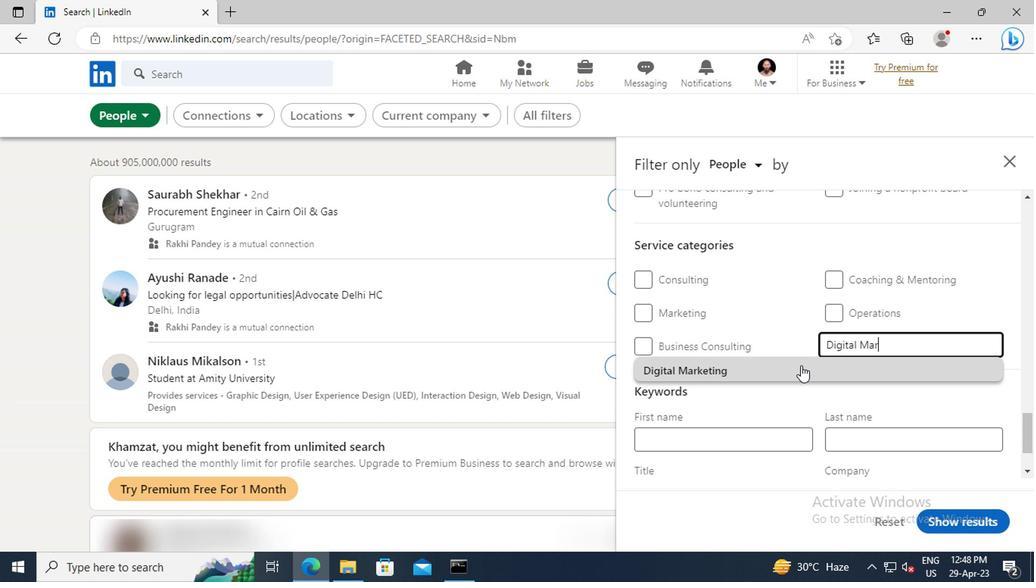 
Action: Mouse scrolled (798, 364) with delta (0, -1)
Screenshot: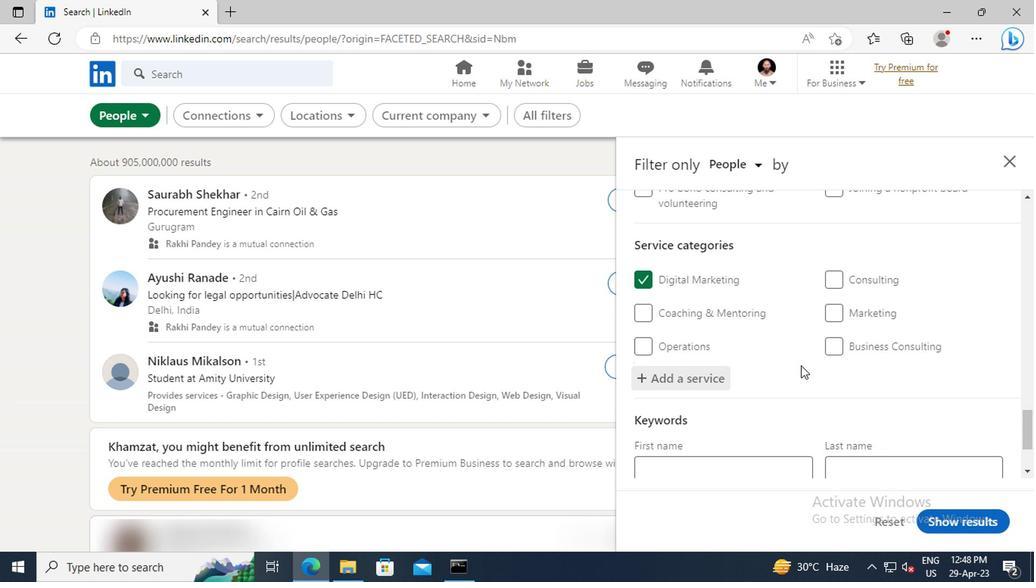 
Action: Mouse scrolled (798, 364) with delta (0, -1)
Screenshot: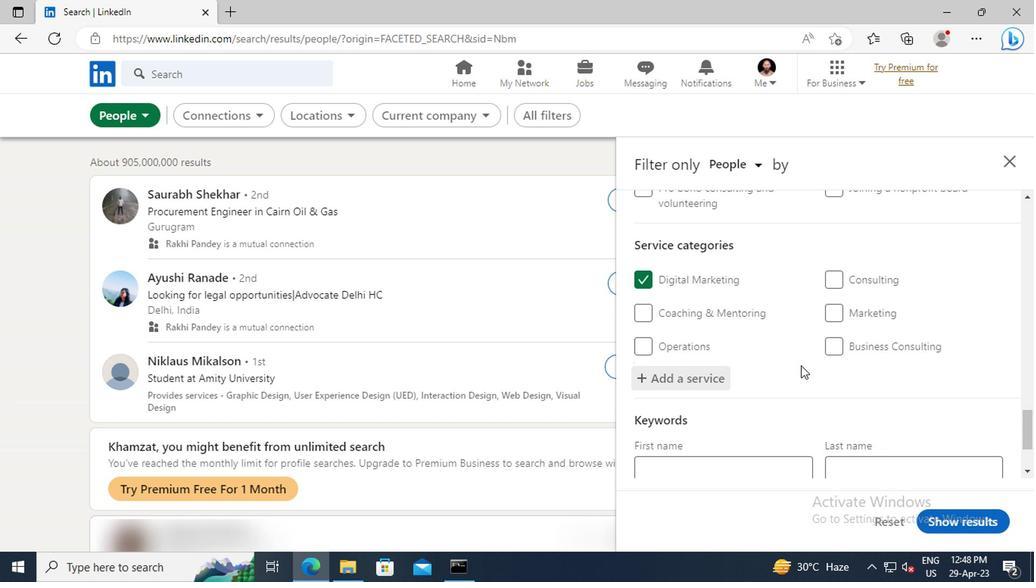 
Action: Mouse scrolled (798, 364) with delta (0, -1)
Screenshot: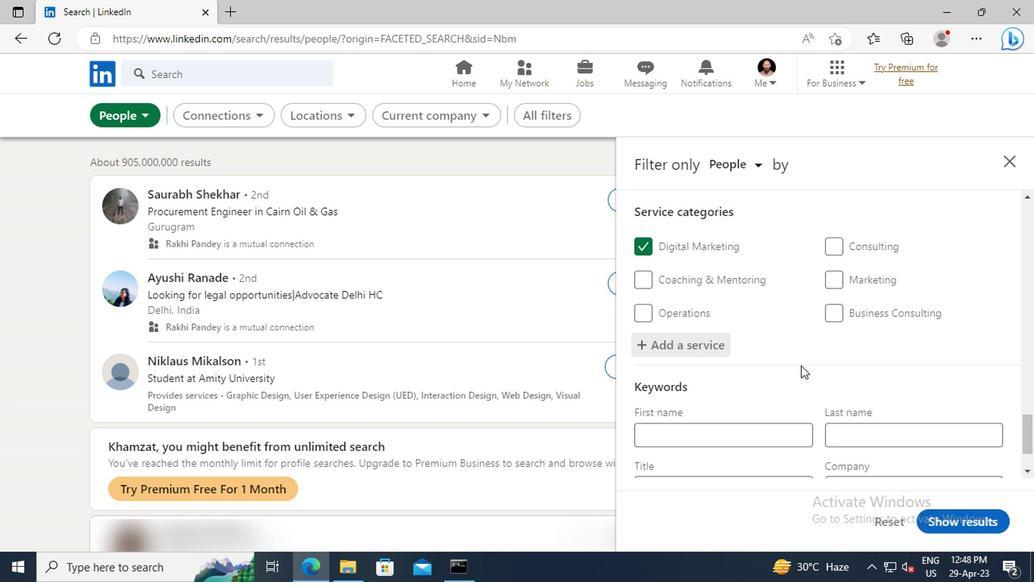 
Action: Mouse moved to (682, 409)
Screenshot: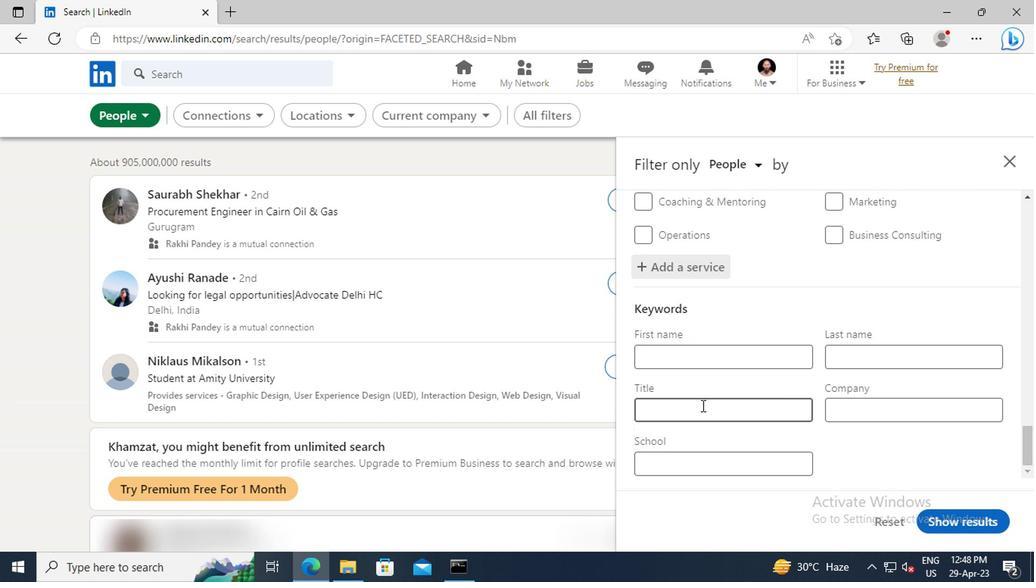 
Action: Mouse pressed left at (682, 409)
Screenshot: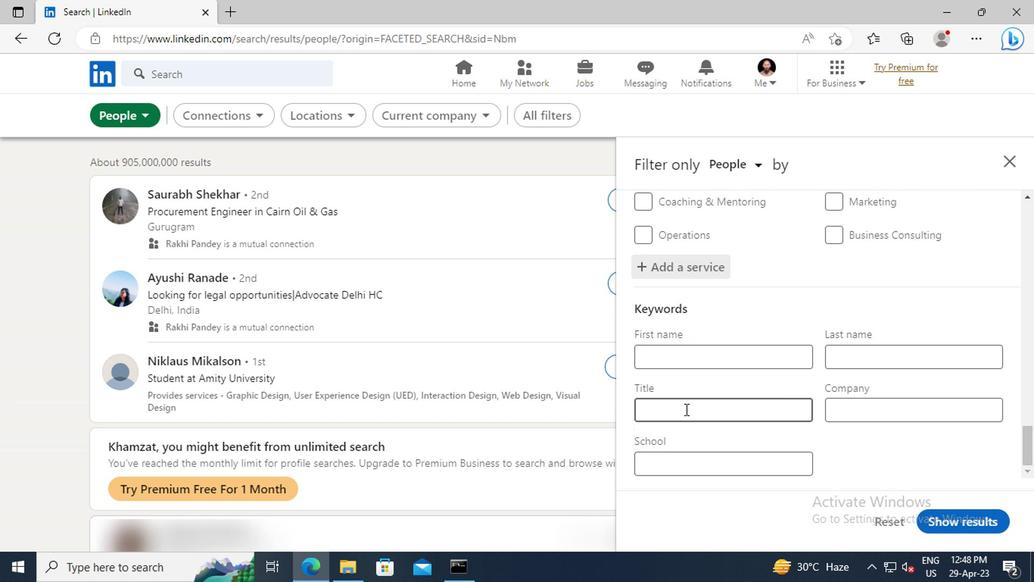 
Action: Key pressed <Key.shift>IT<Key.space><Key.shift>PROFESSIONAL<Key.enter>
Screenshot: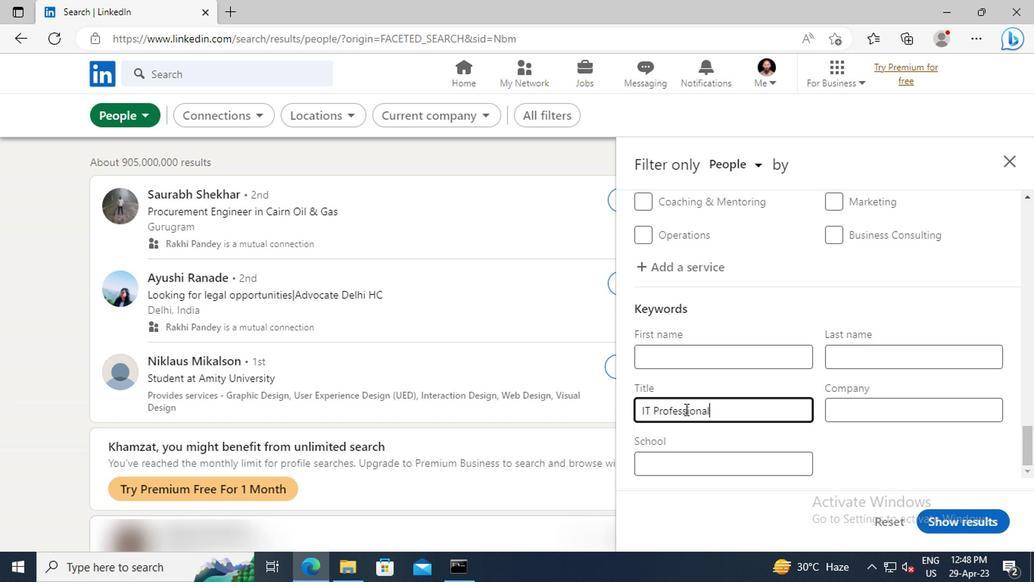 
Action: Mouse moved to (937, 522)
Screenshot: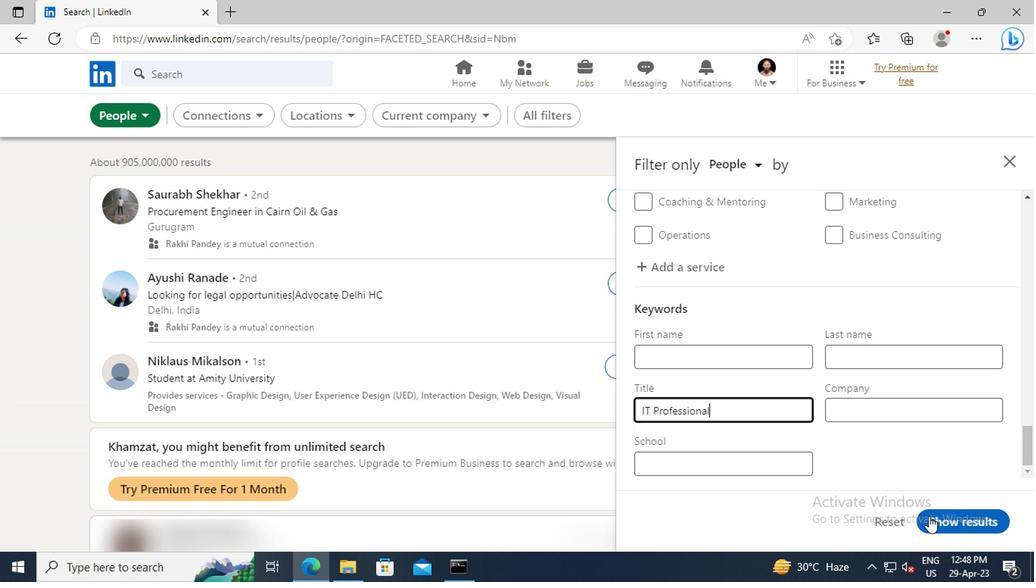 
Action: Mouse pressed left at (937, 522)
Screenshot: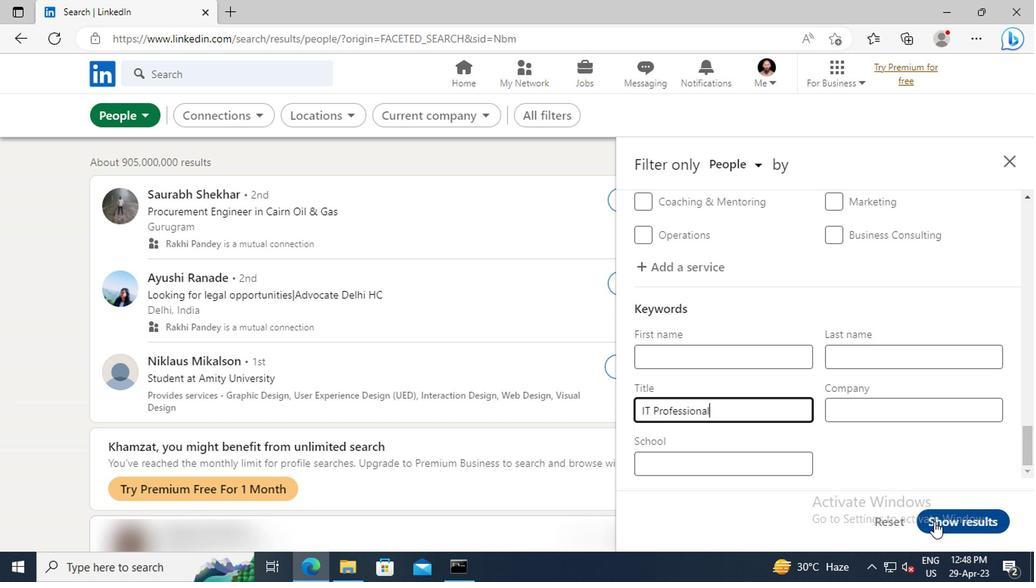 
